 Task: Open Card Manufacturing Review in Board Team Collaboration to Workspace Business Analysis and add a team member Softage.4@softage.net, a label Red, a checklist Sports Medicine, an attachment from your computer, a color Red and finally, add a card description 'Develop and launch new customer acquisition strategy for new market segment' and a comment 'This task presents an opportunity to innovate and come up with new solutions to old problems.'. Add a start date 'Jan 08, 1900' with a due date 'Jan 15, 1900'
Action: Mouse moved to (88, 374)
Screenshot: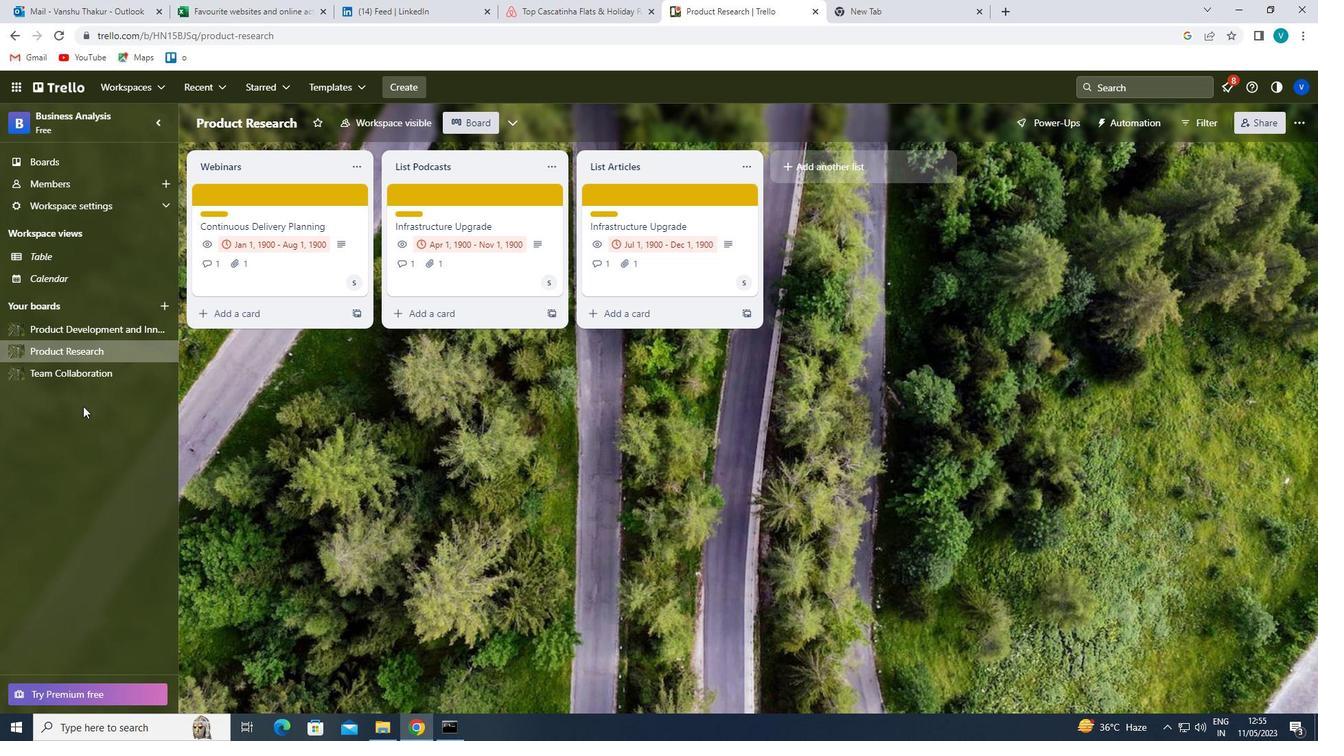 
Action: Mouse pressed left at (88, 374)
Screenshot: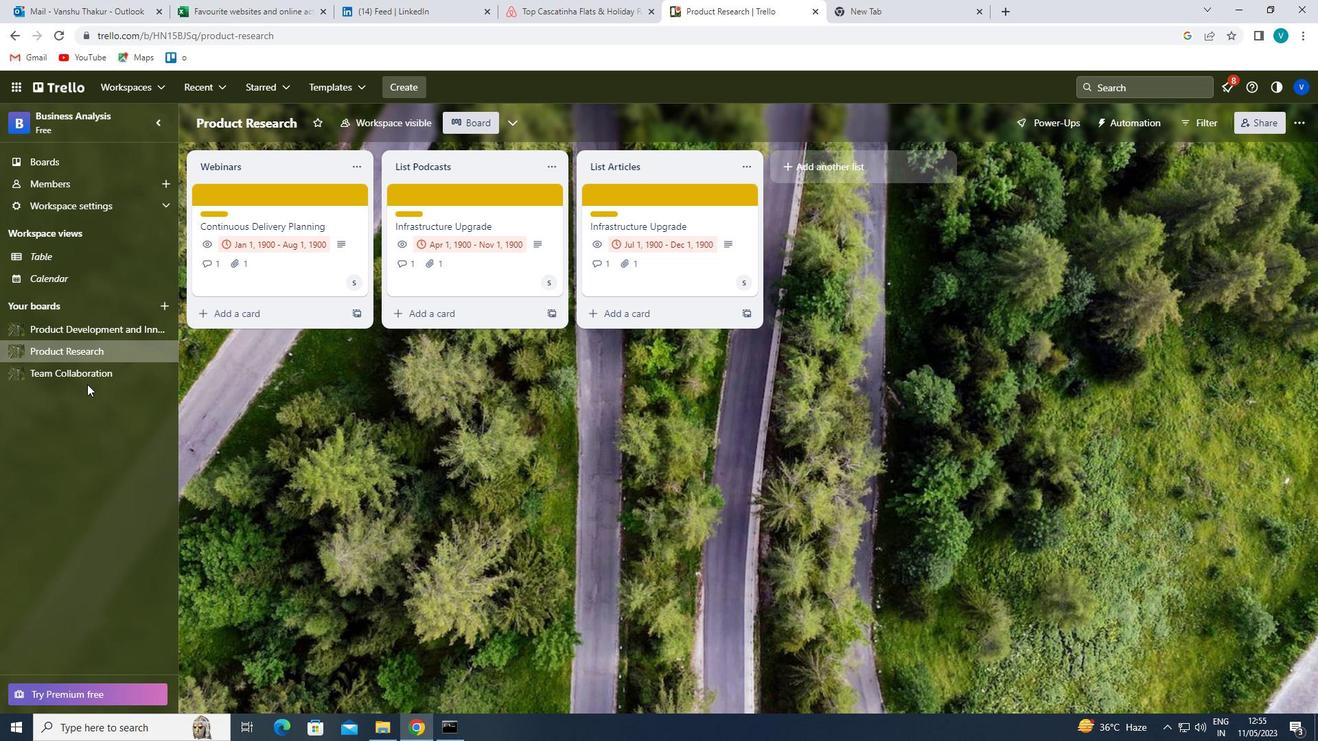 
Action: Mouse moved to (637, 198)
Screenshot: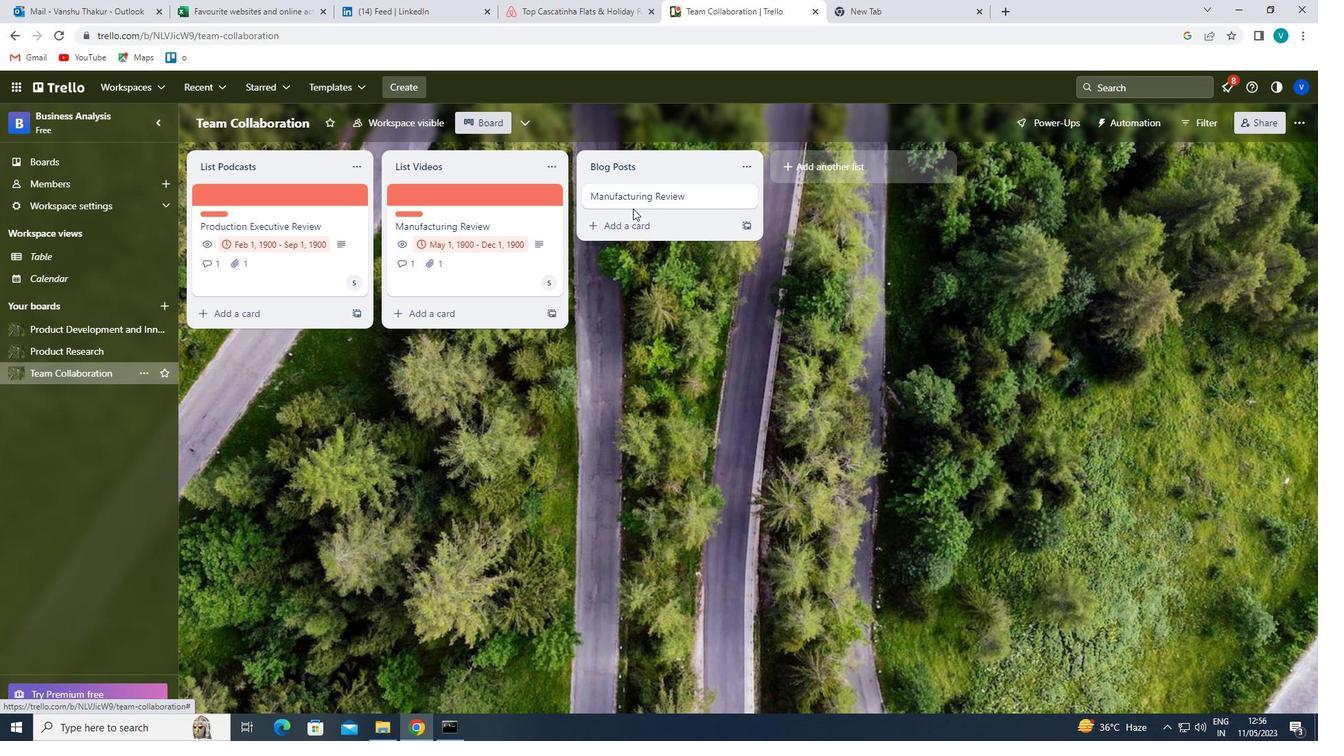 
Action: Mouse pressed left at (637, 198)
Screenshot: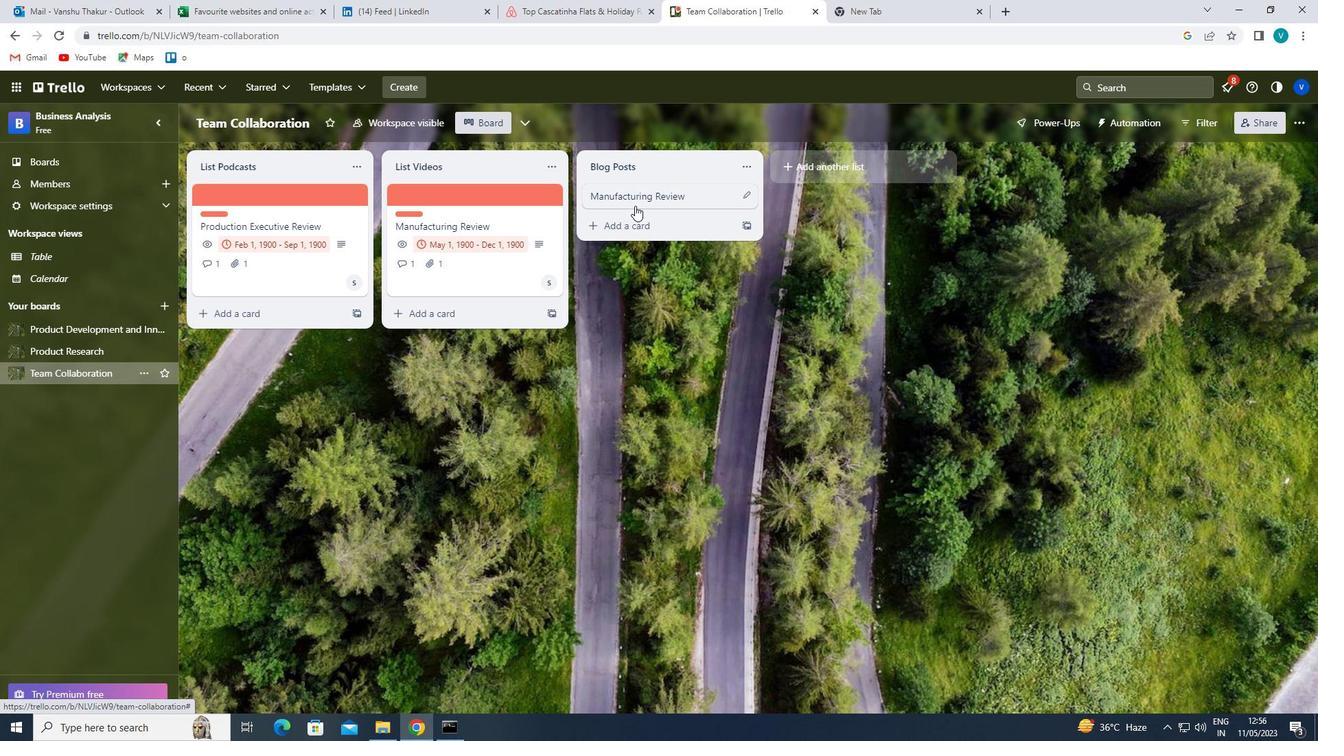 
Action: Mouse moved to (833, 244)
Screenshot: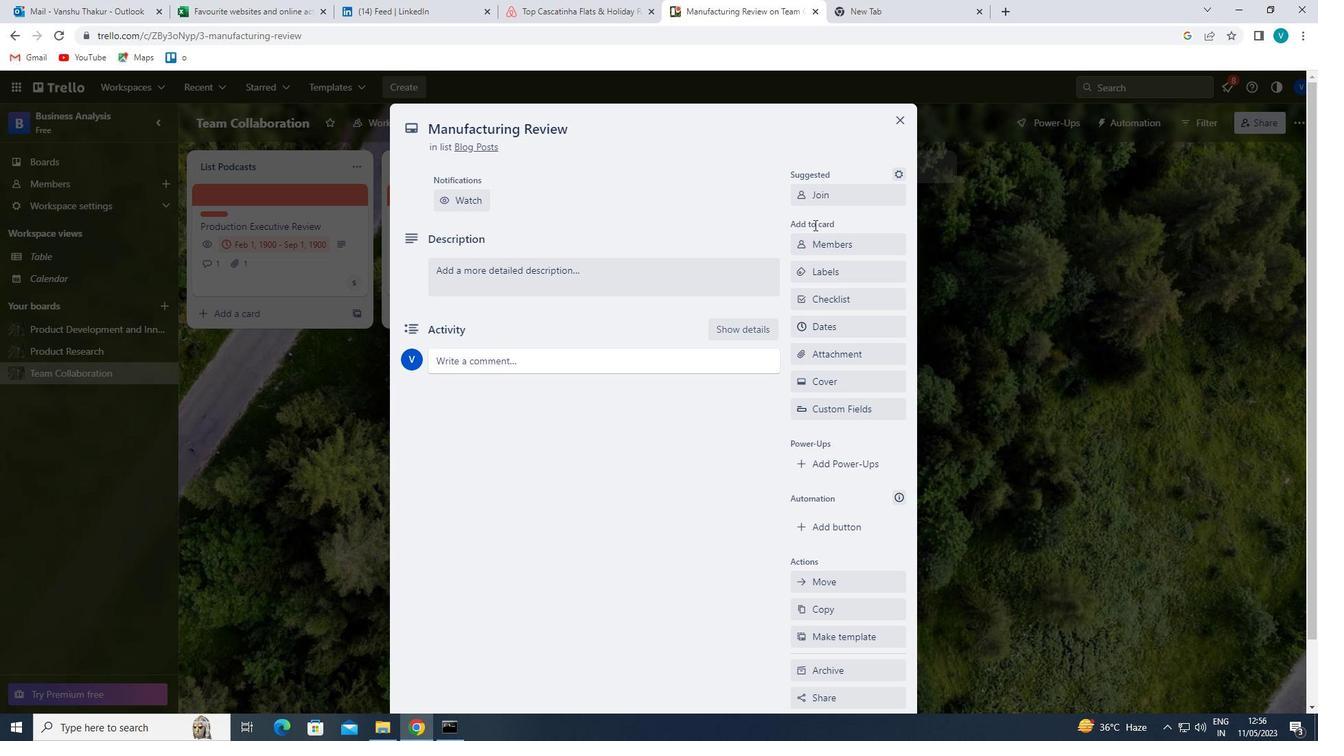 
Action: Mouse pressed left at (833, 244)
Screenshot: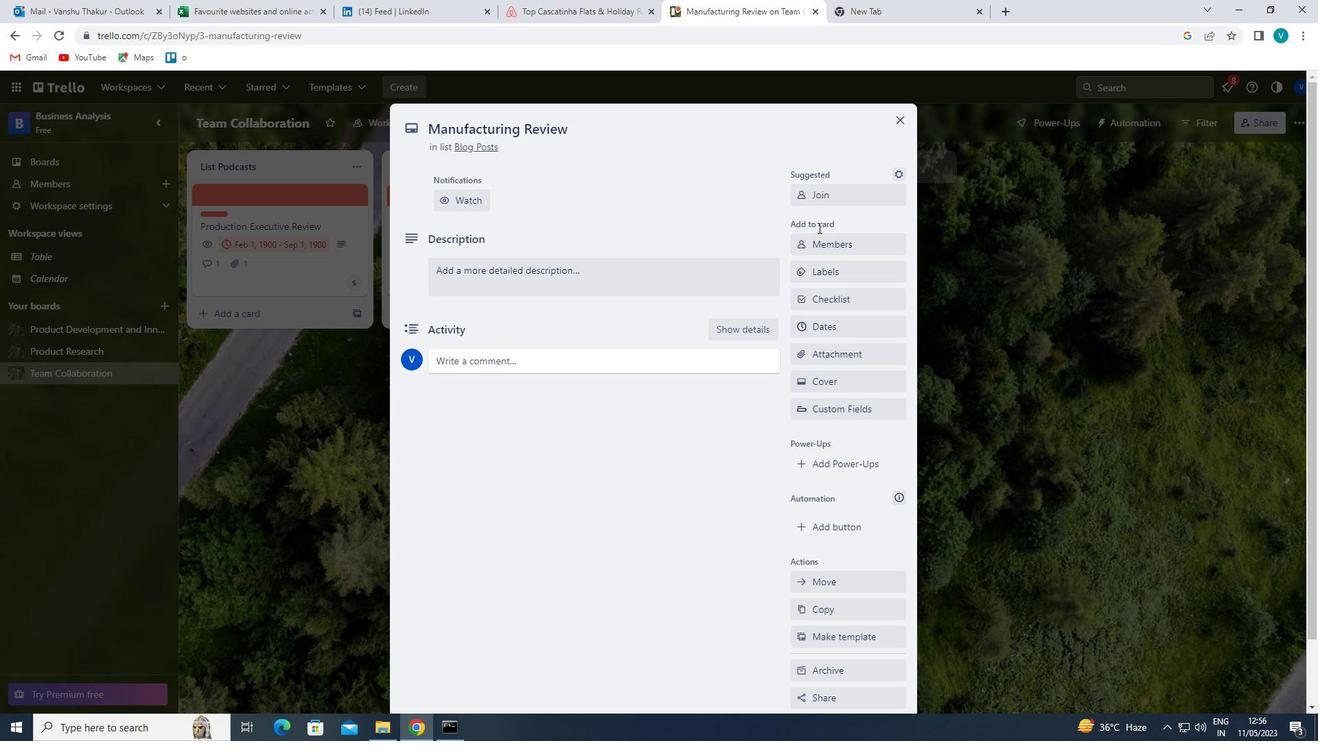 
Action: Mouse moved to (839, 305)
Screenshot: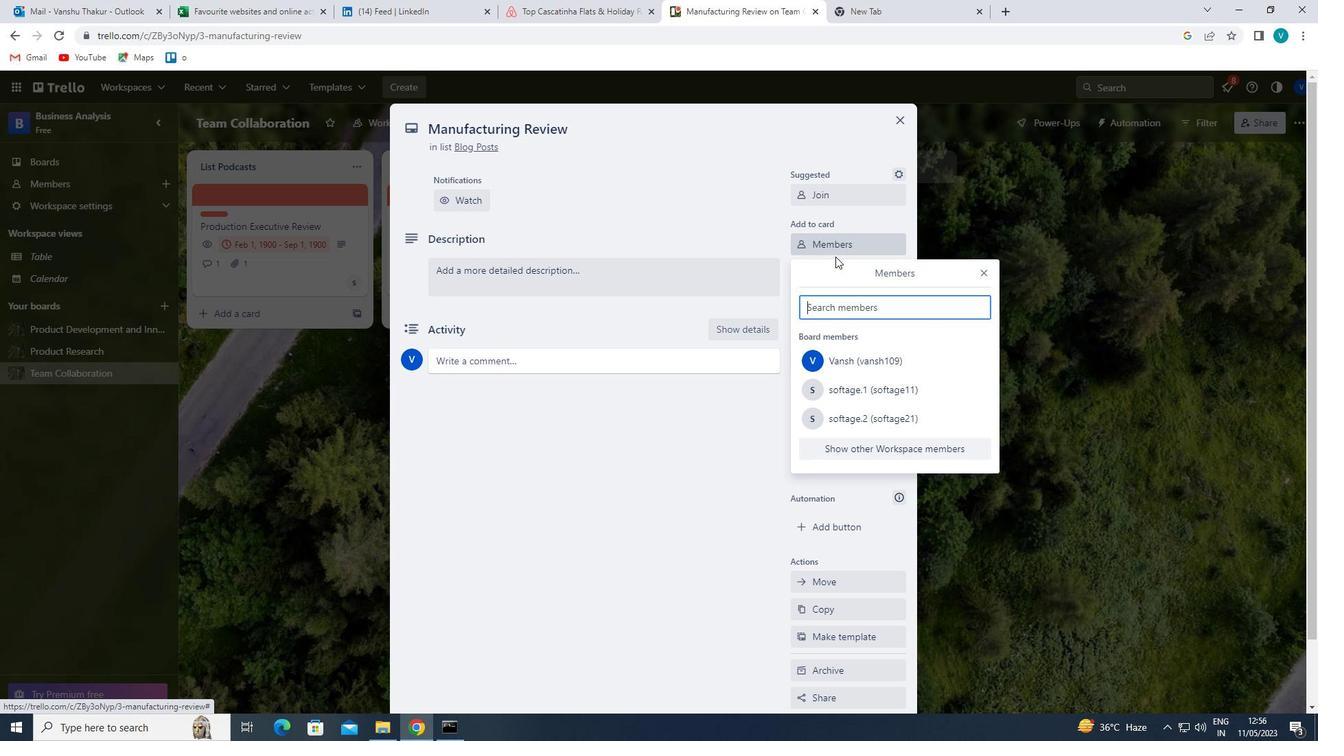 
Action: Mouse pressed left at (839, 305)
Screenshot: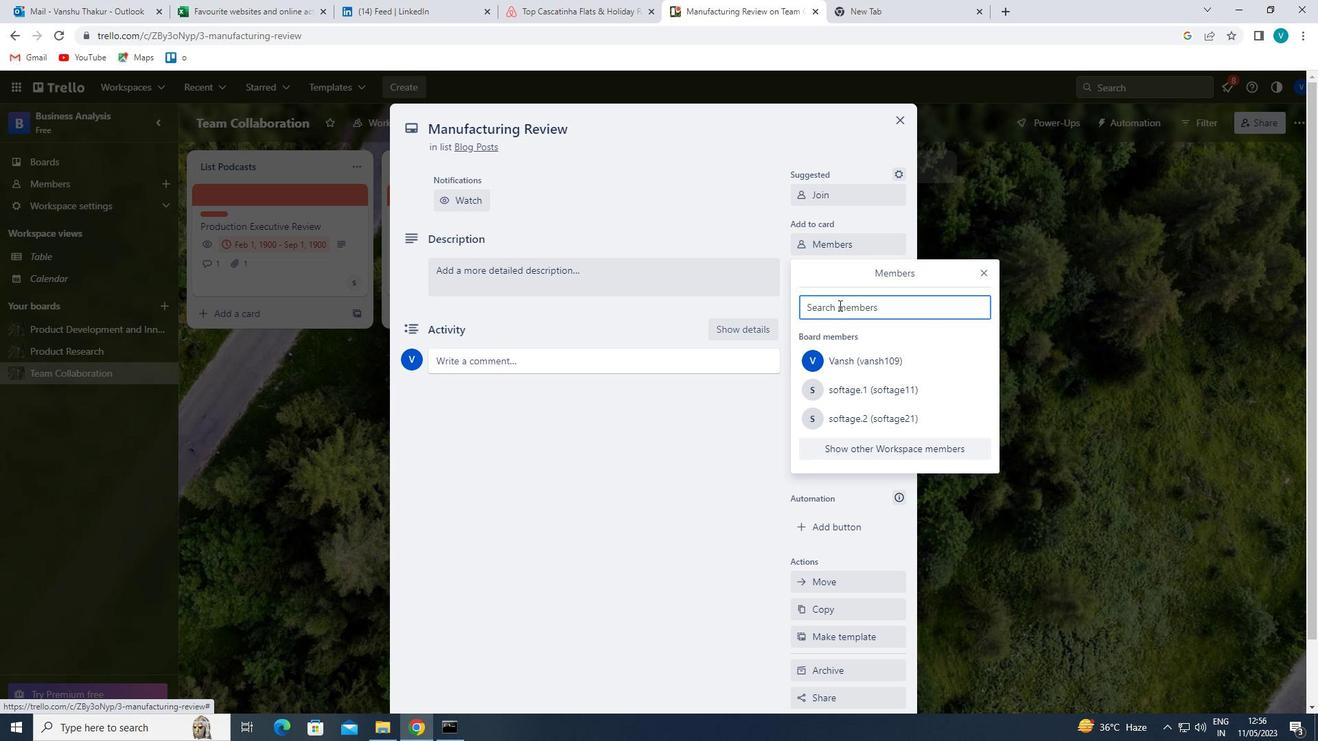
Action: Key pressed <Key.shift>SOGT<Key.backspace><Key.backspace>FT
Screenshot: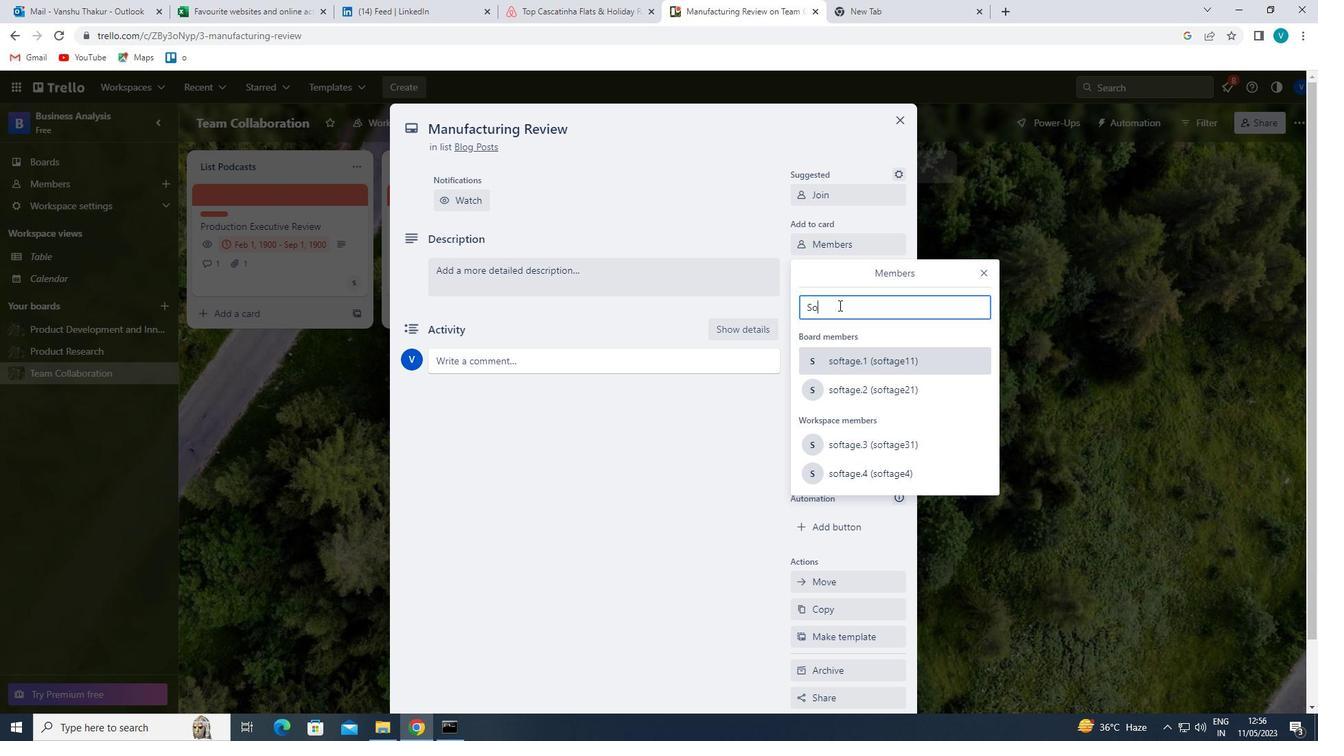 
Action: Mouse moved to (902, 477)
Screenshot: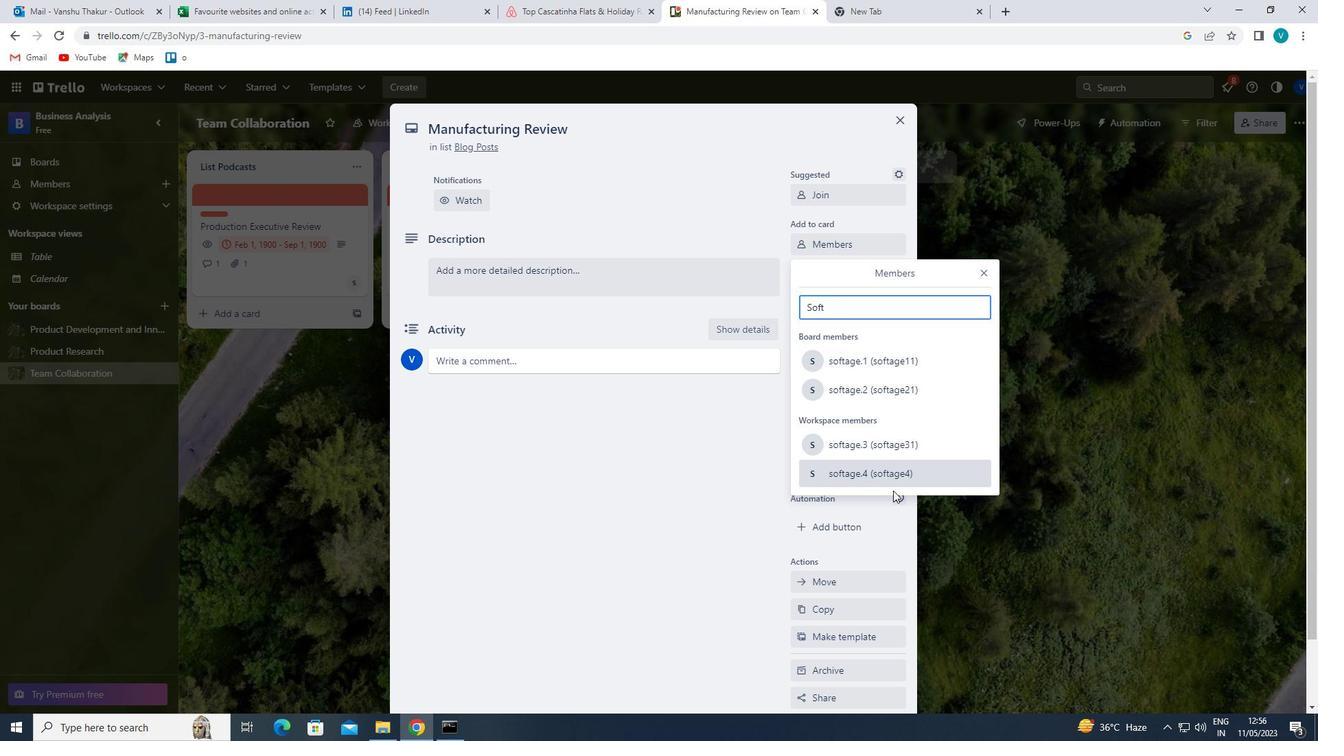 
Action: Mouse pressed left at (902, 477)
Screenshot: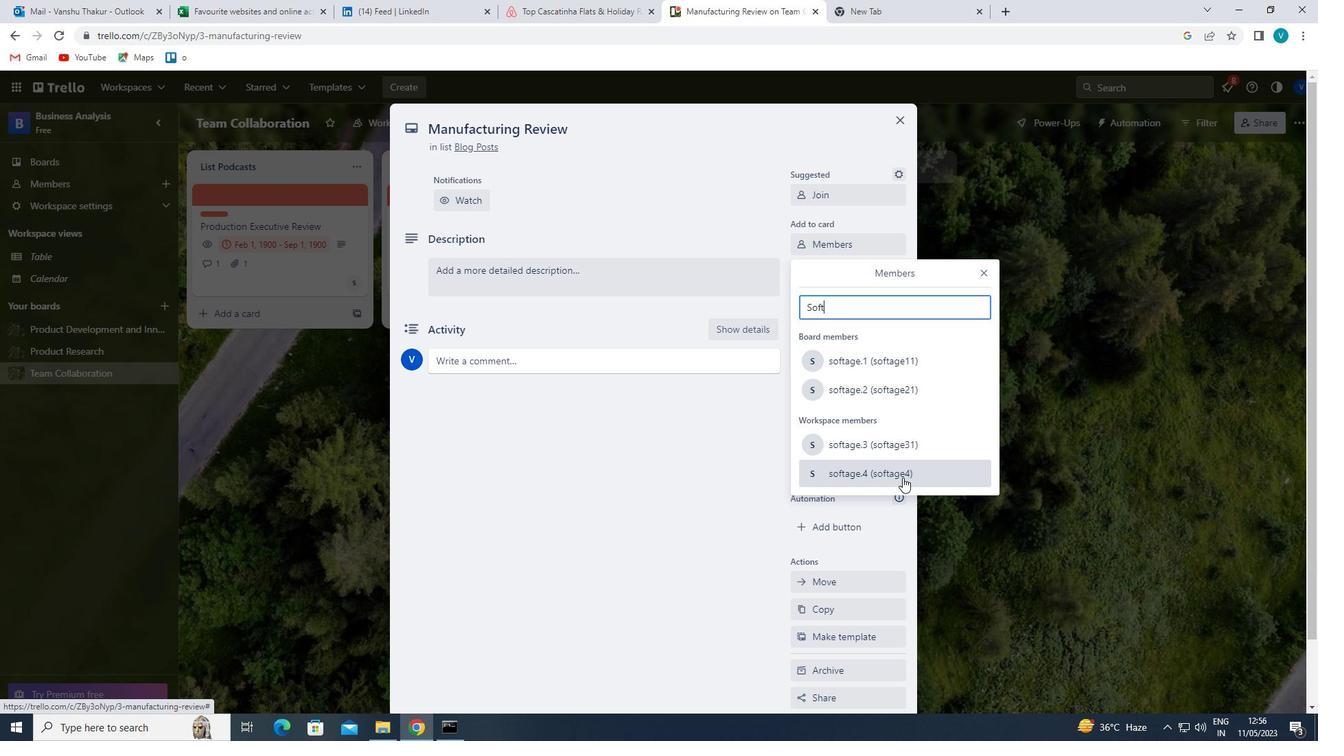 
Action: Mouse moved to (985, 265)
Screenshot: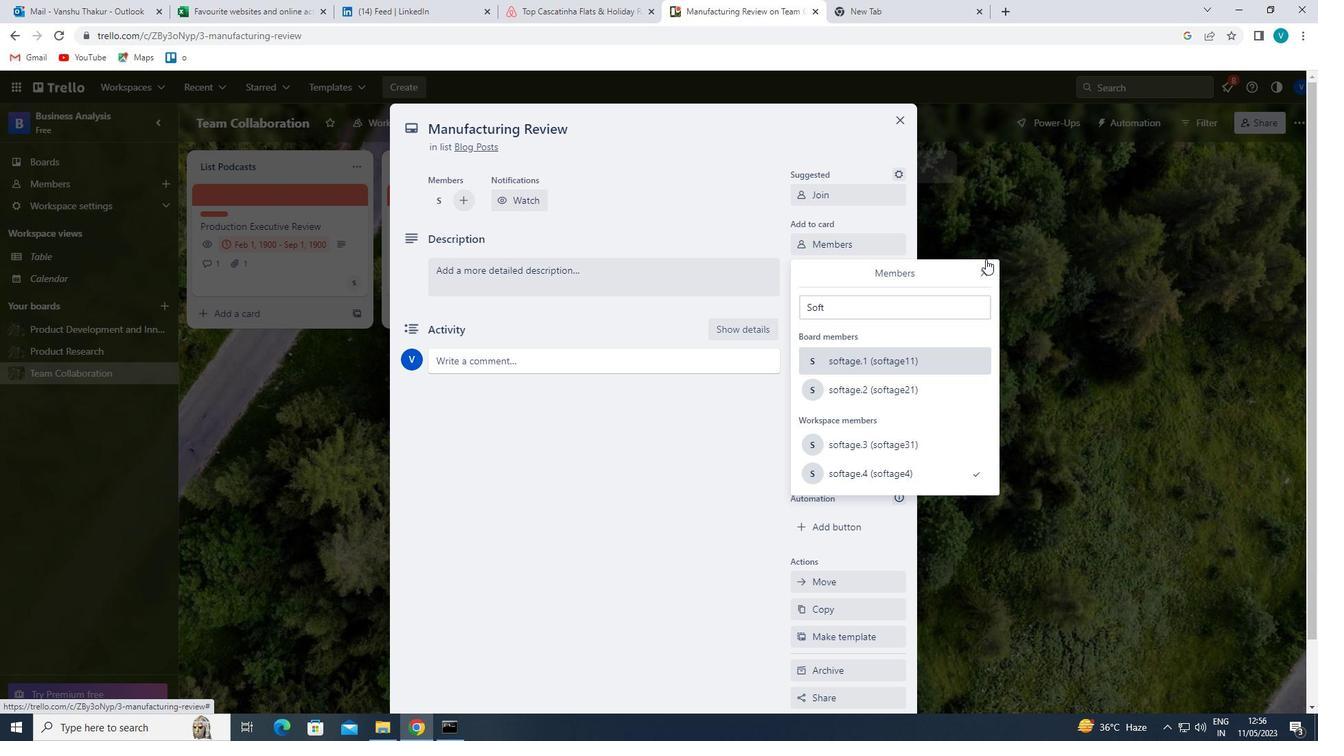 
Action: Mouse pressed left at (985, 265)
Screenshot: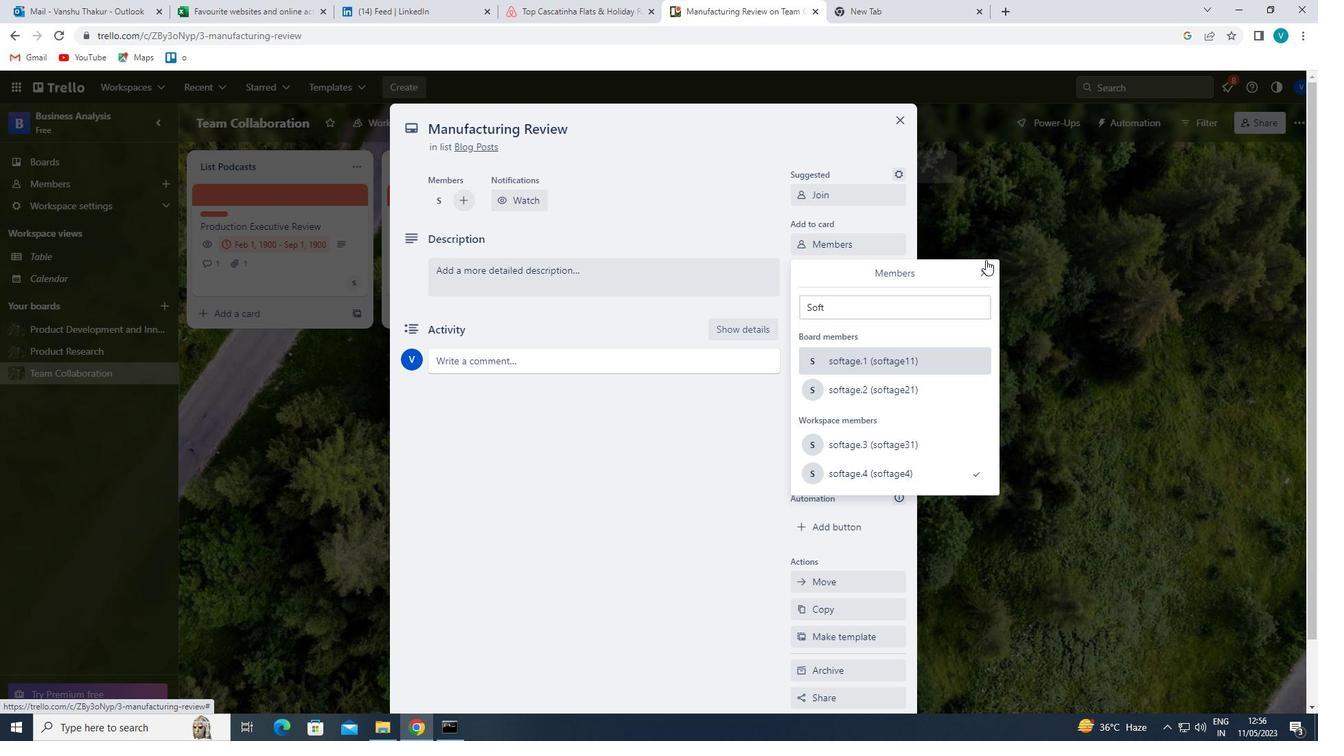 
Action: Mouse moved to (839, 274)
Screenshot: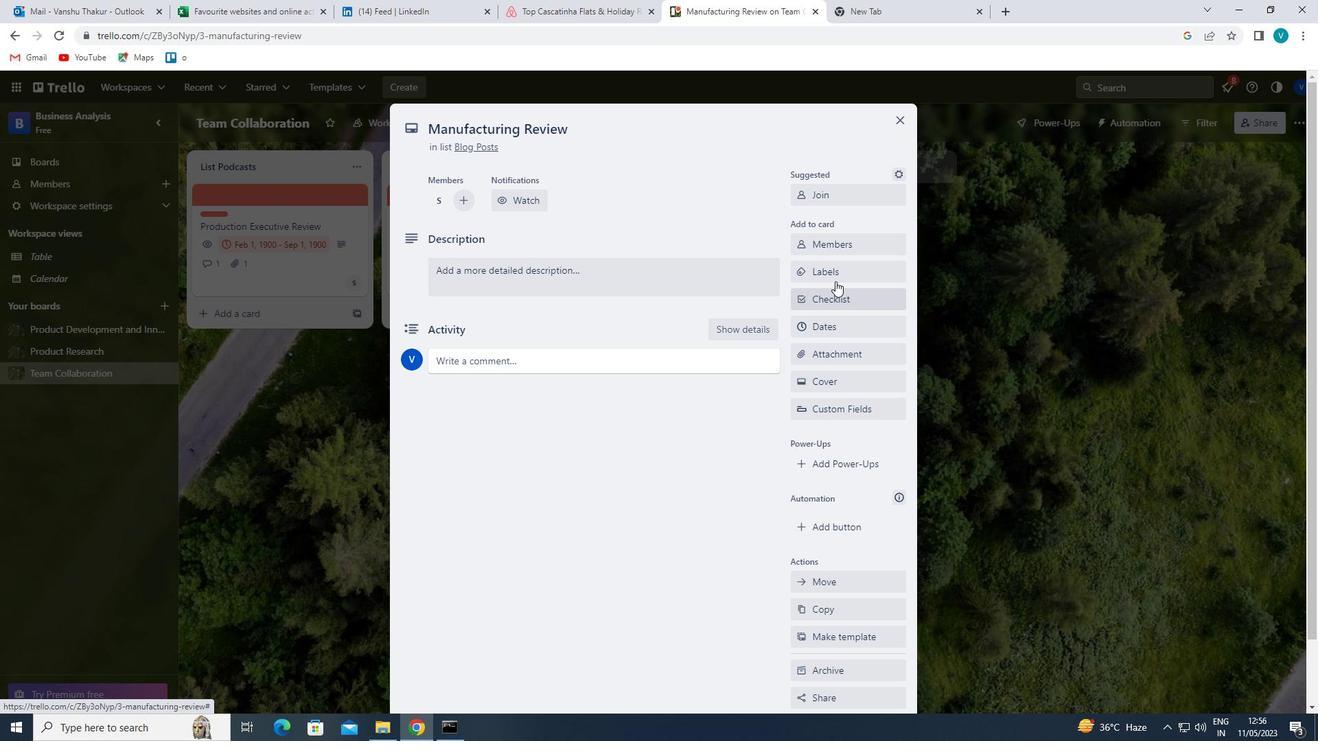 
Action: Mouse pressed left at (839, 274)
Screenshot: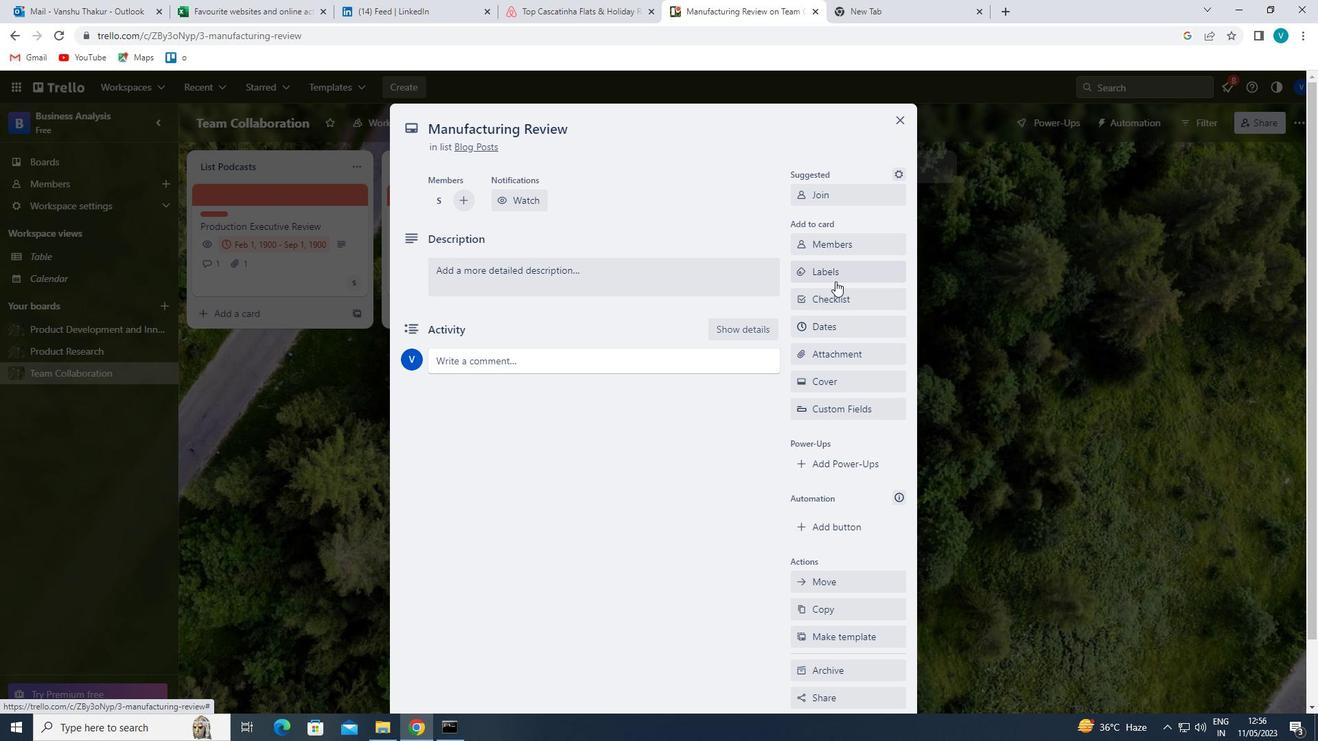 
Action: Mouse moved to (850, 455)
Screenshot: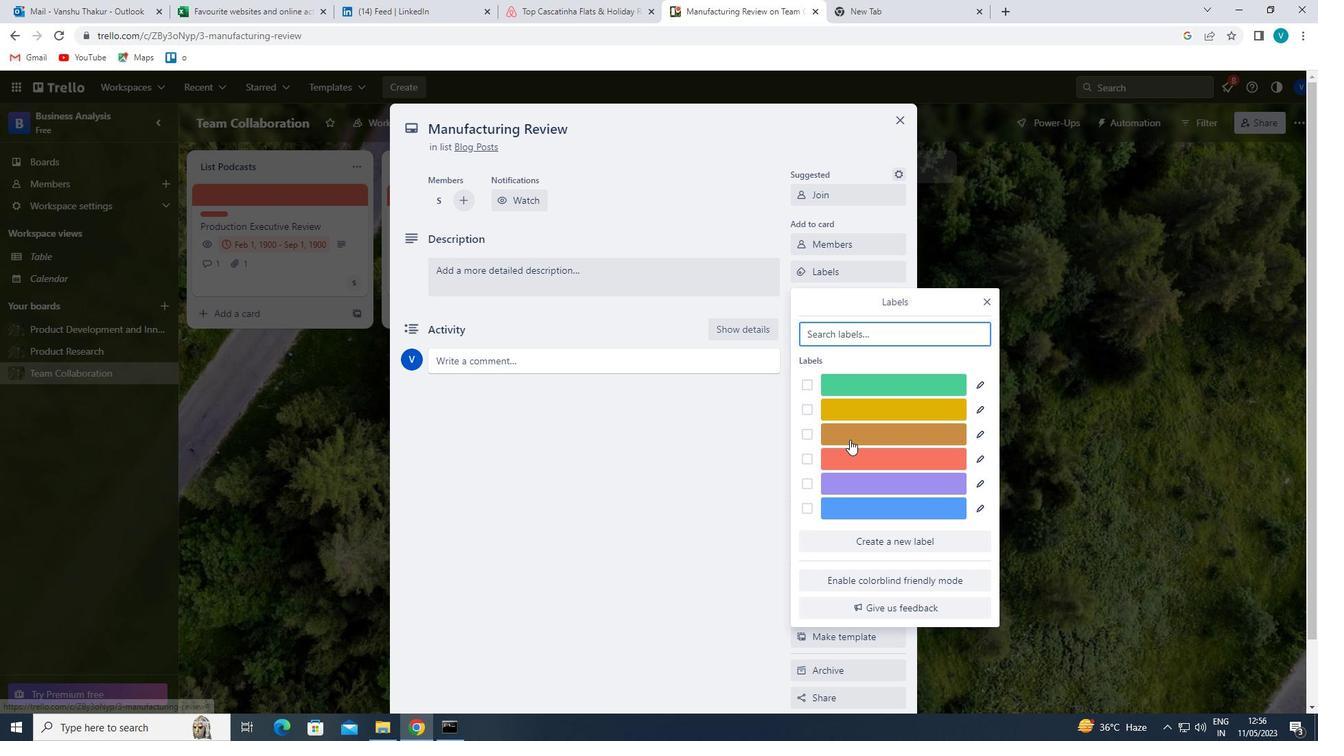 
Action: Mouse pressed left at (850, 455)
Screenshot: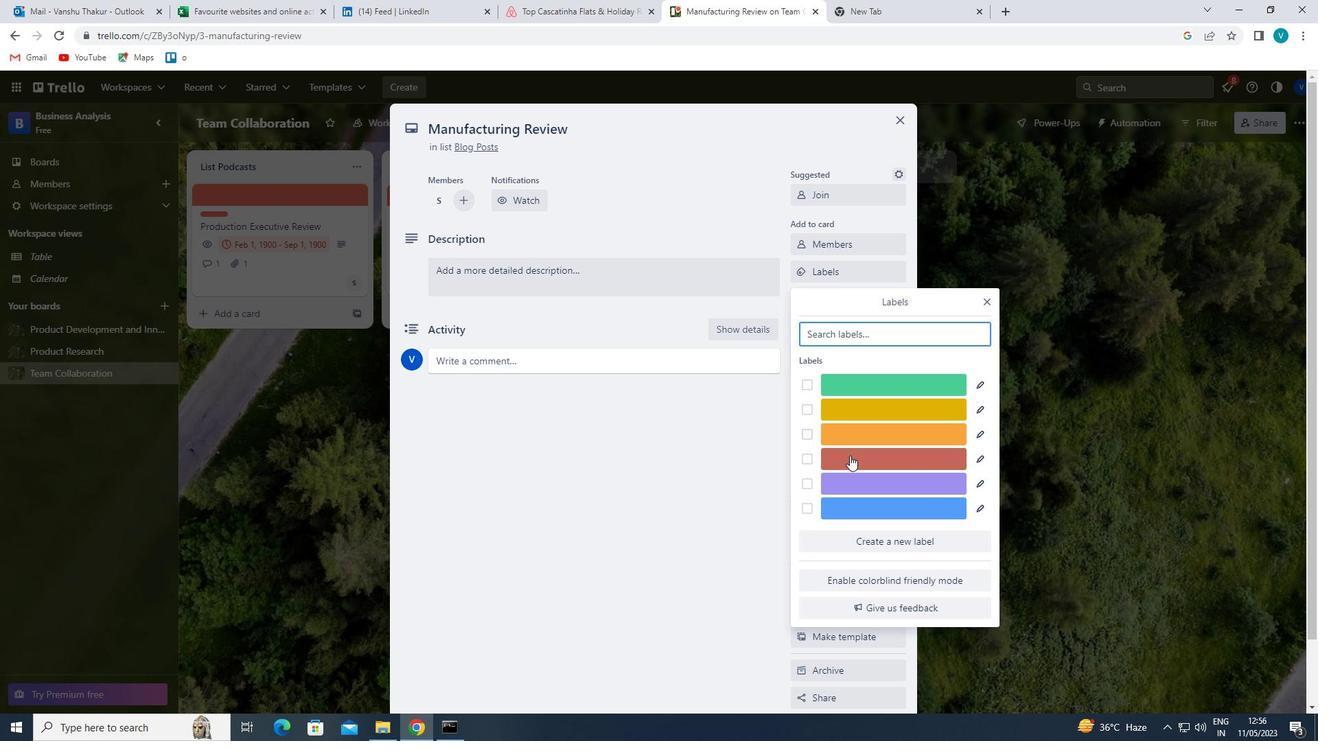 
Action: Mouse moved to (986, 300)
Screenshot: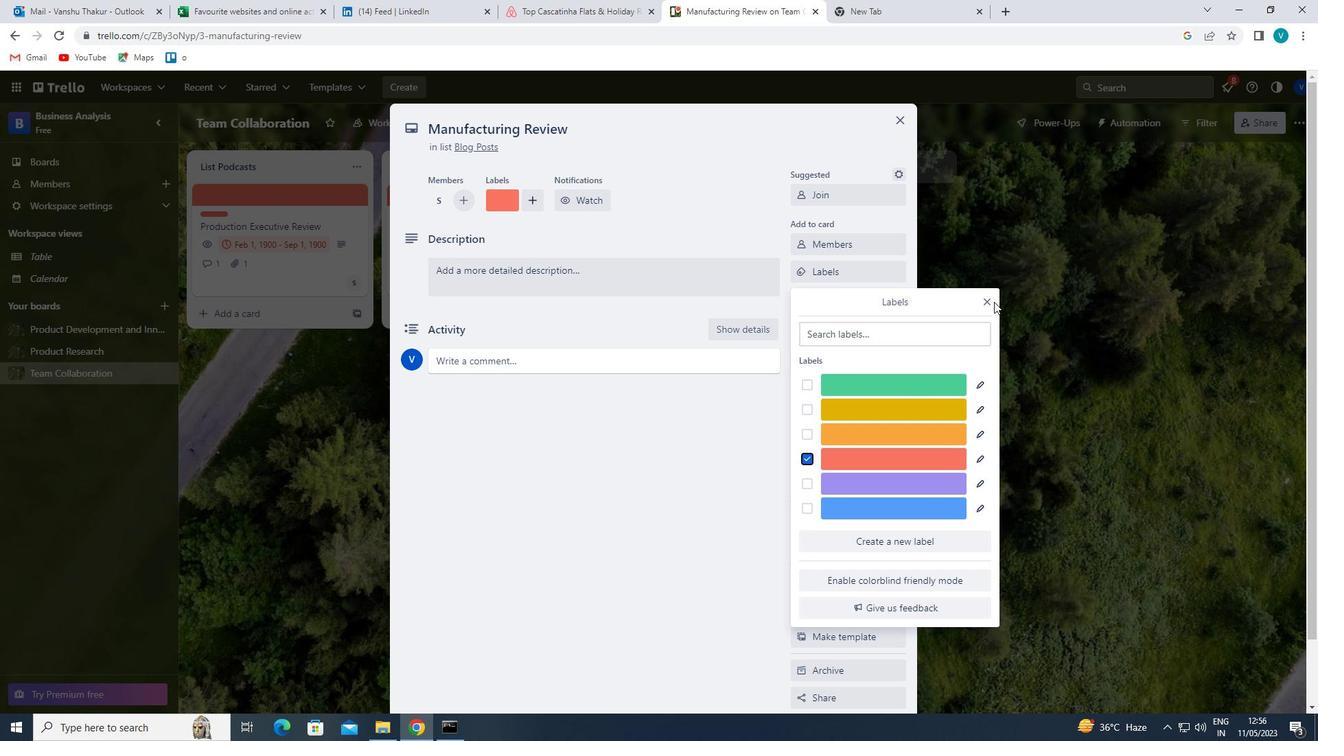 
Action: Mouse pressed left at (986, 300)
Screenshot: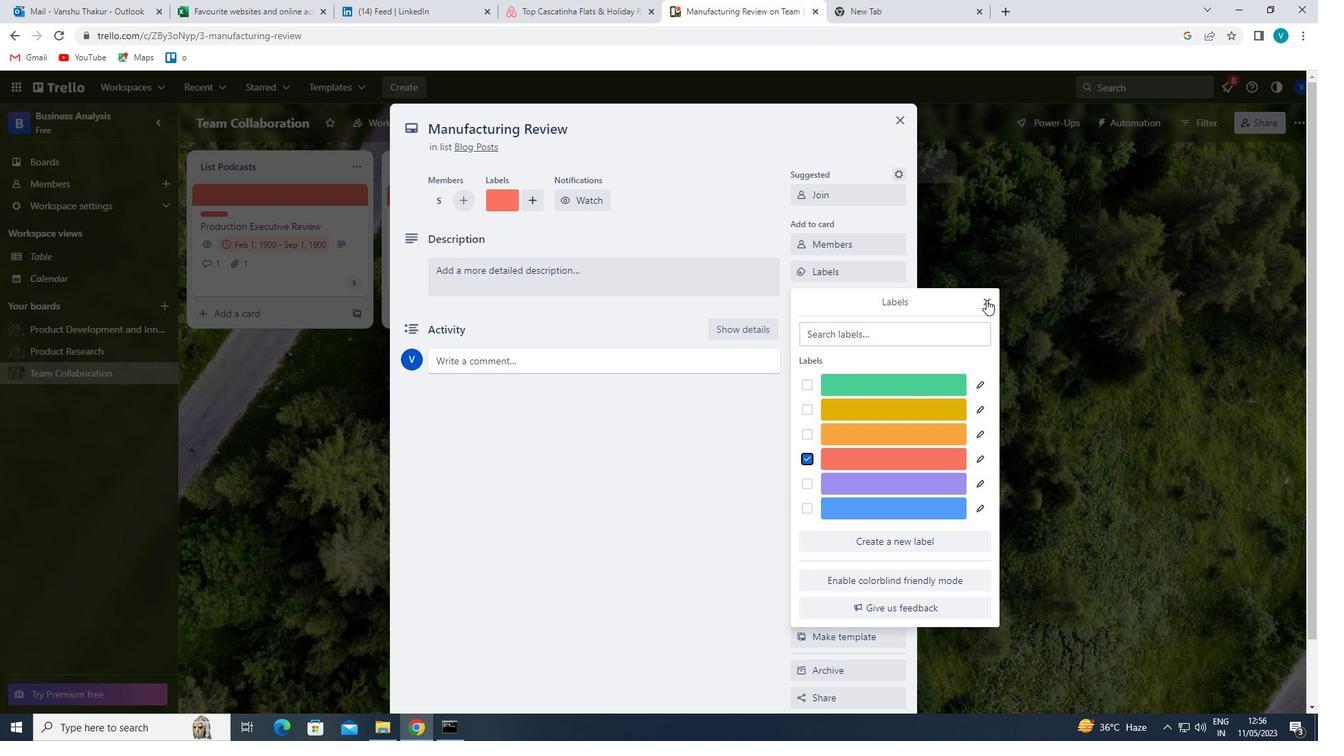 
Action: Mouse moved to (858, 291)
Screenshot: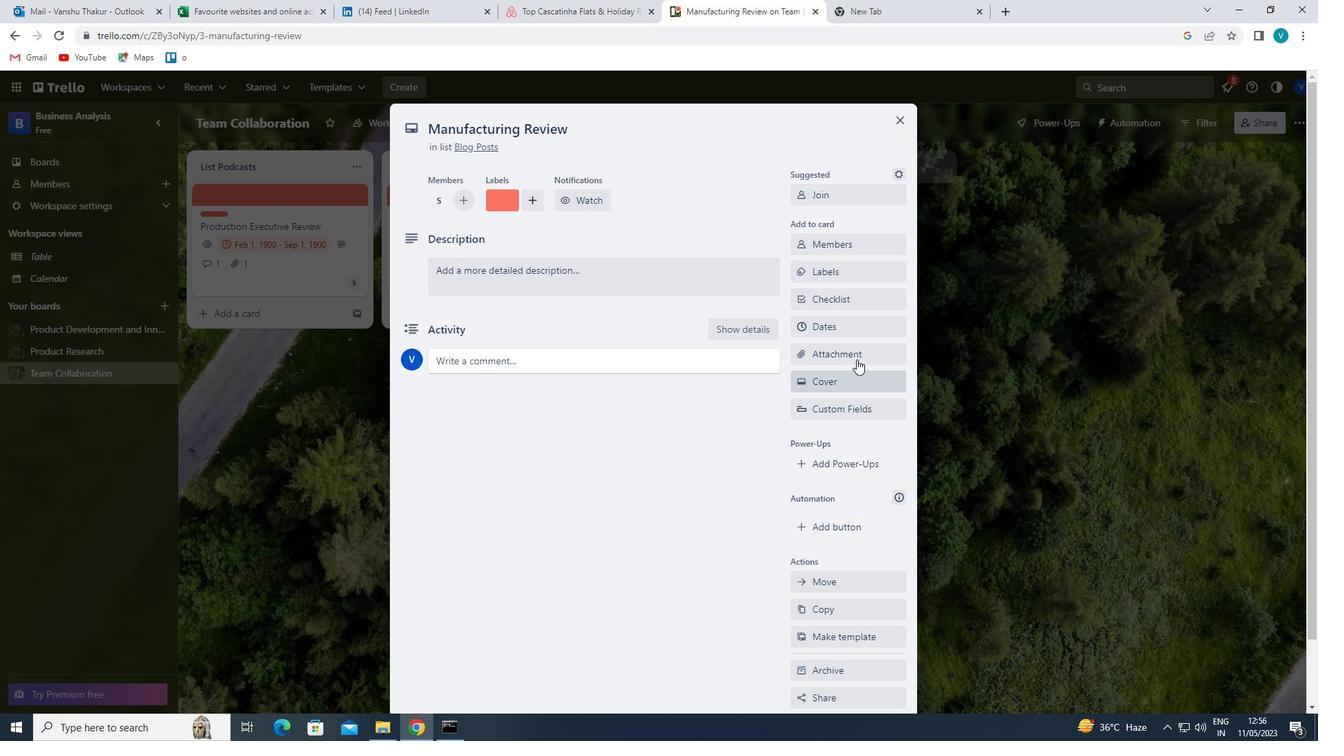 
Action: Mouse pressed left at (858, 291)
Screenshot: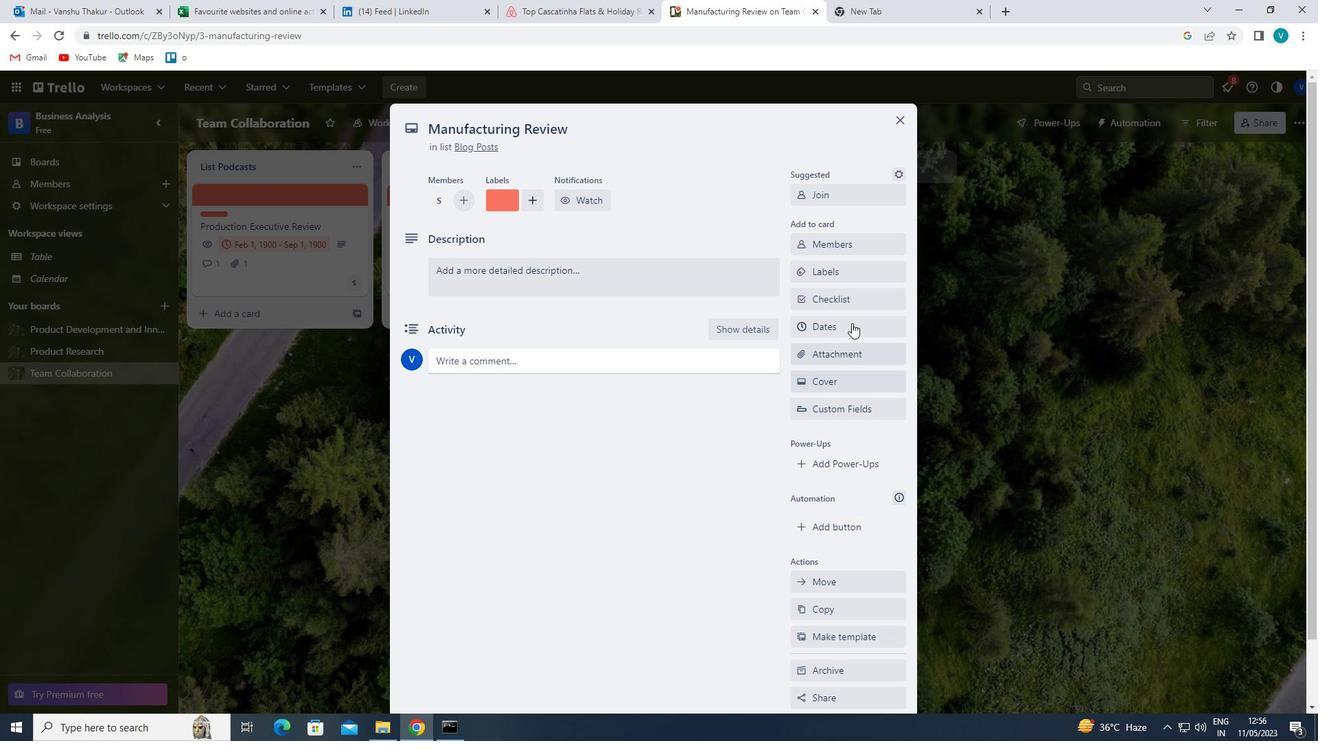 
Action: Key pressed <Key.shift>SPORTS<Key.space><Key.shift>MEDICINE
Screenshot: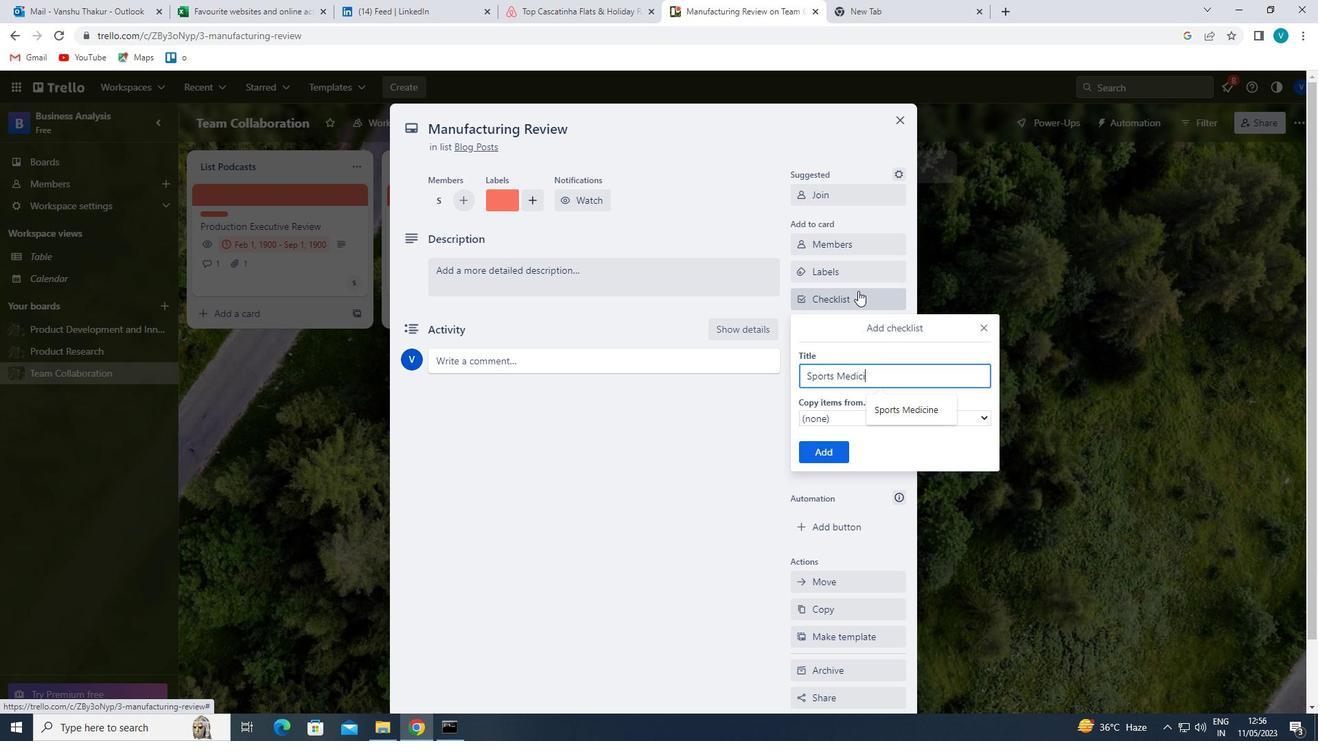 
Action: Mouse moved to (833, 443)
Screenshot: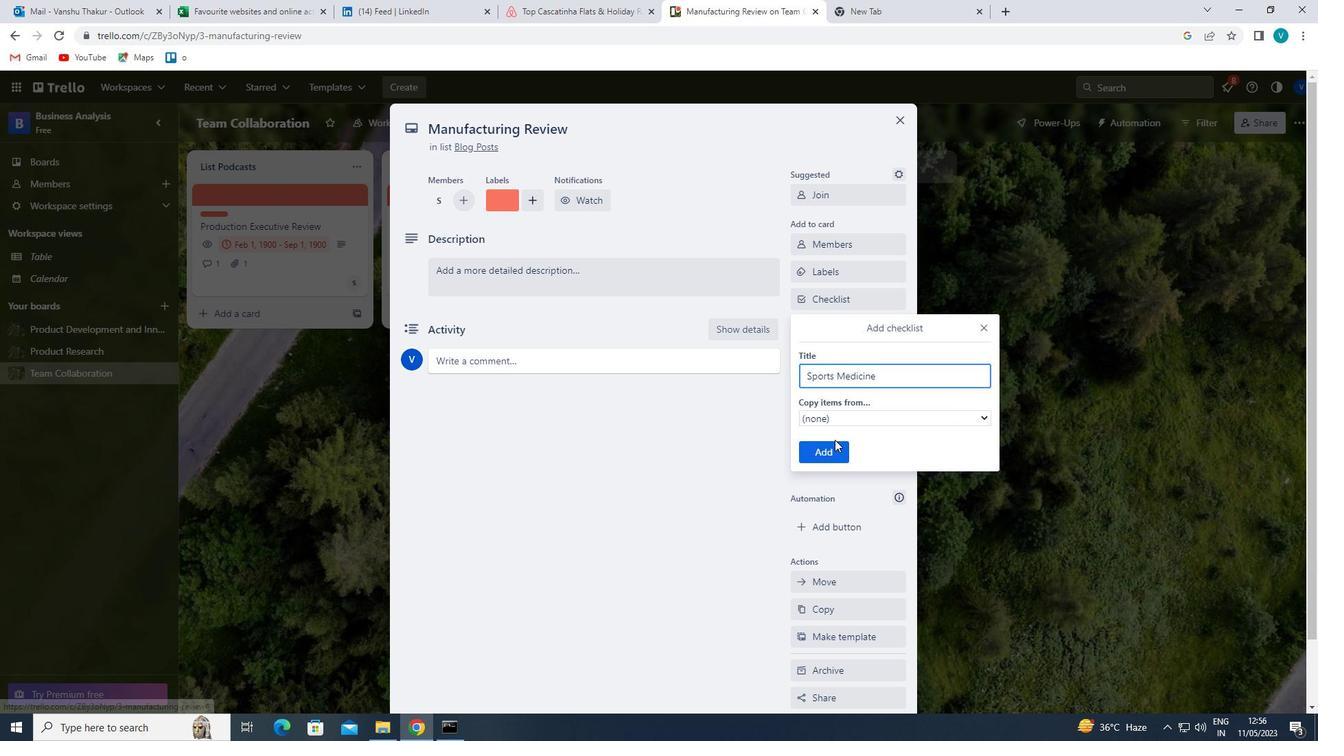
Action: Mouse pressed left at (833, 443)
Screenshot: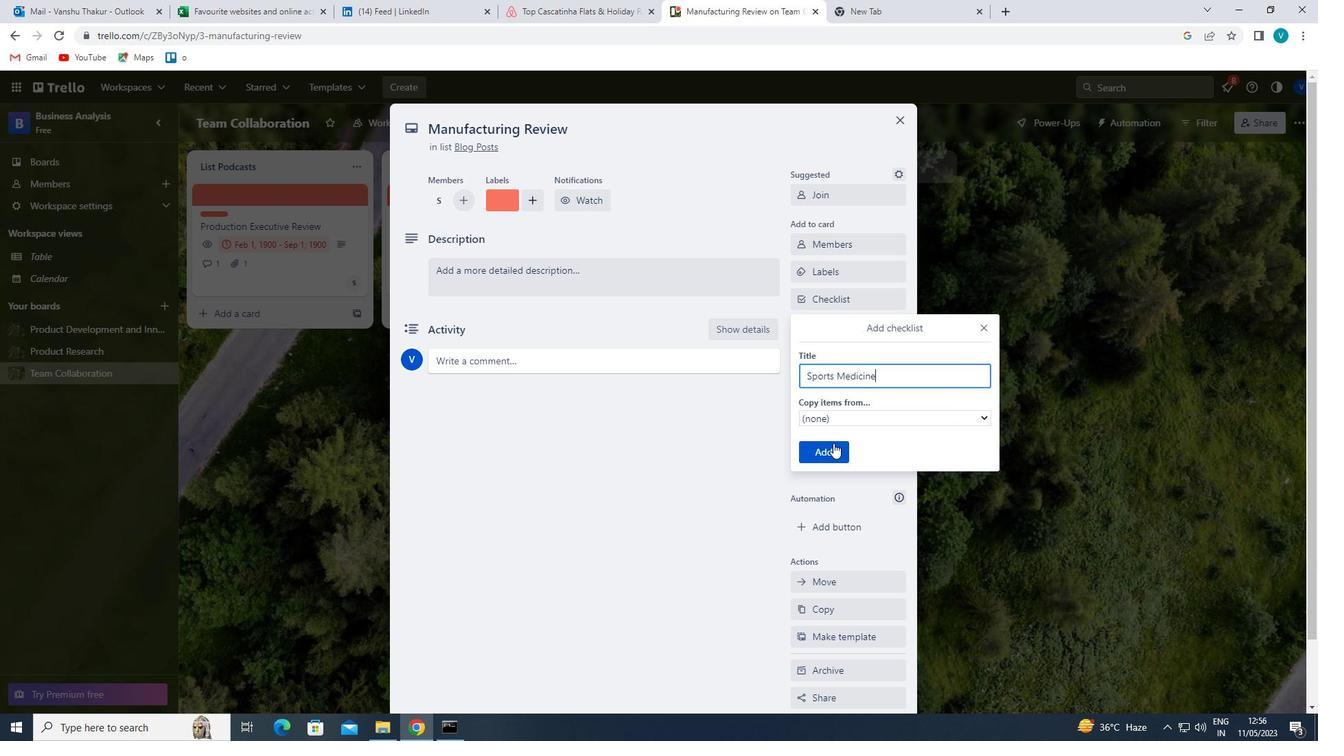 
Action: Mouse moved to (849, 352)
Screenshot: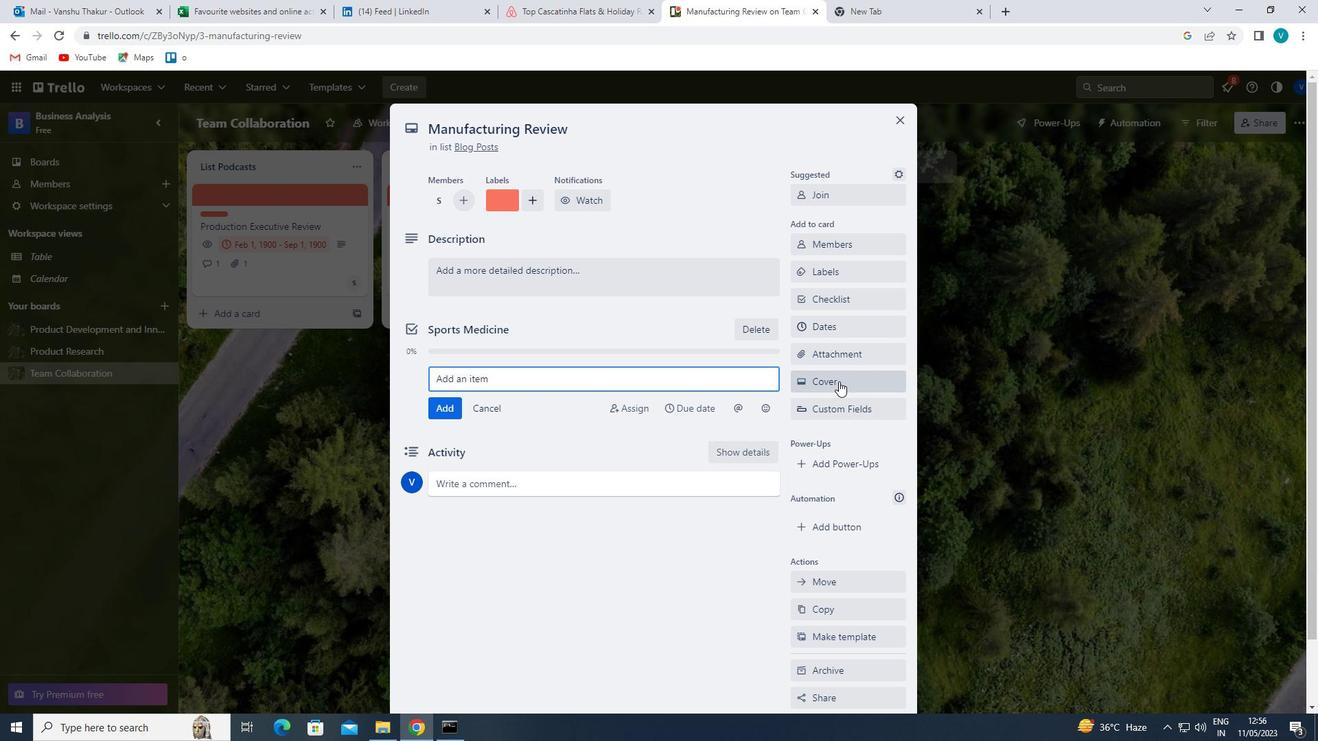 
Action: Mouse pressed left at (849, 352)
Screenshot: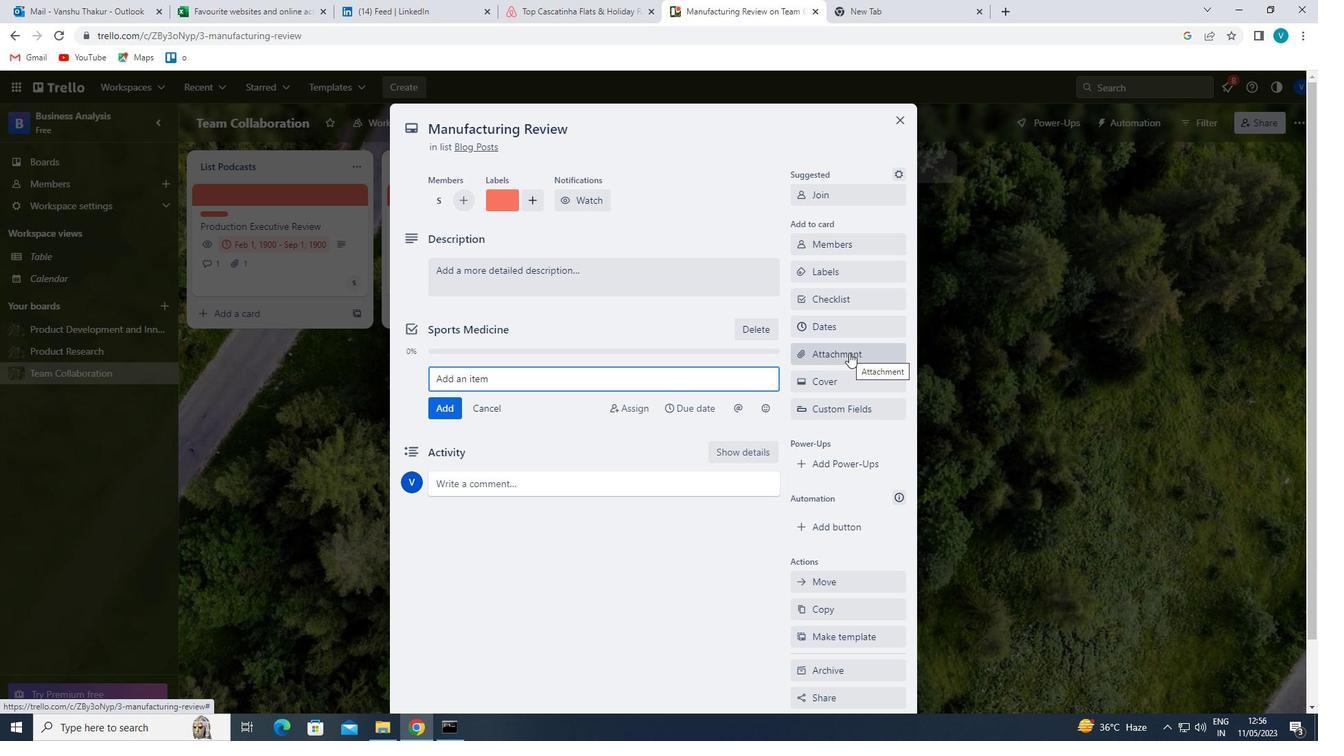 
Action: Mouse moved to (846, 407)
Screenshot: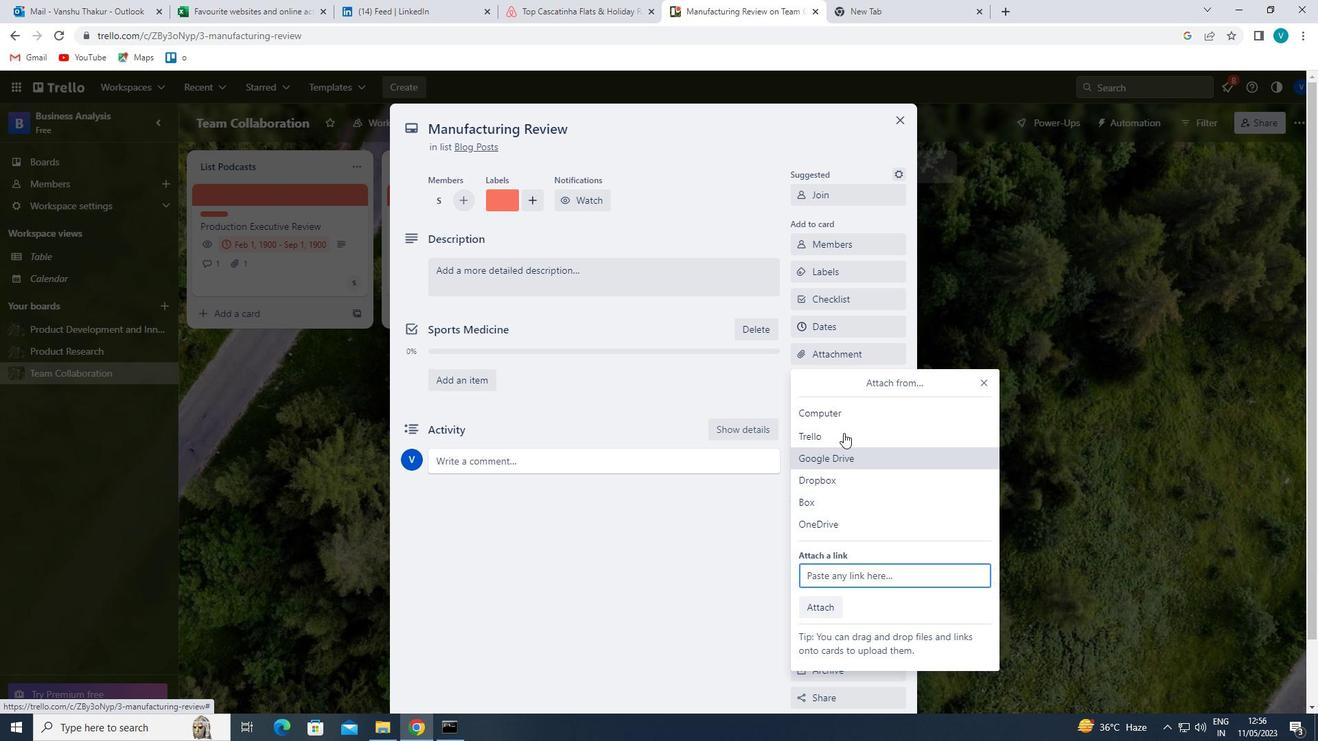 
Action: Mouse pressed left at (846, 407)
Screenshot: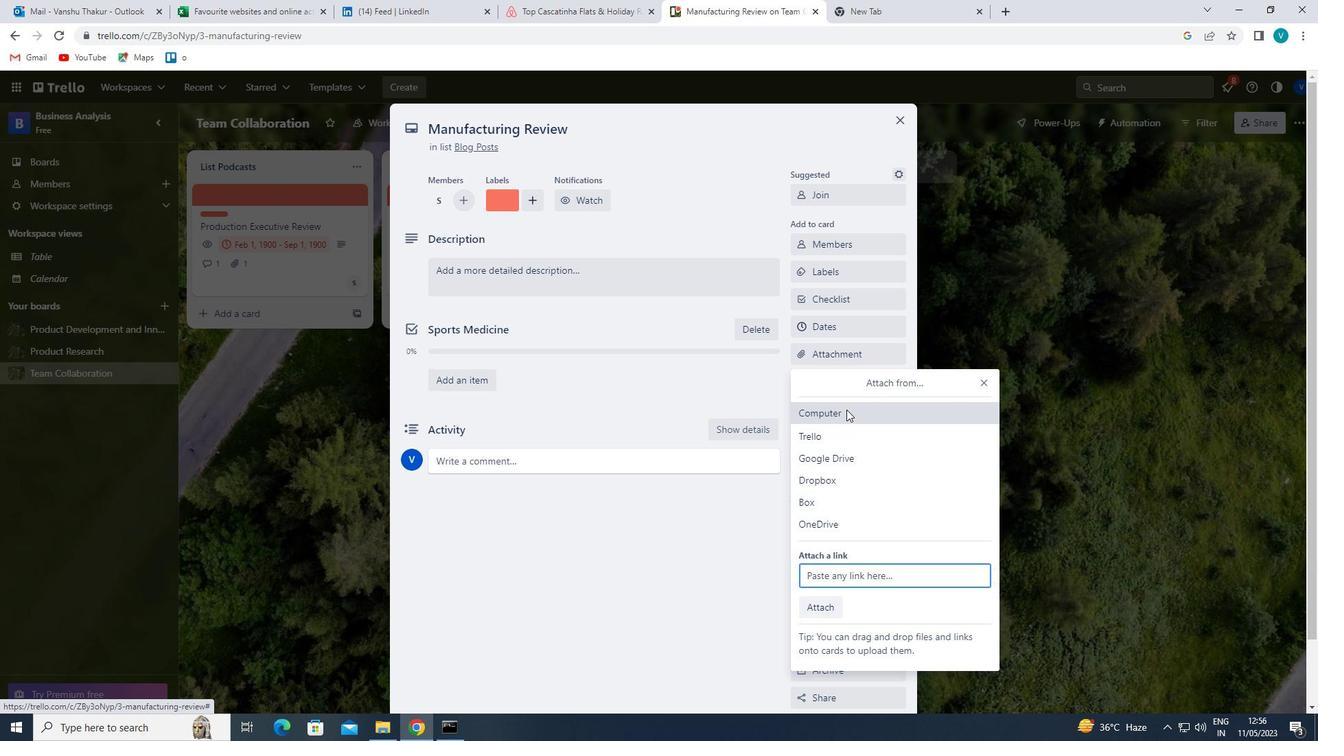 
Action: Mouse moved to (186, 219)
Screenshot: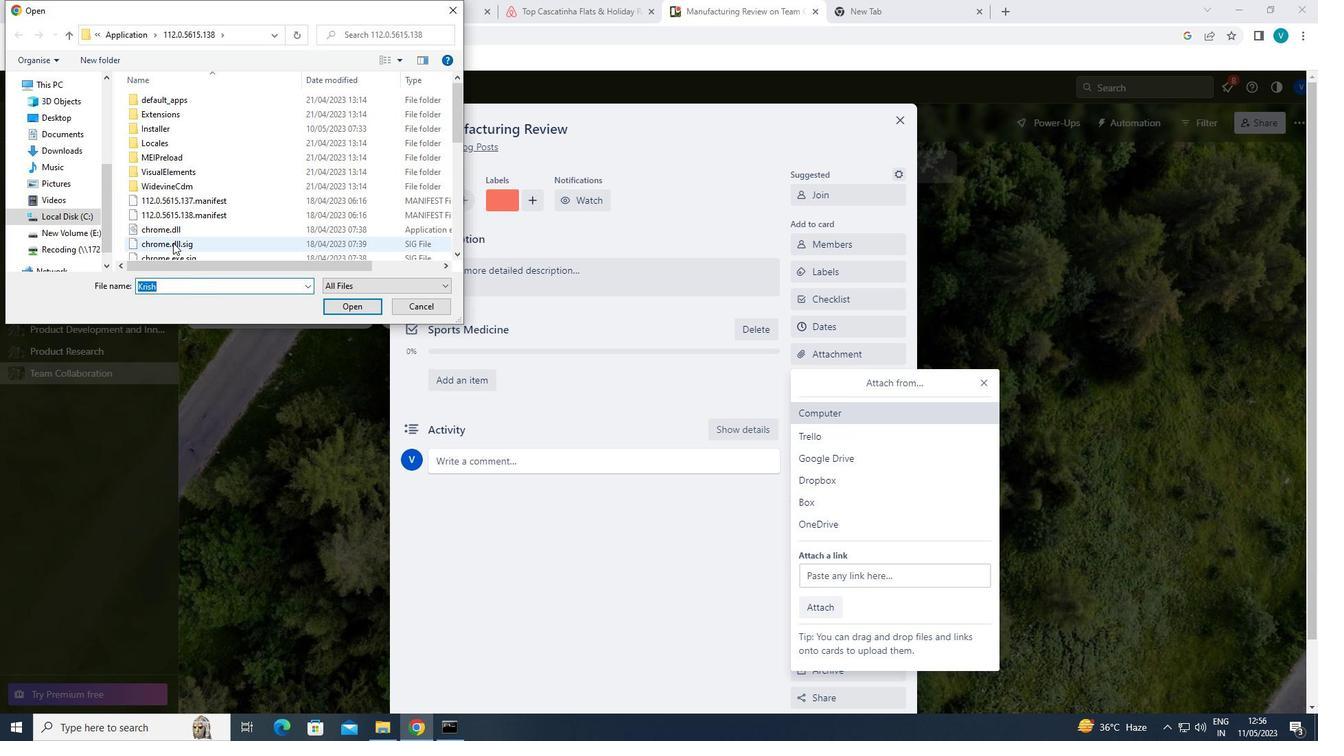 
Action: Mouse scrolled (186, 218) with delta (0, 0)
Screenshot: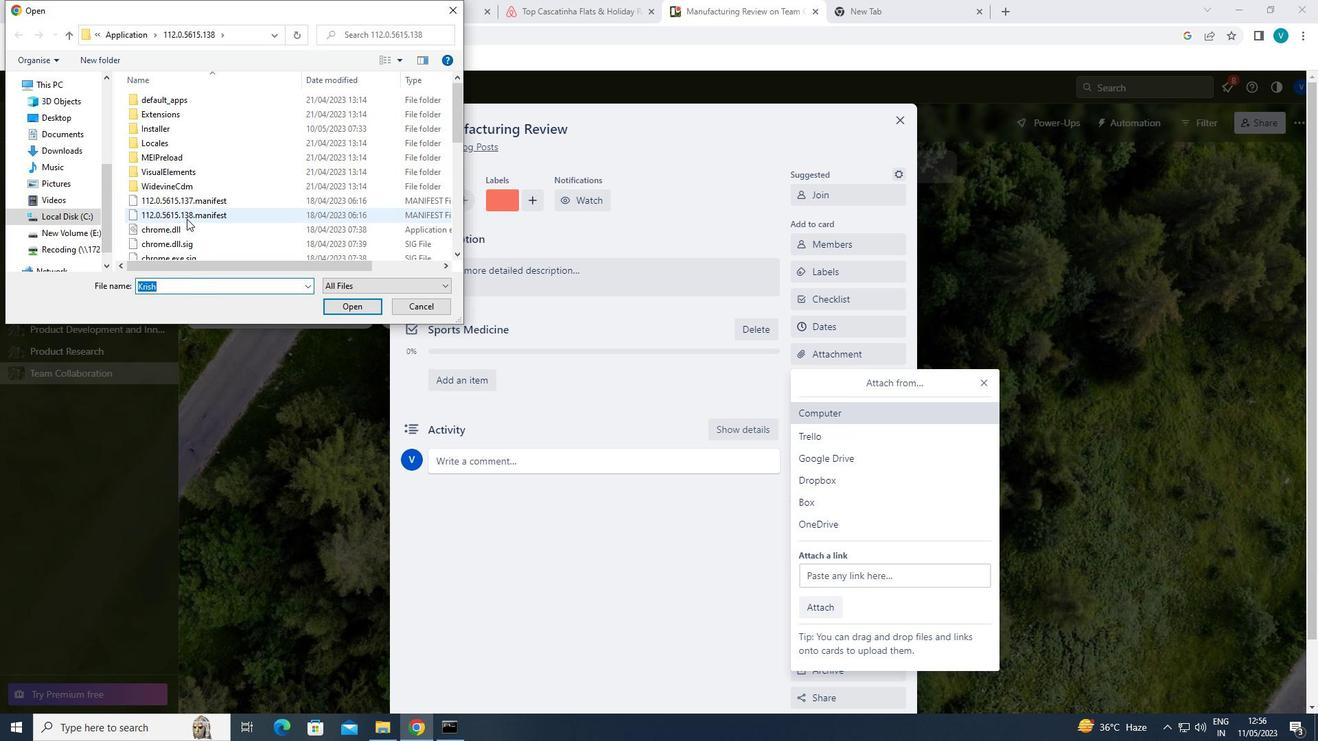 
Action: Mouse scrolled (186, 218) with delta (0, 0)
Screenshot: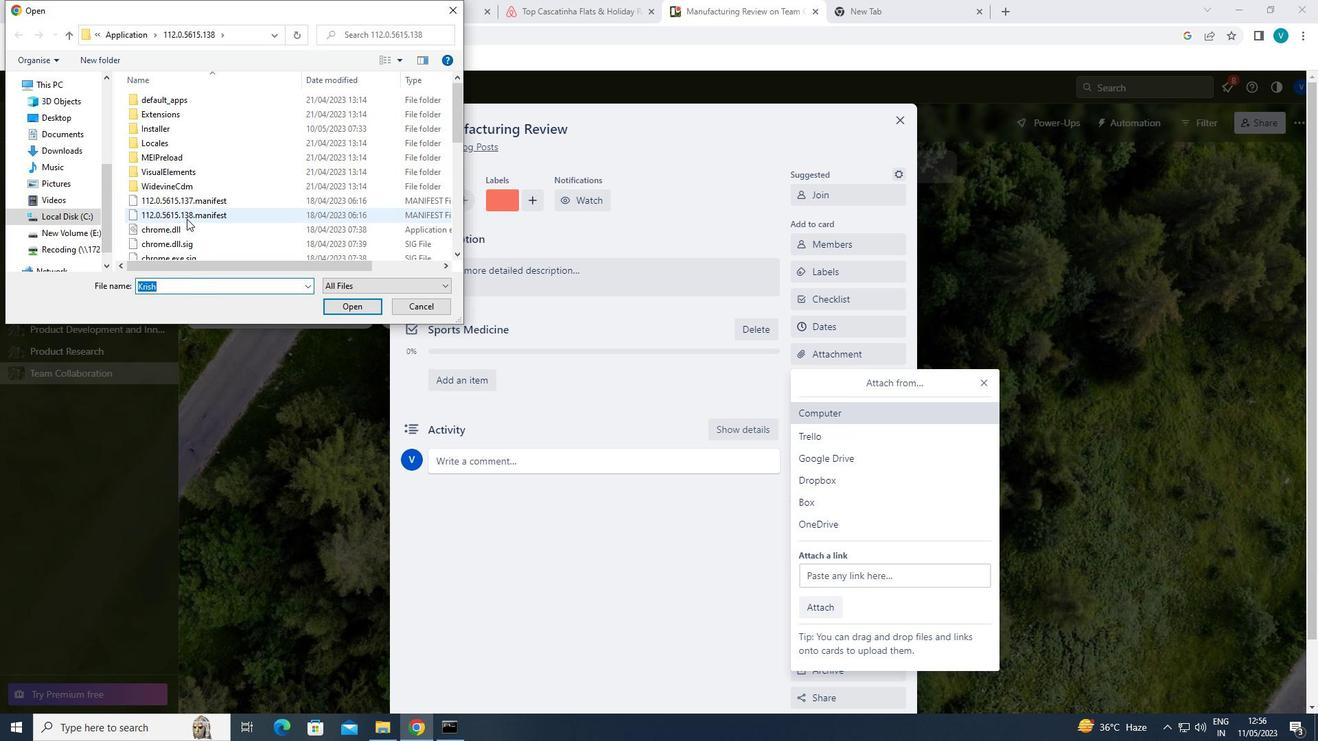 
Action: Mouse scrolled (186, 218) with delta (0, 0)
Screenshot: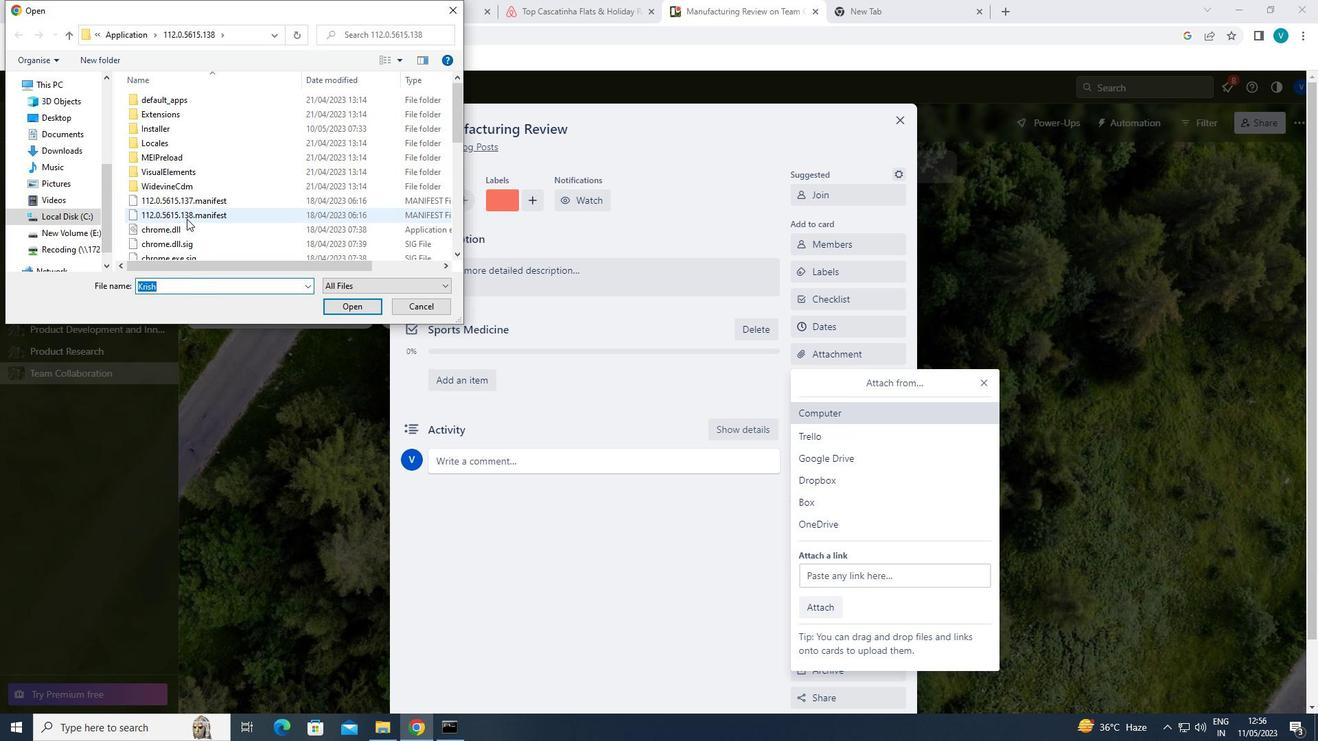 
Action: Mouse scrolled (186, 218) with delta (0, 0)
Screenshot: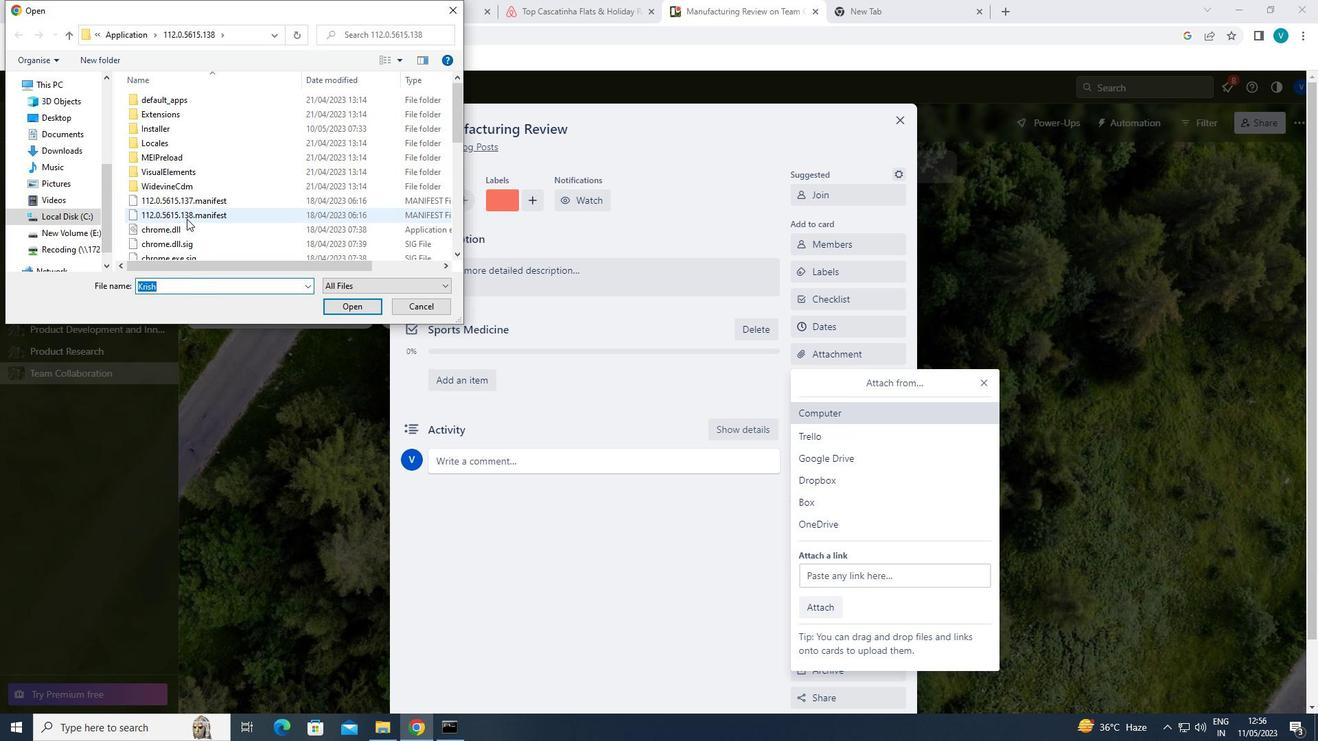 
Action: Mouse scrolled (186, 218) with delta (0, 0)
Screenshot: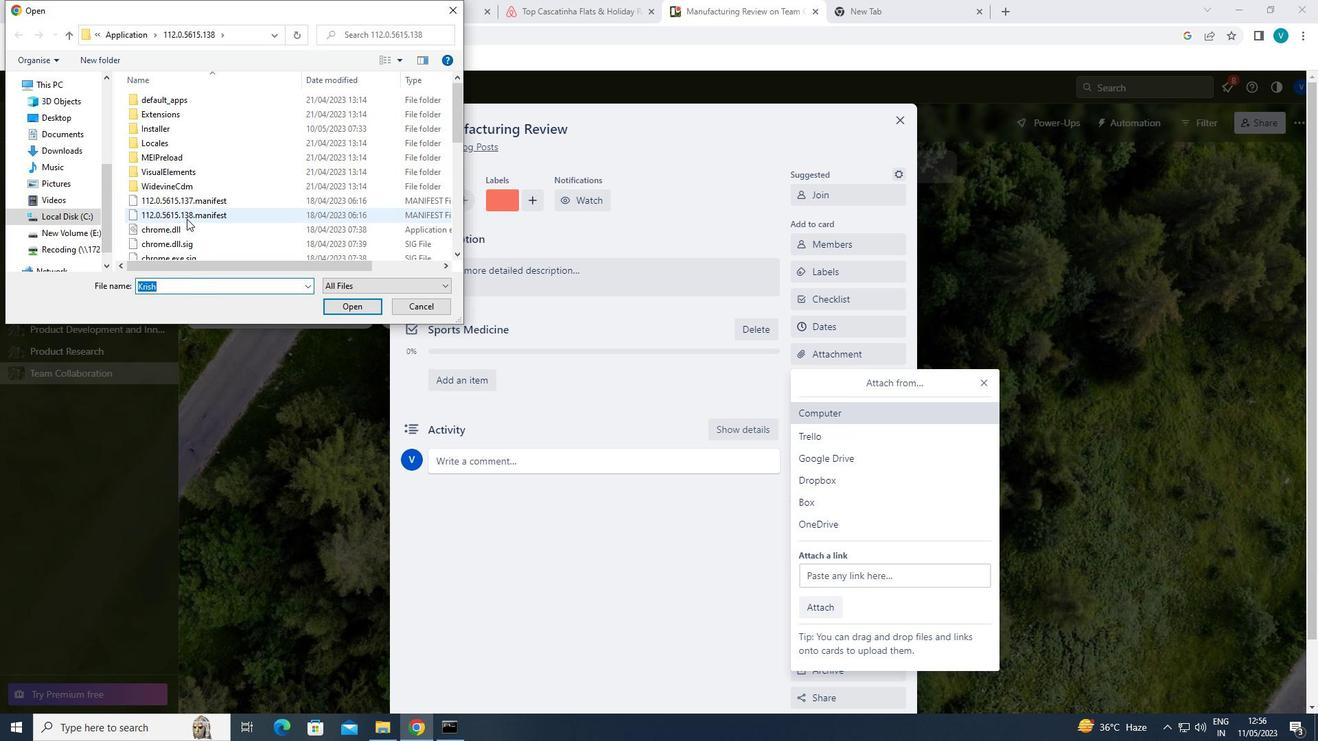
Action: Mouse moved to (187, 218)
Screenshot: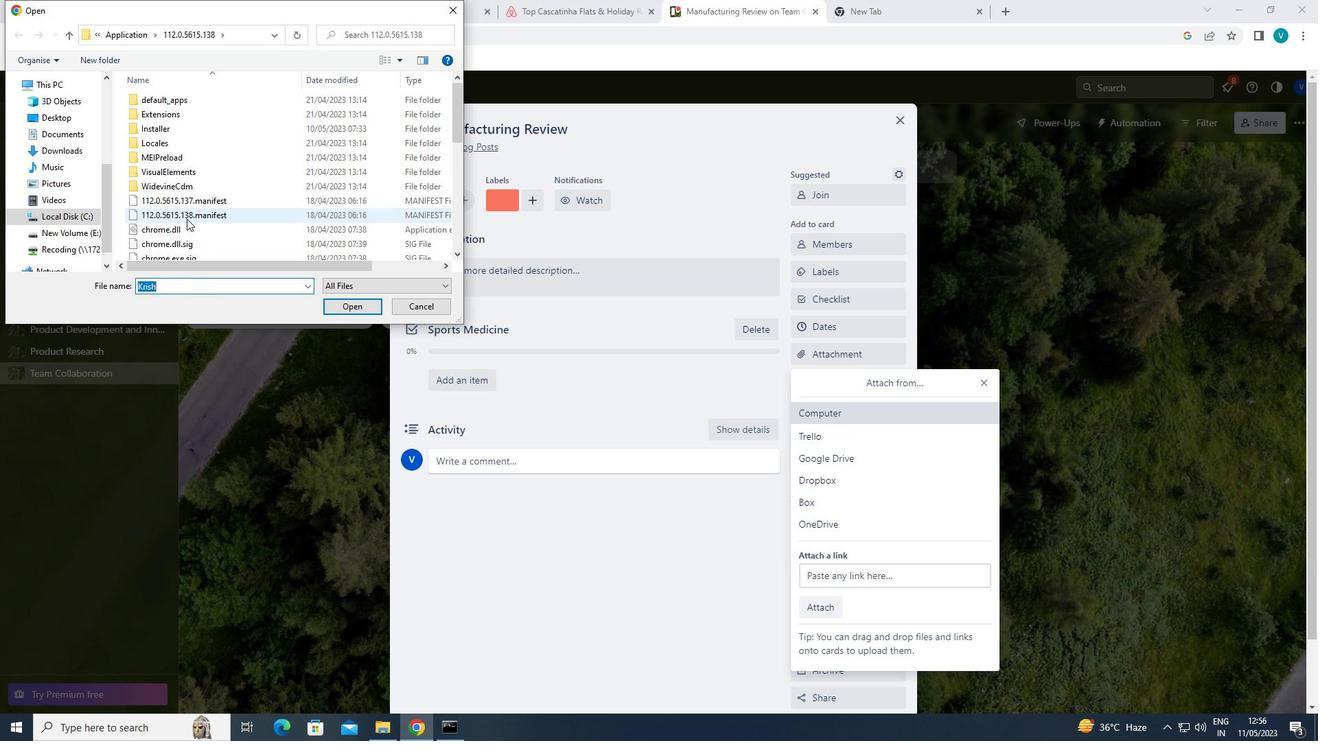 
Action: Mouse scrolled (187, 217) with delta (0, 0)
Screenshot: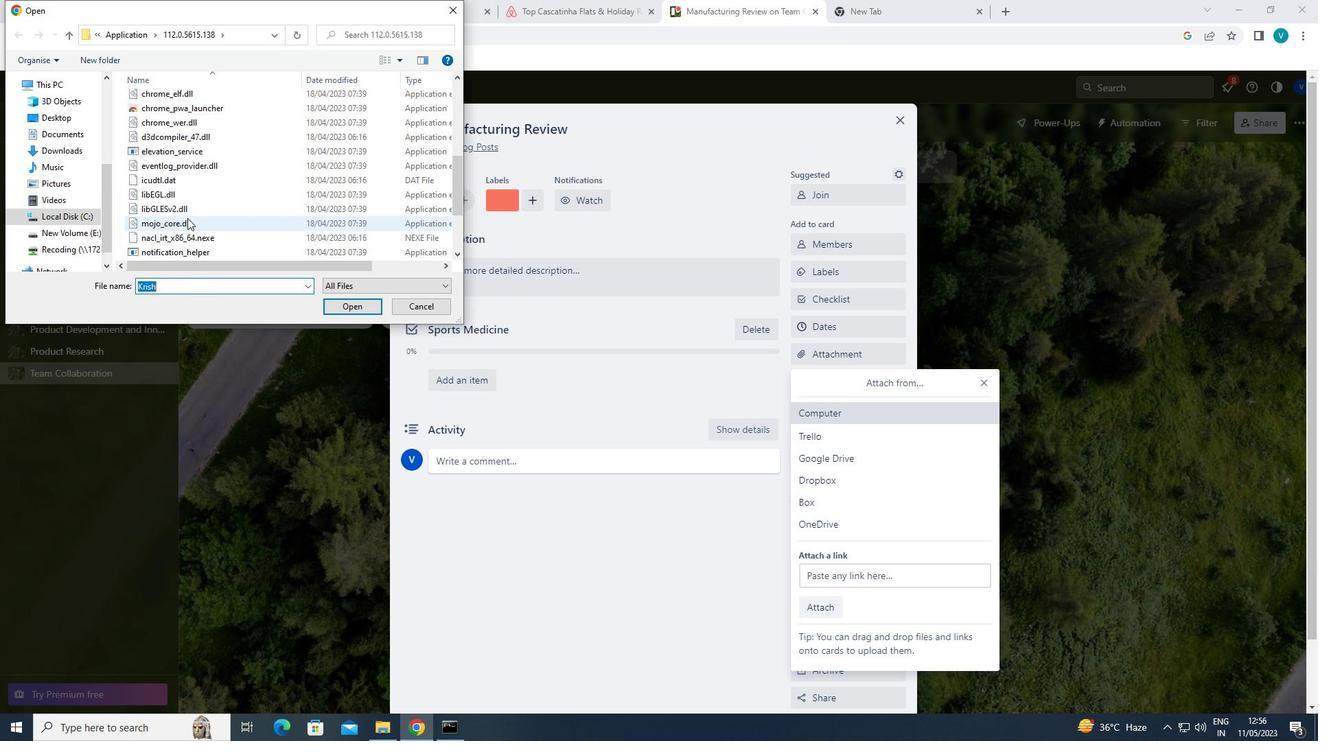 
Action: Mouse scrolled (187, 217) with delta (0, 0)
Screenshot: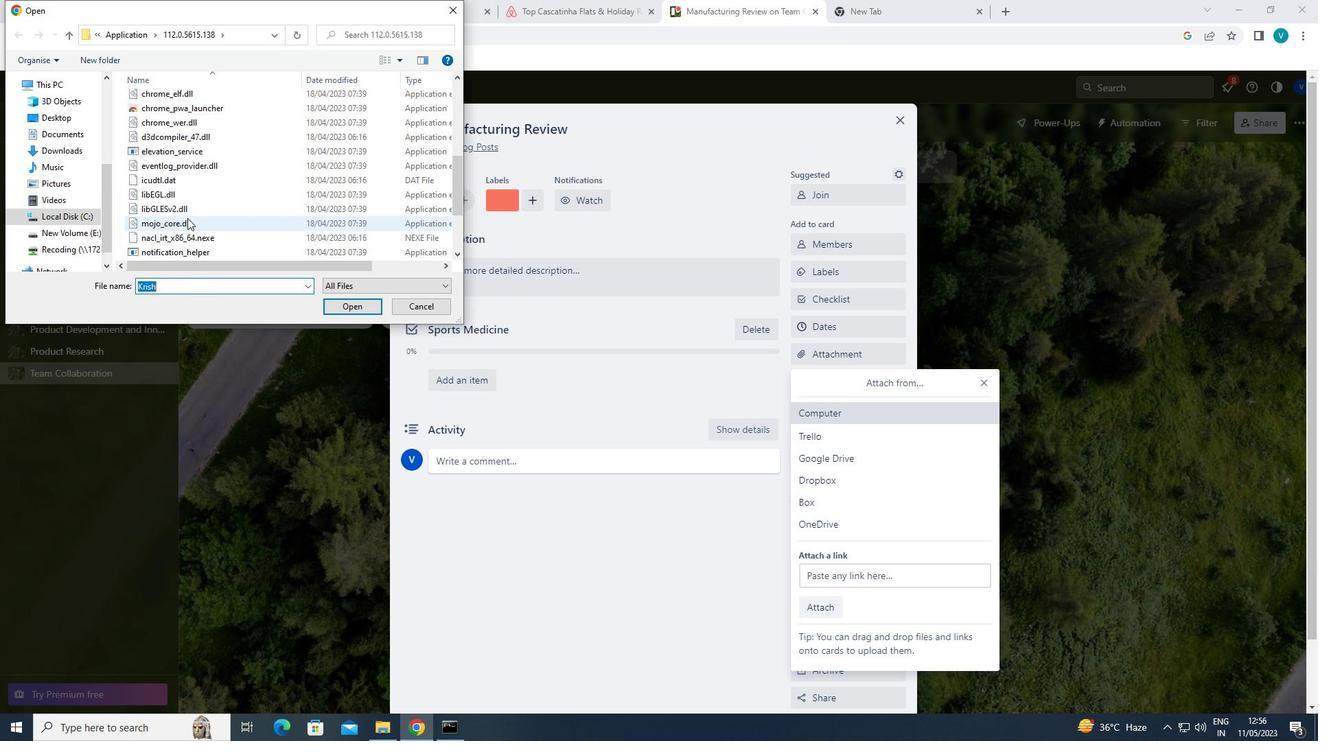 
Action: Mouse scrolled (187, 217) with delta (0, 0)
Screenshot: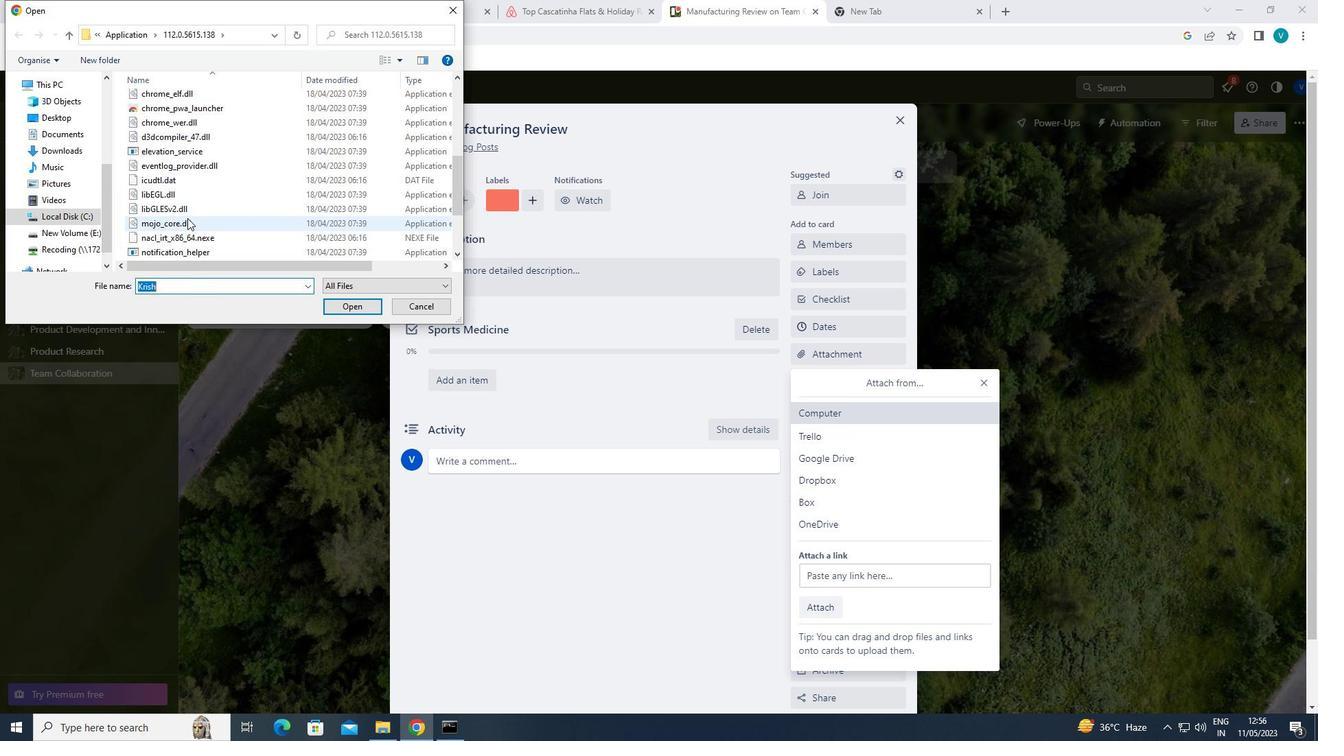 
Action: Mouse scrolled (187, 217) with delta (0, 0)
Screenshot: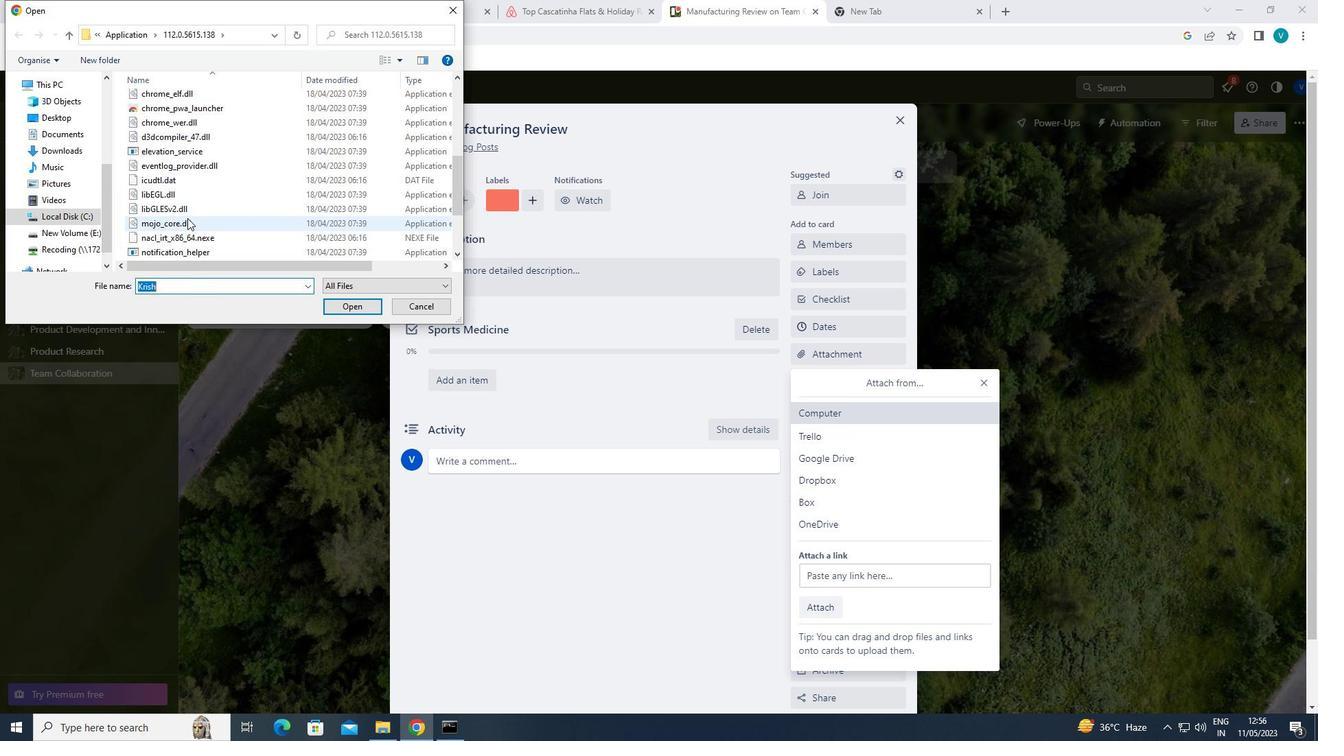
Action: Mouse scrolled (187, 217) with delta (0, 0)
Screenshot: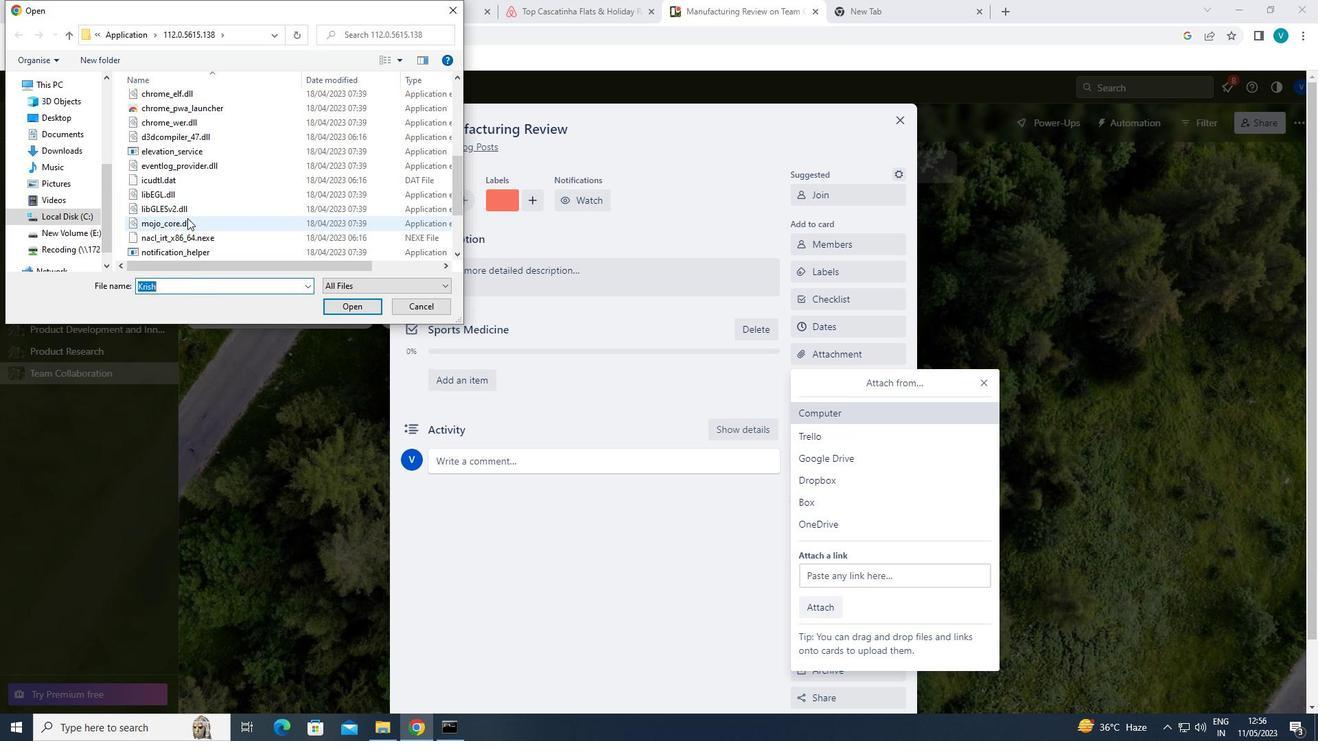 
Action: Mouse scrolled (187, 217) with delta (0, 0)
Screenshot: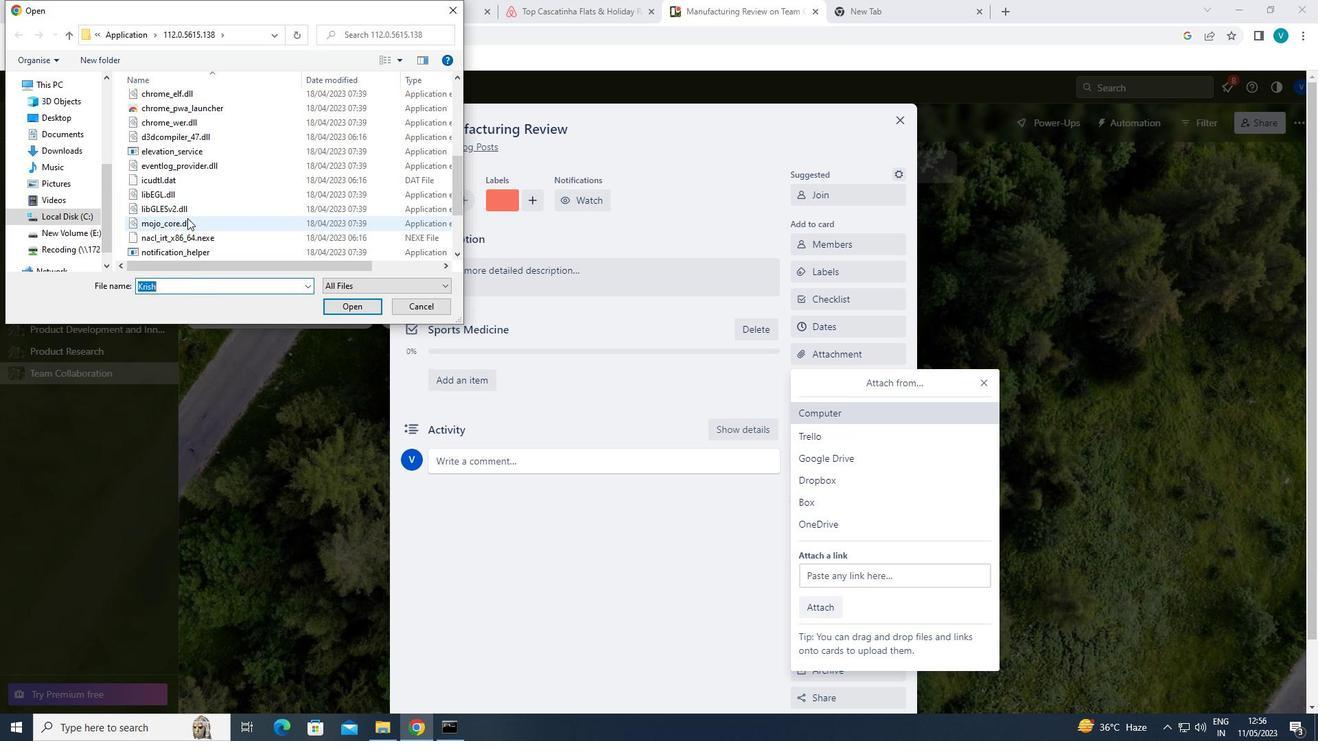 
Action: Mouse scrolled (187, 217) with delta (0, 0)
Screenshot: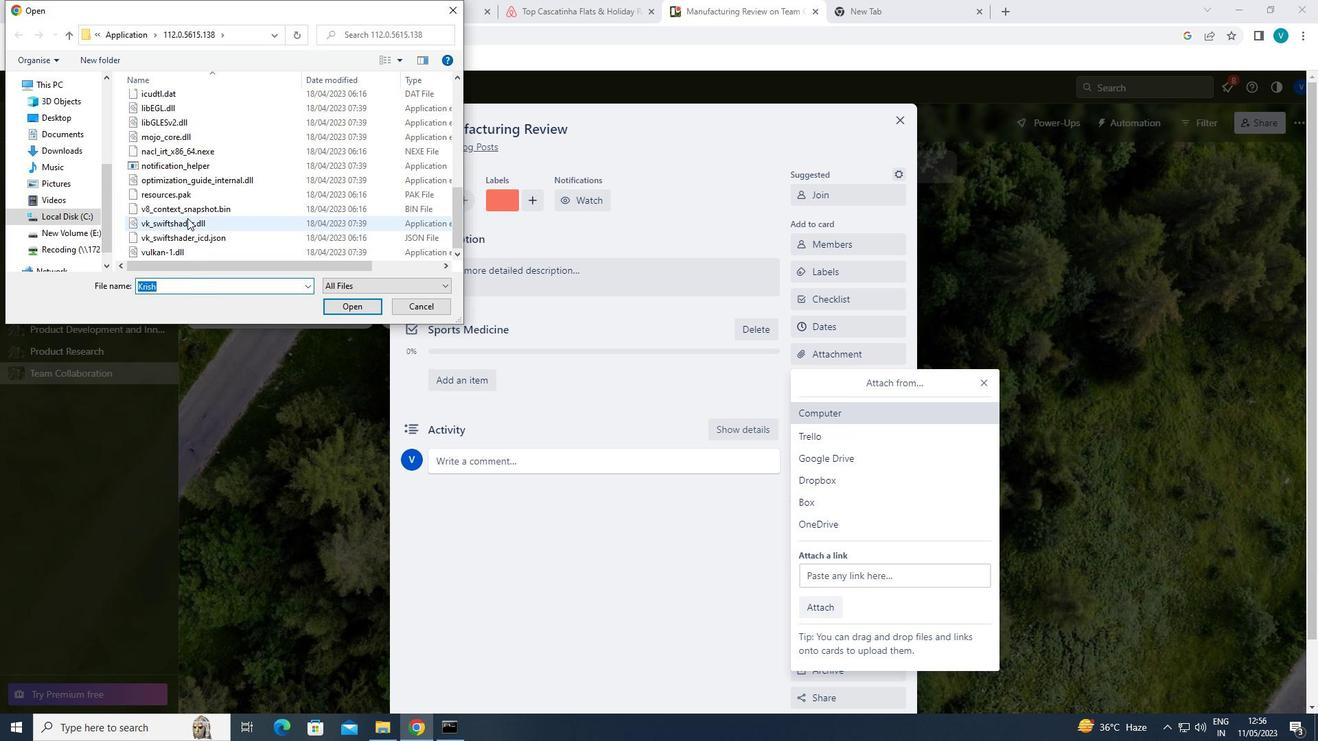 
Action: Mouse scrolled (187, 217) with delta (0, 0)
Screenshot: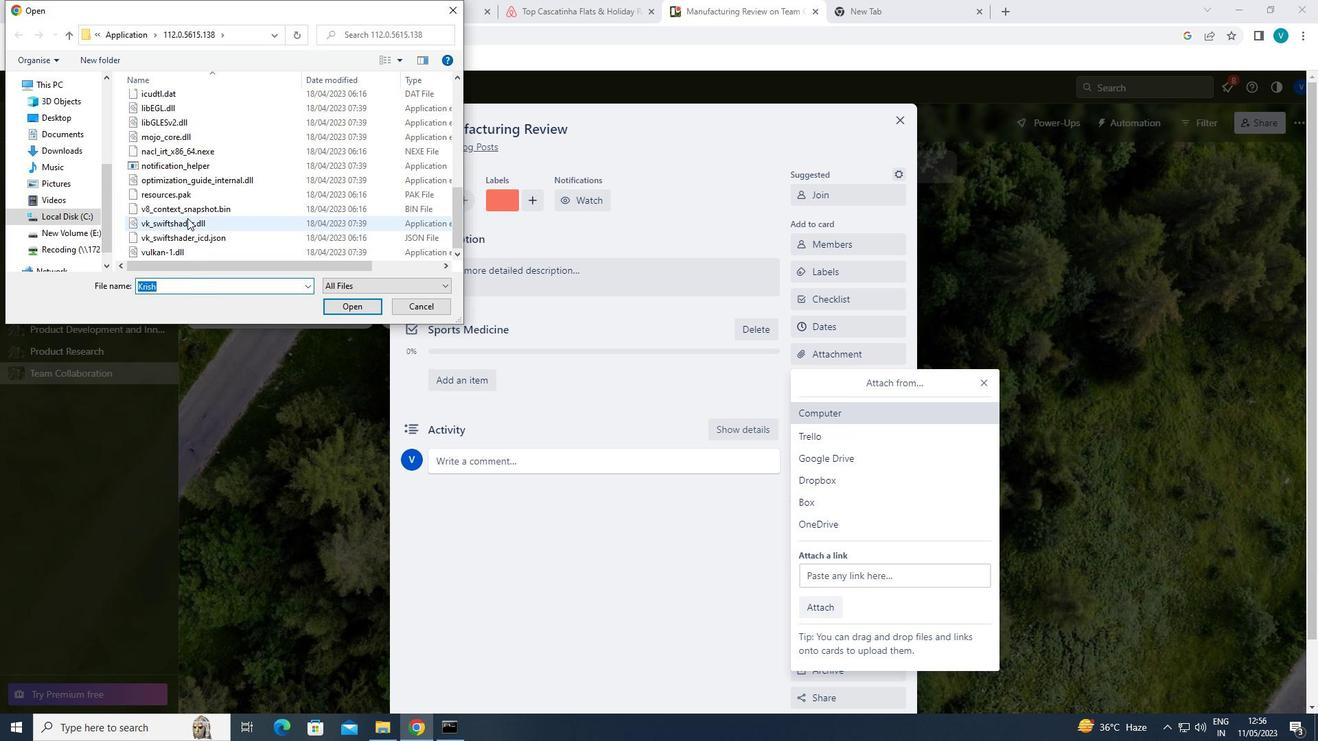 
Action: Mouse scrolled (187, 217) with delta (0, 0)
Screenshot: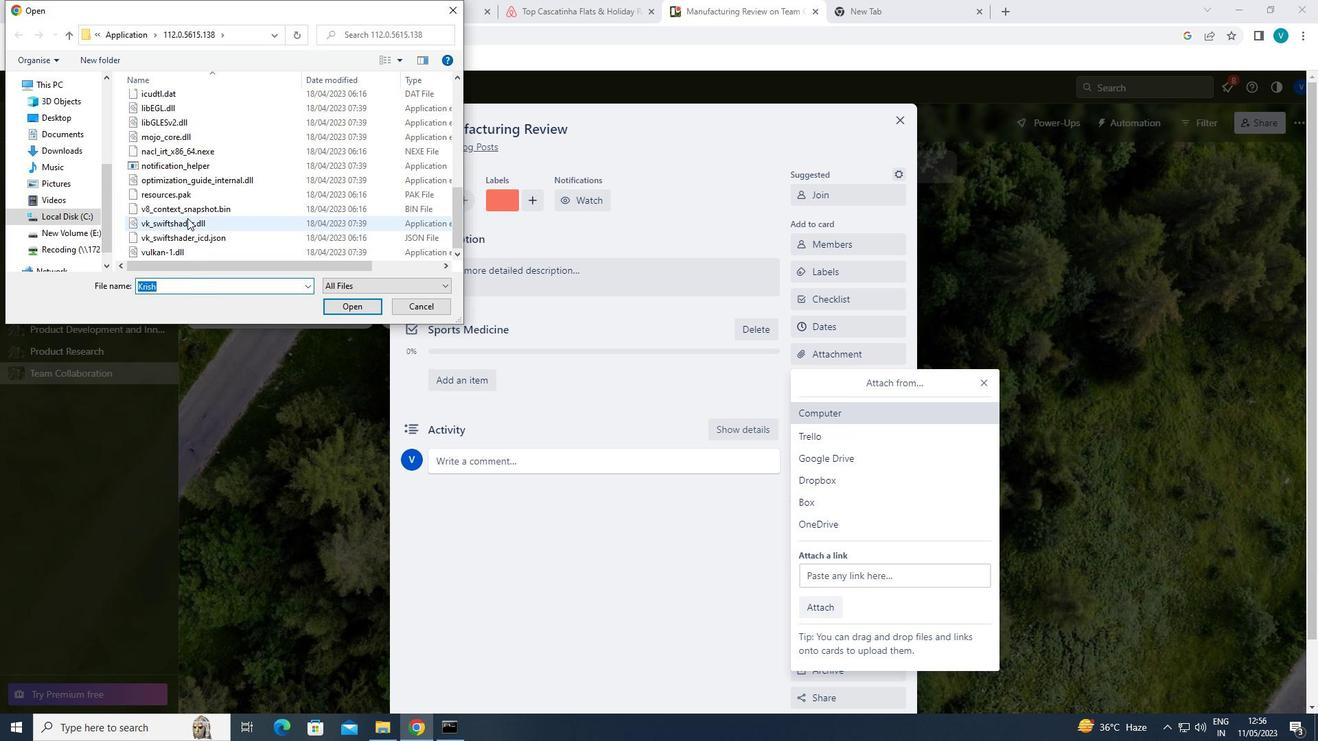 
Action: Mouse scrolled (187, 217) with delta (0, 0)
Screenshot: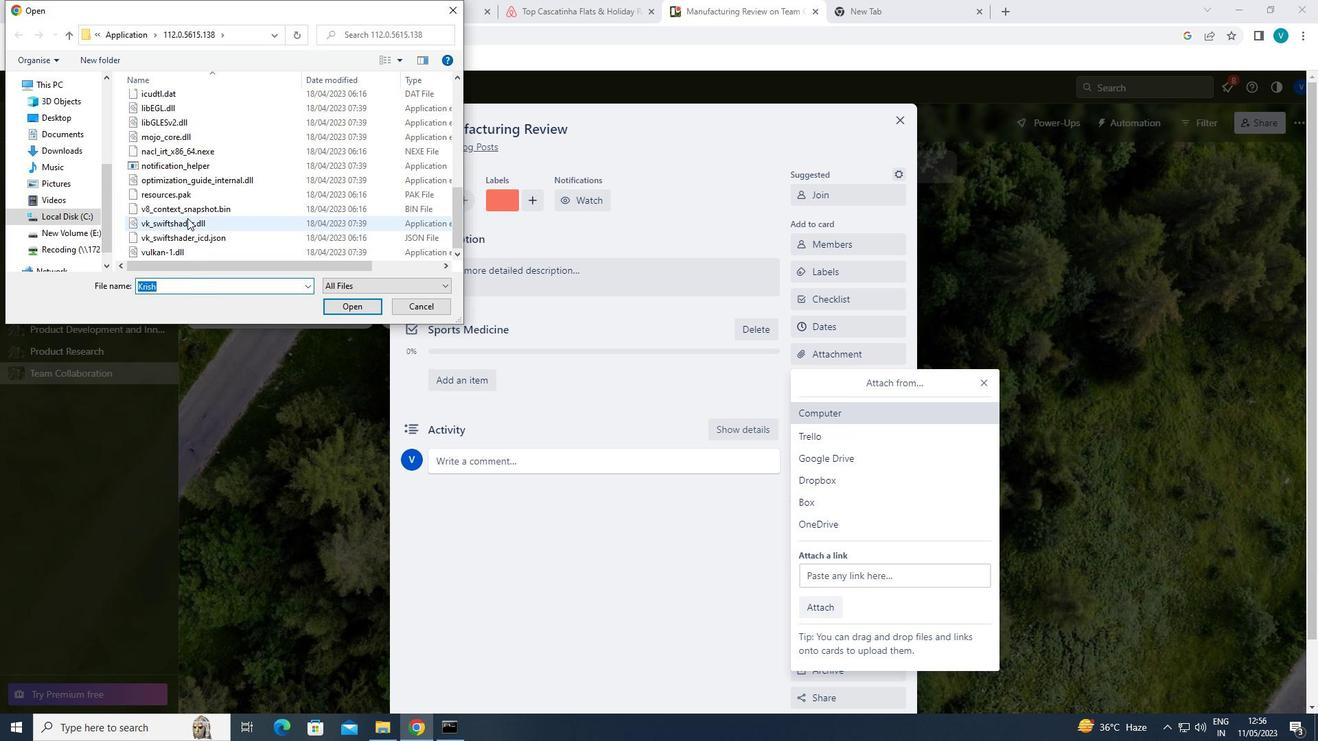 
Action: Mouse scrolled (187, 217) with delta (0, 0)
Screenshot: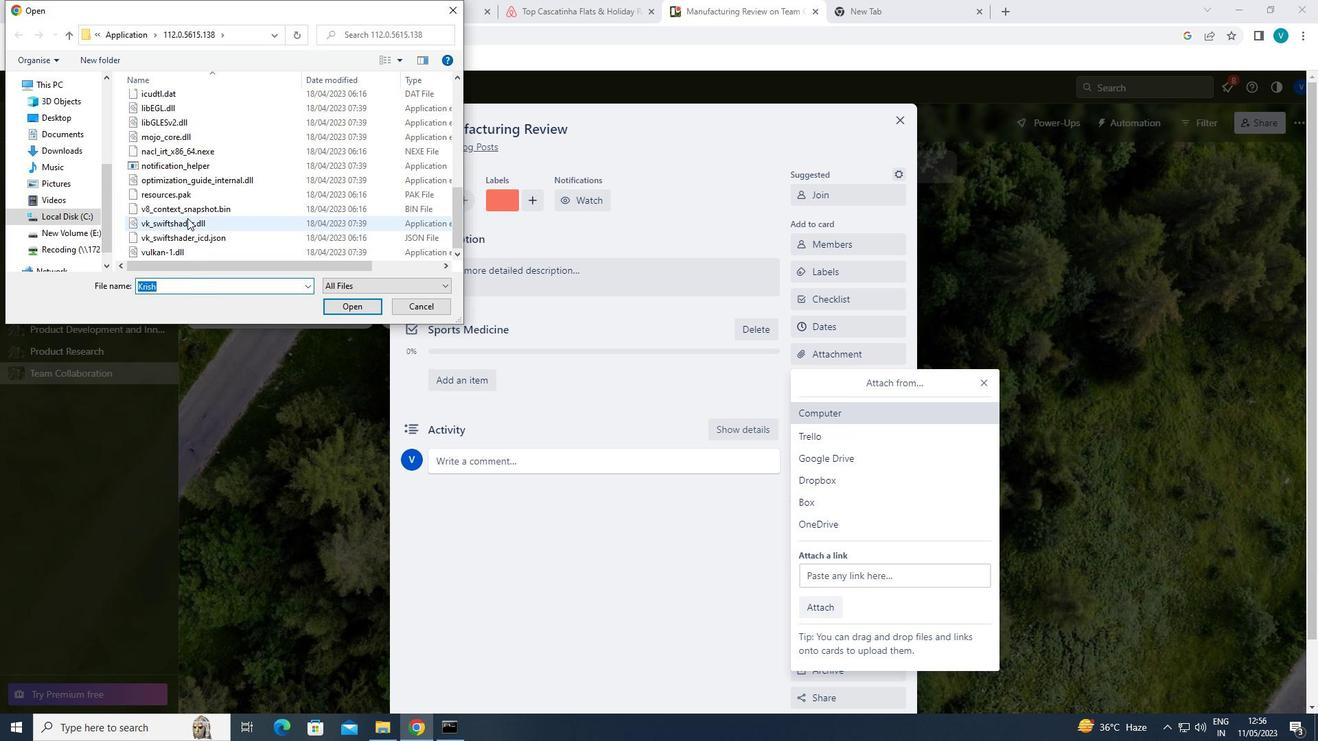 
Action: Mouse scrolled (187, 217) with delta (0, 0)
Screenshot: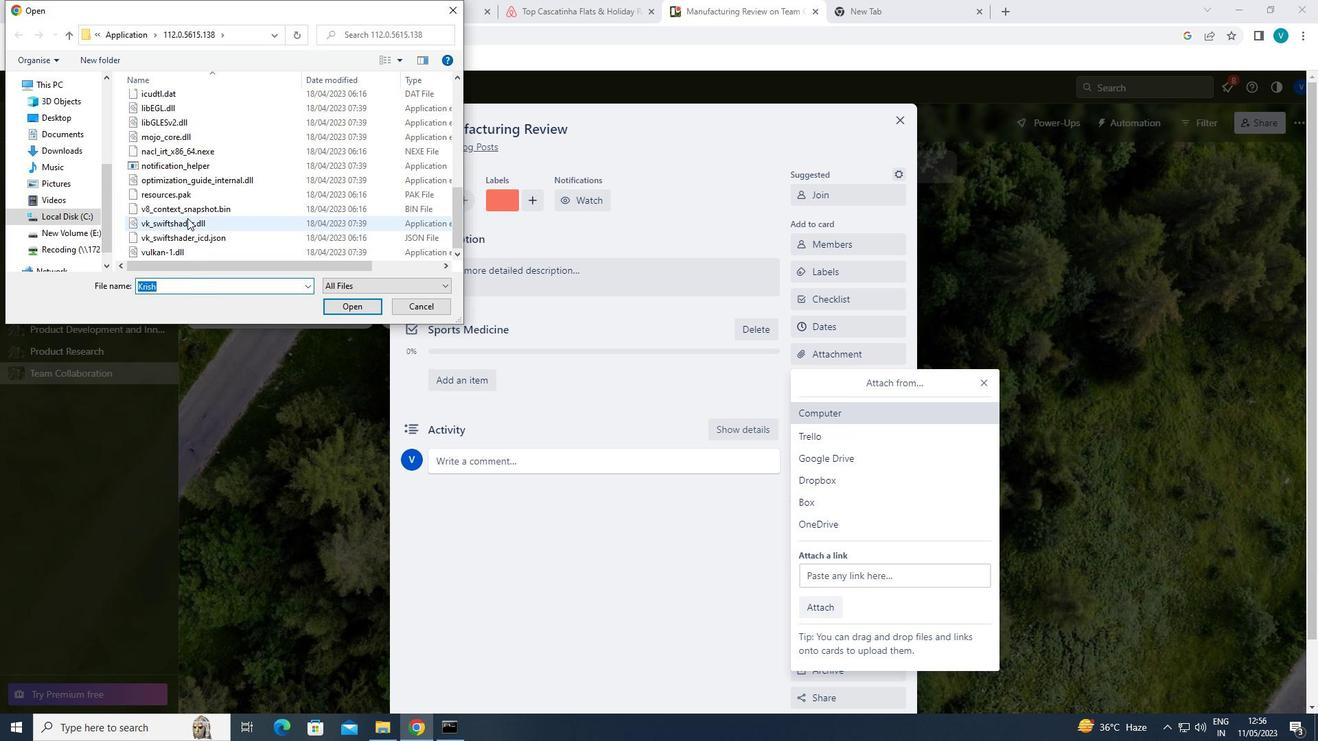 
Action: Mouse scrolled (187, 217) with delta (0, 0)
Screenshot: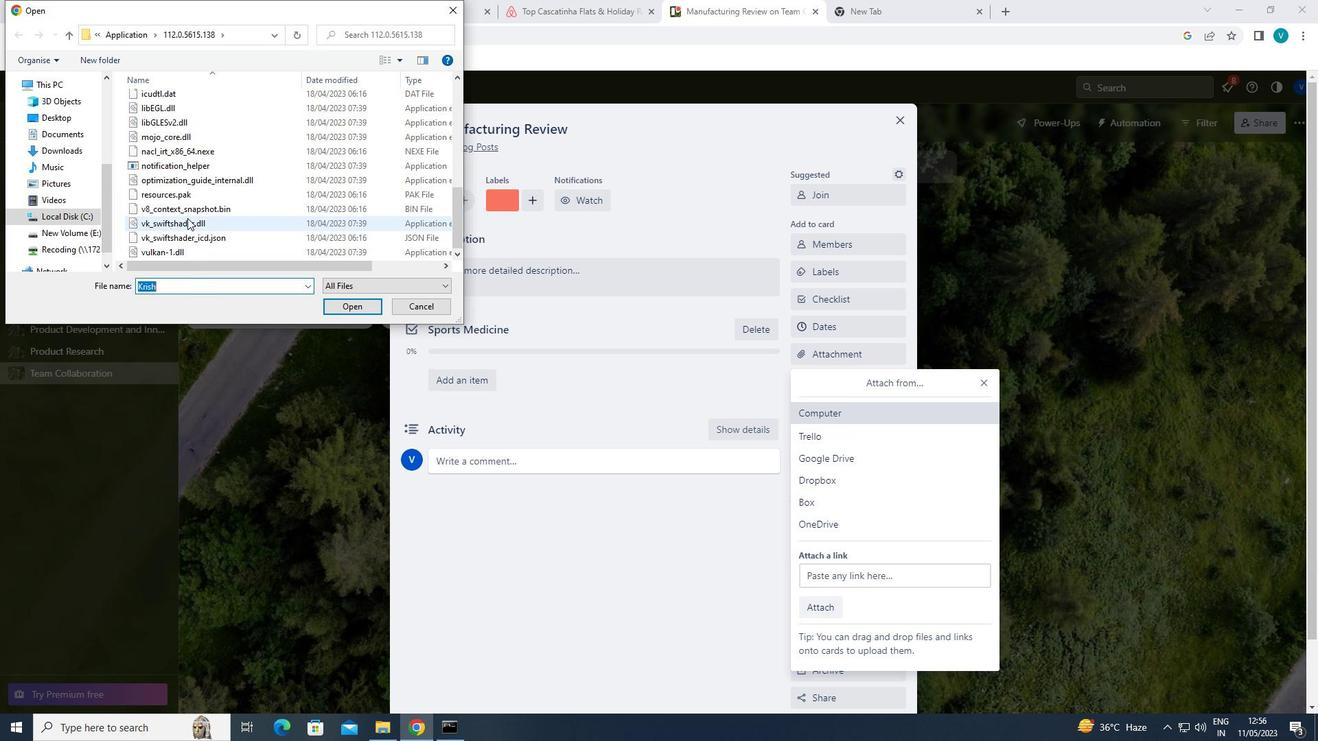 
Action: Mouse scrolled (187, 217) with delta (0, 0)
Screenshot: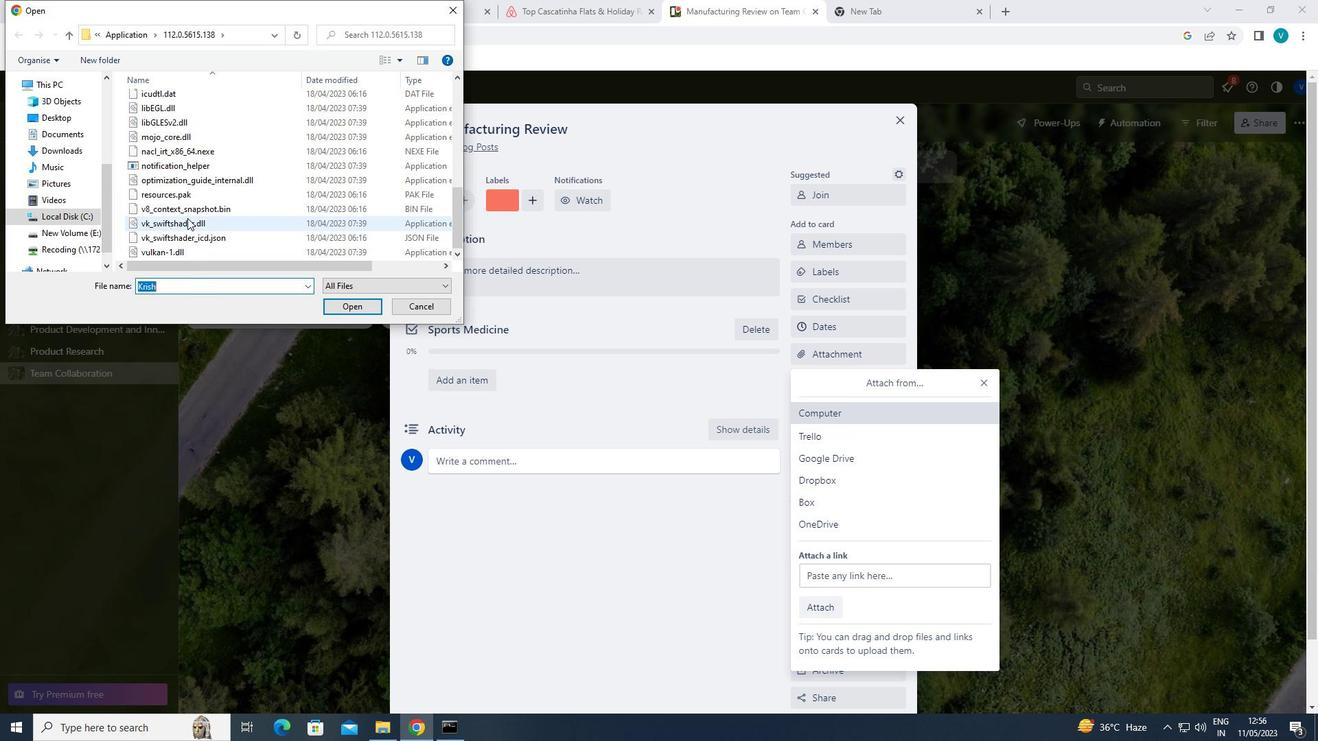 
Action: Mouse scrolled (187, 217) with delta (0, 0)
Screenshot: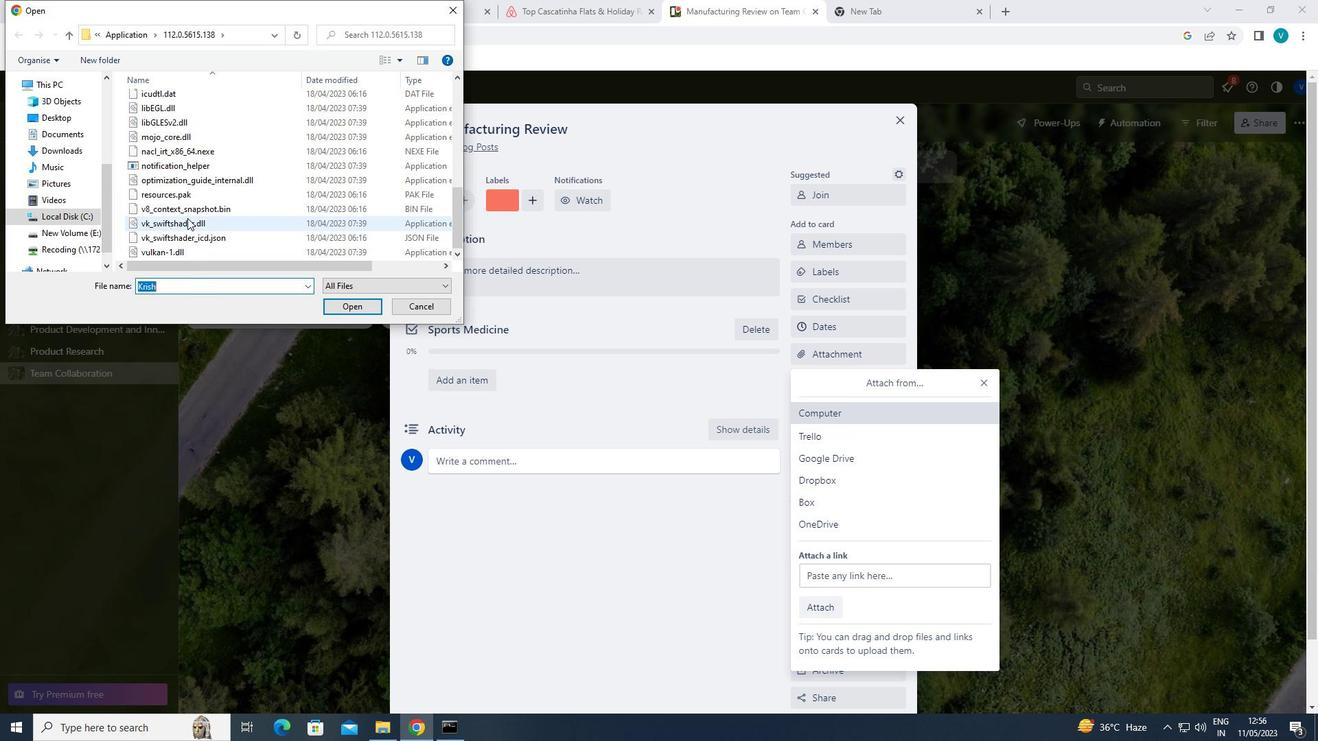 
Action: Mouse scrolled (187, 219) with delta (0, 0)
Screenshot: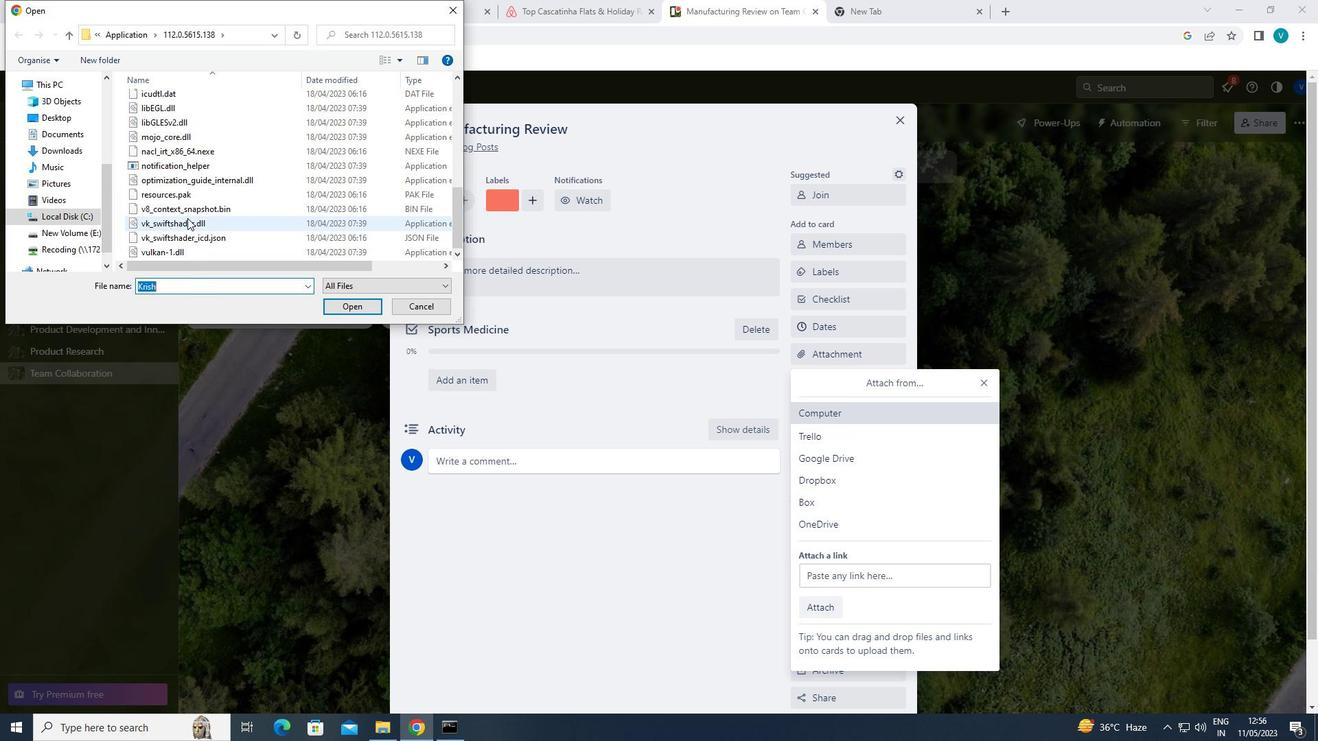 
Action: Mouse scrolled (187, 219) with delta (0, 0)
Screenshot: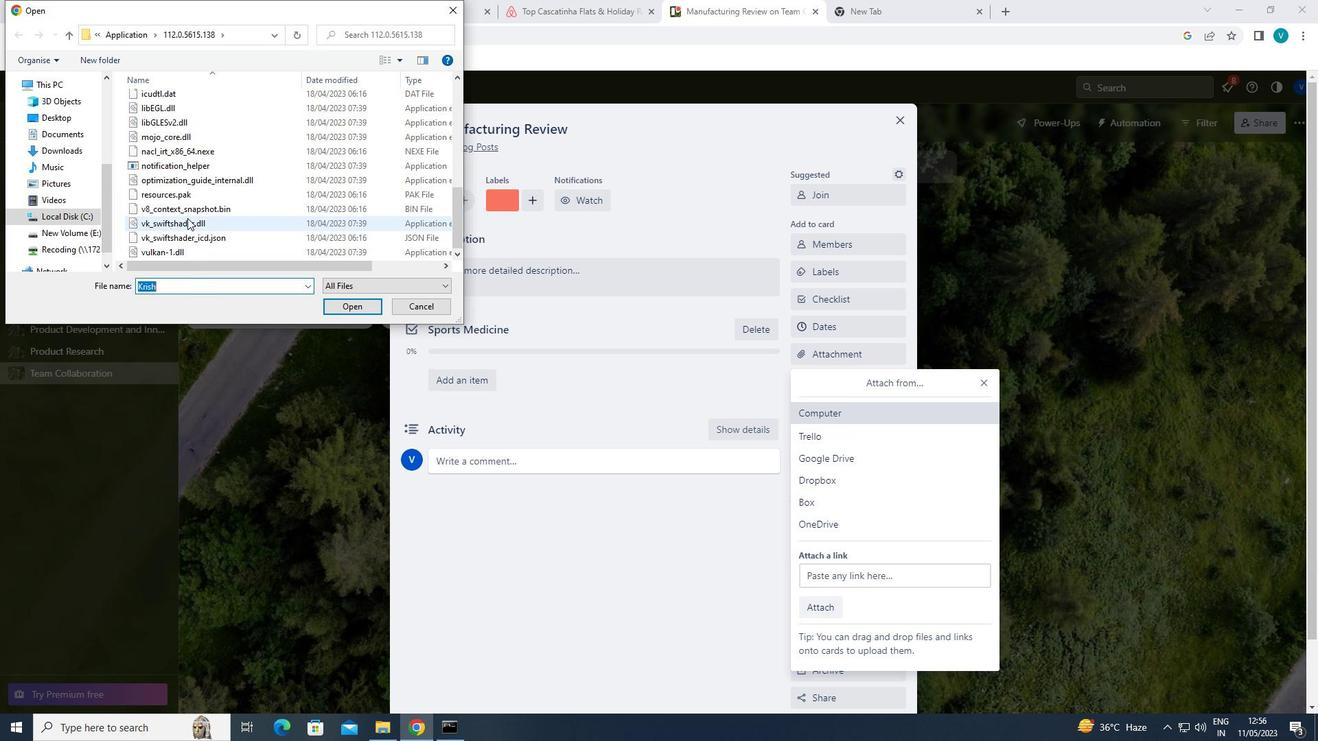 
Action: Mouse scrolled (187, 219) with delta (0, 0)
Screenshot: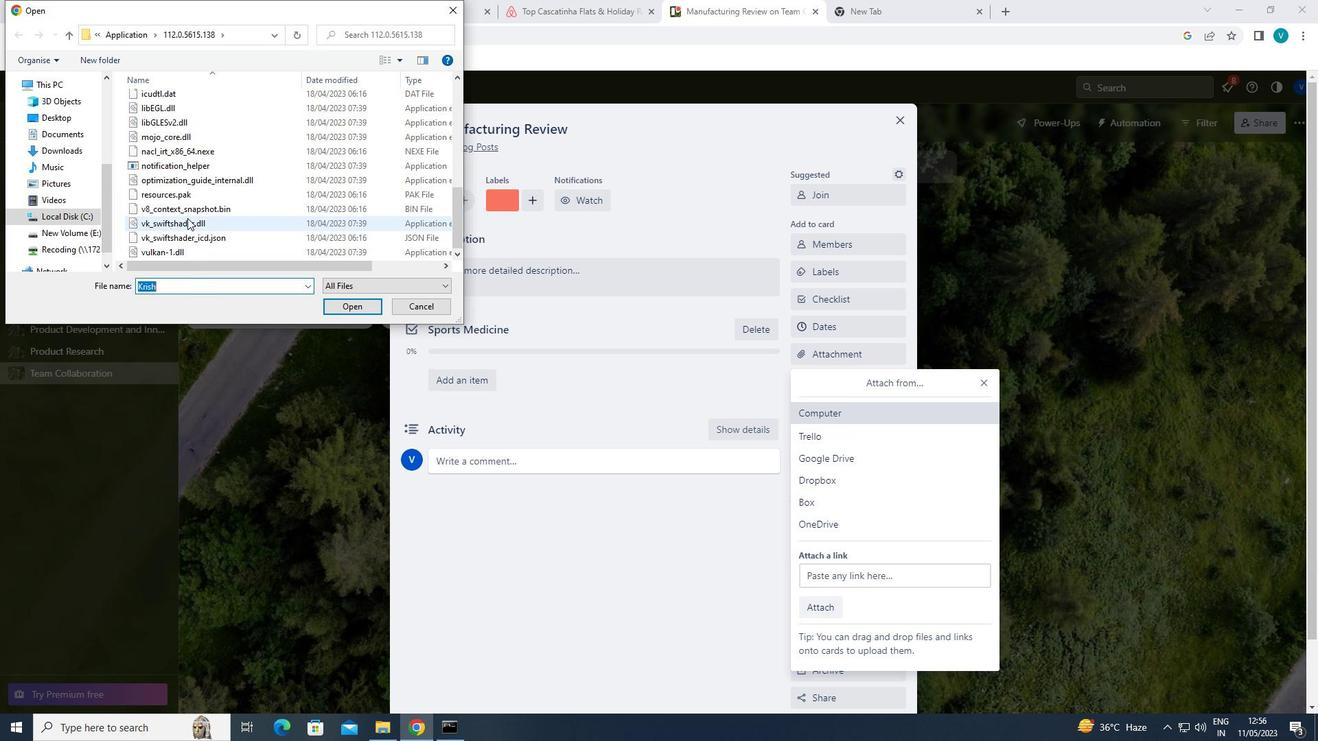 
Action: Mouse scrolled (187, 219) with delta (0, 0)
Screenshot: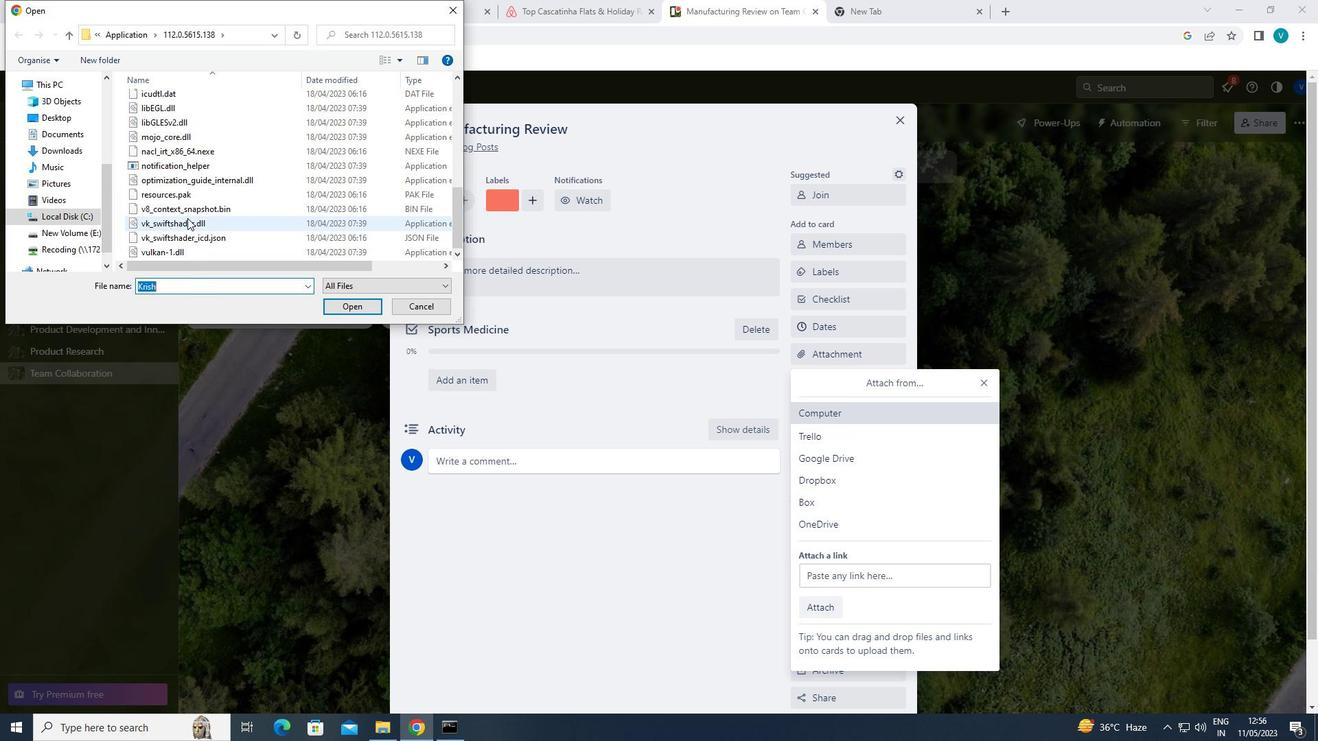 
Action: Mouse scrolled (187, 219) with delta (0, 0)
Screenshot: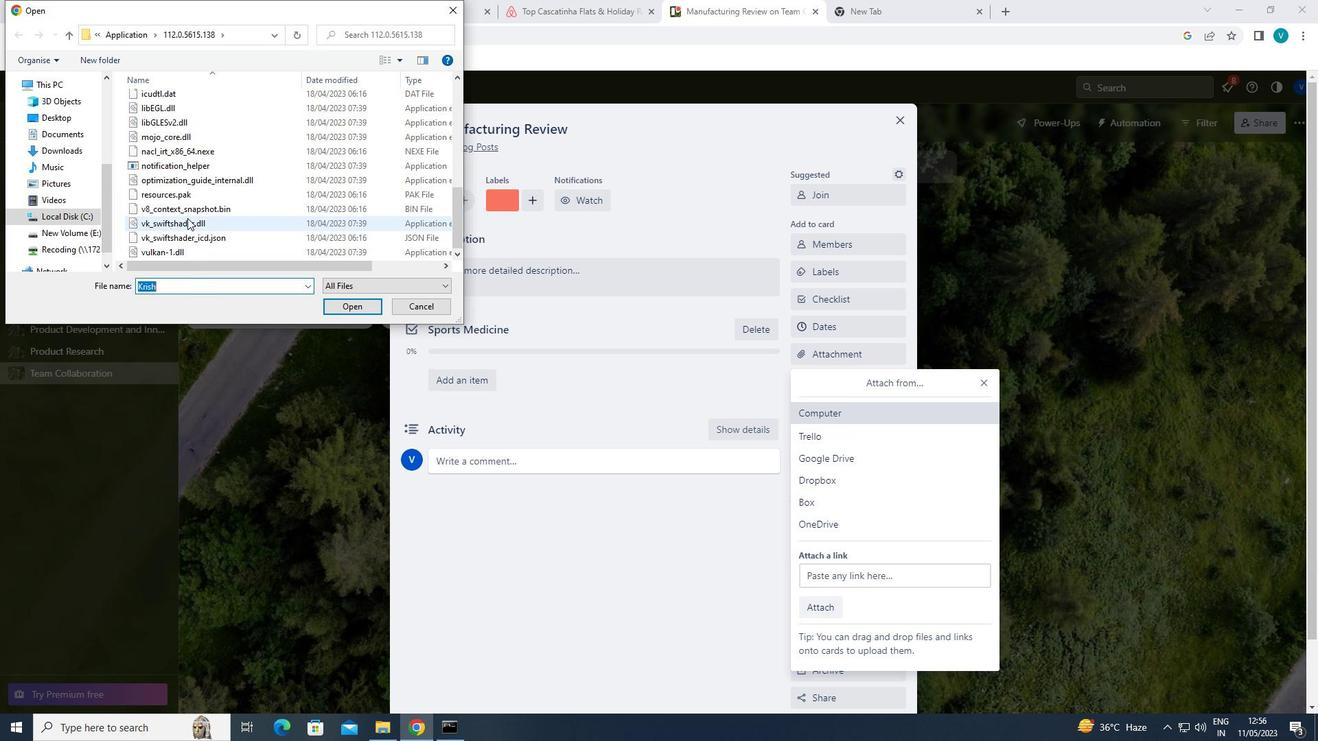 
Action: Mouse scrolled (187, 219) with delta (0, 0)
Screenshot: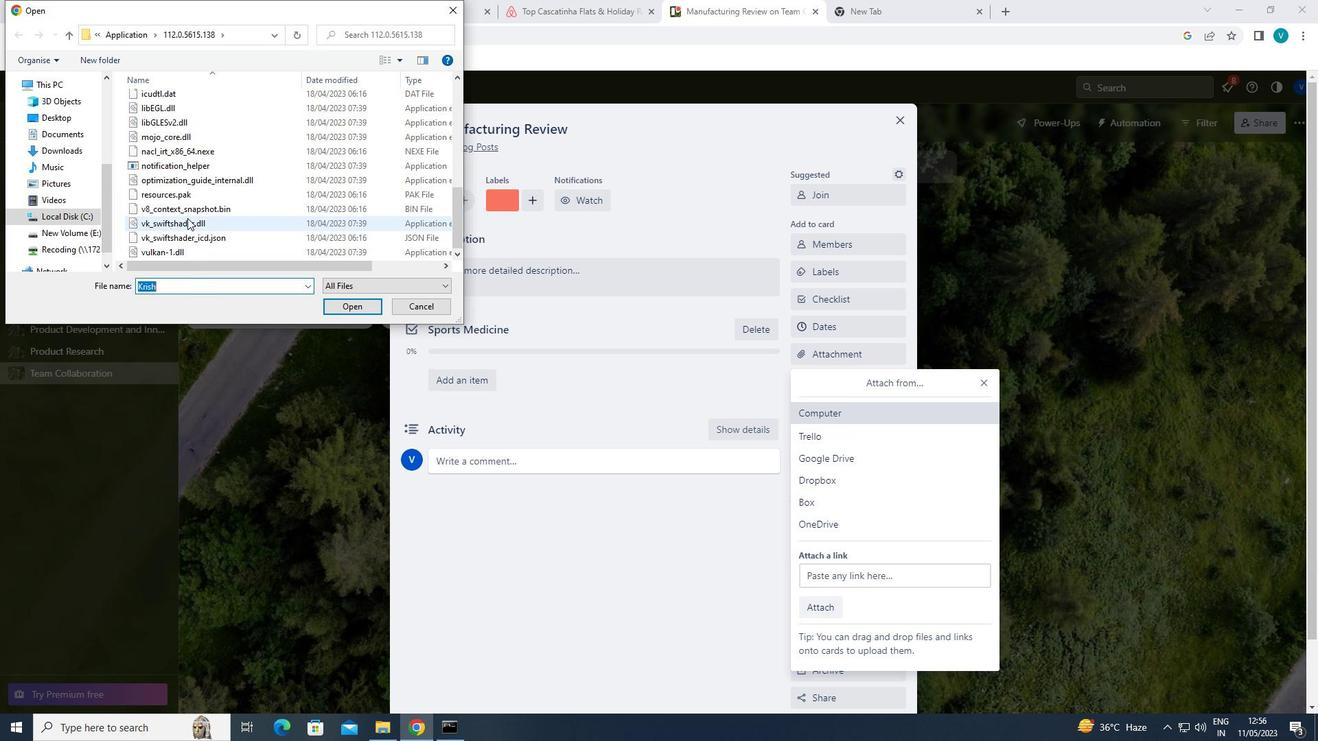 
Action: Mouse scrolled (187, 219) with delta (0, 0)
Screenshot: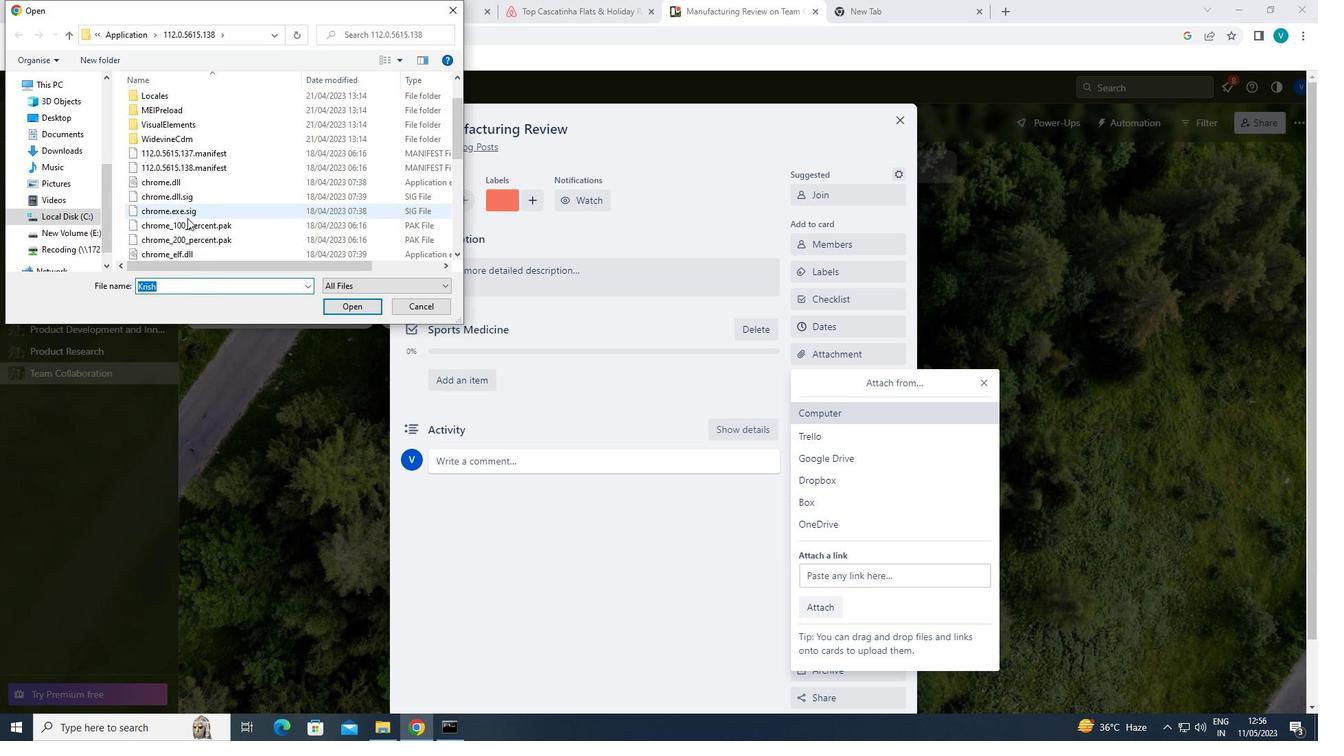 
Action: Mouse scrolled (187, 219) with delta (0, 0)
Screenshot: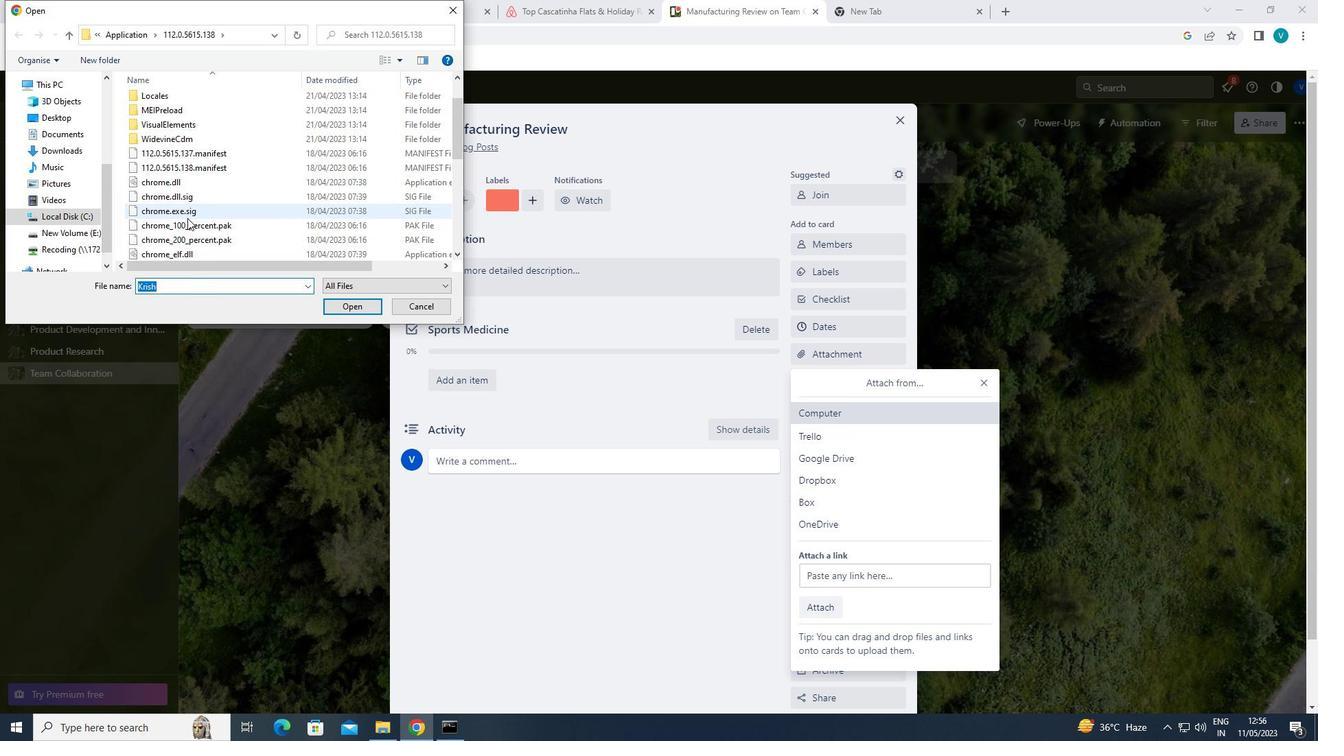 
Action: Mouse scrolled (187, 219) with delta (0, 0)
Screenshot: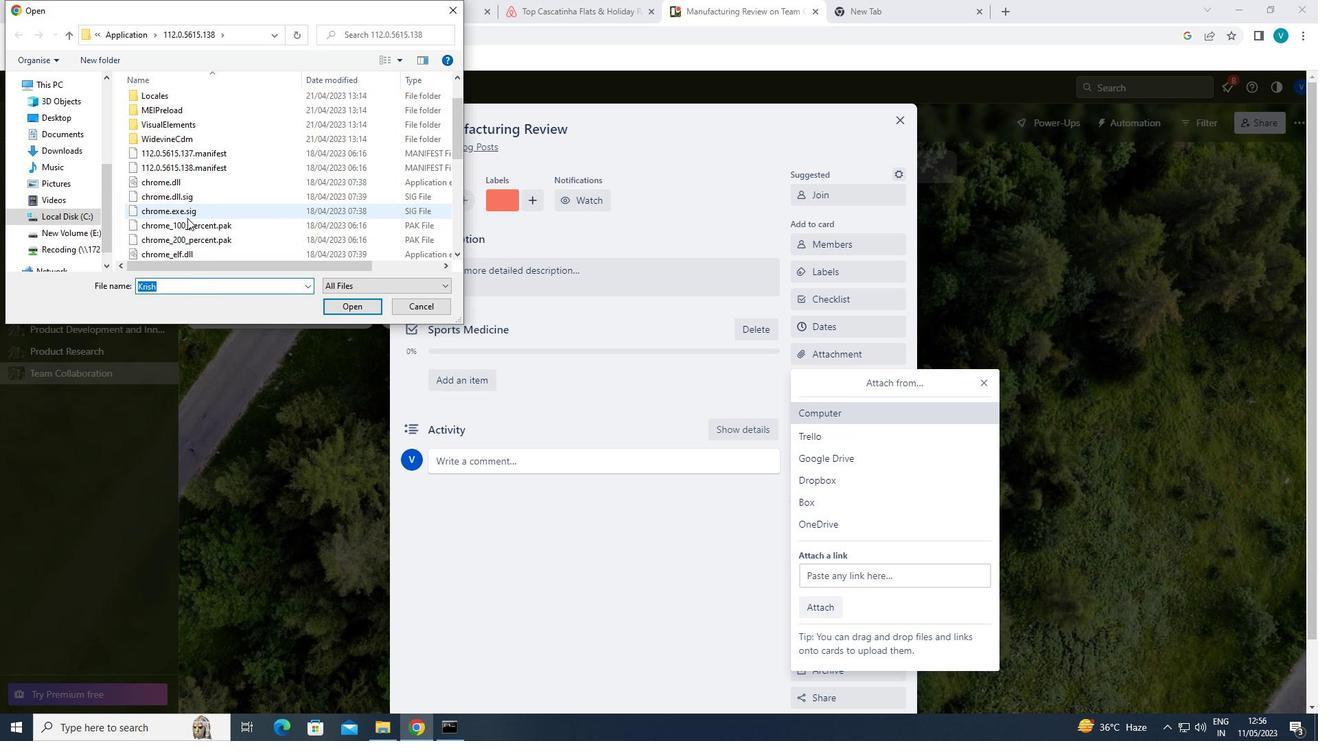 
Action: Mouse scrolled (187, 219) with delta (0, 0)
Screenshot: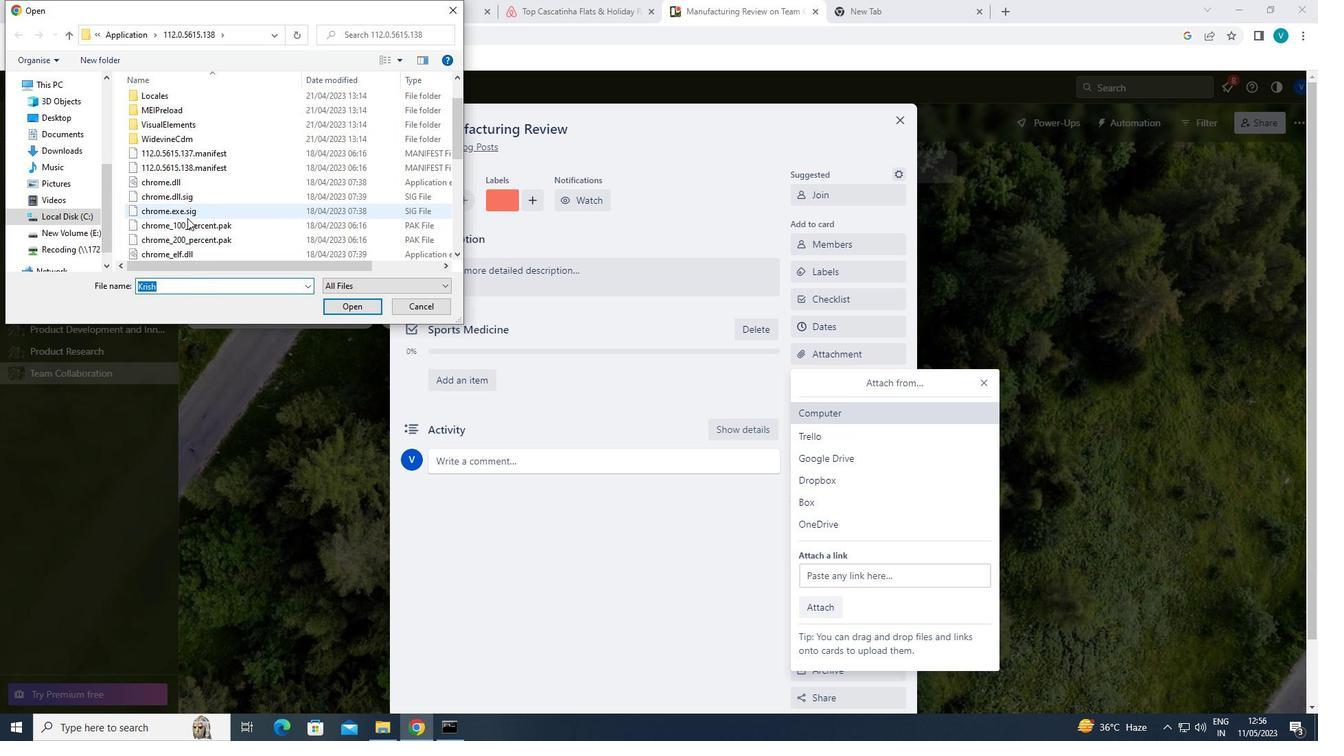
Action: Mouse scrolled (187, 219) with delta (0, 0)
Screenshot: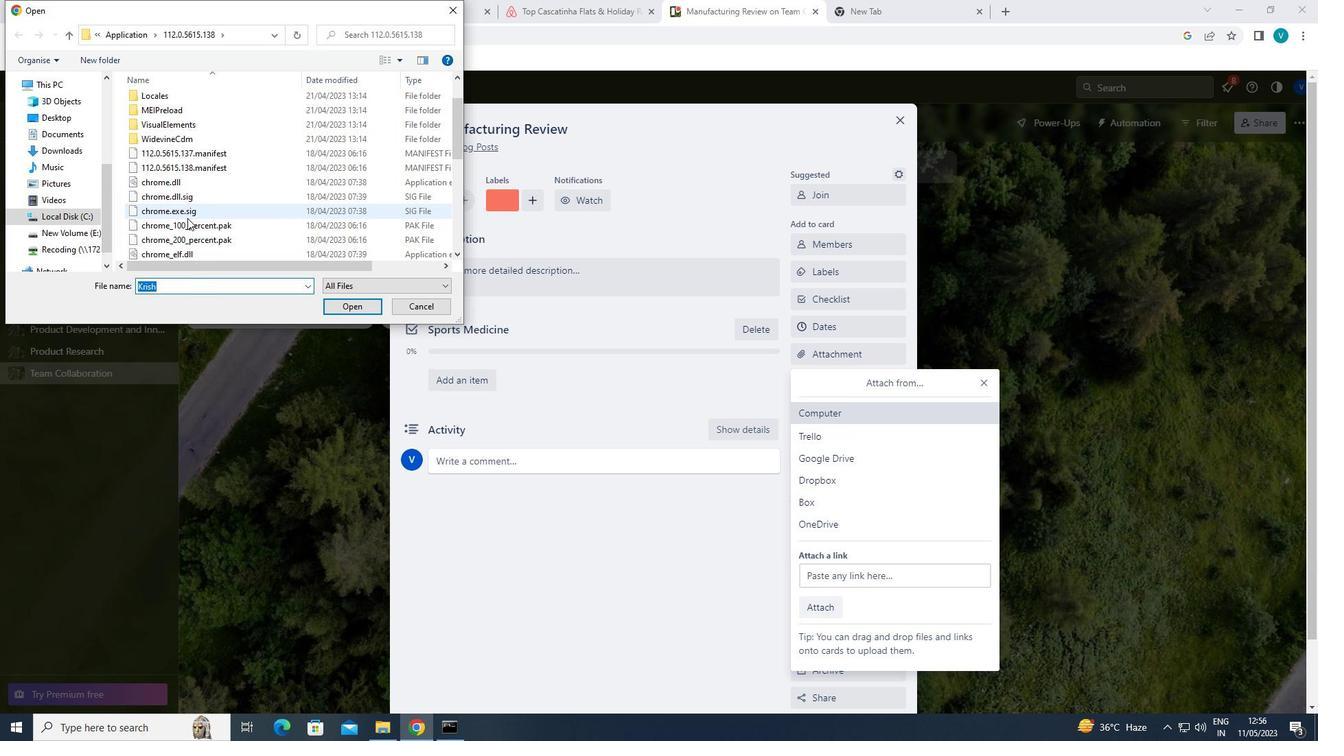 
Action: Mouse scrolled (187, 217) with delta (0, 0)
Screenshot: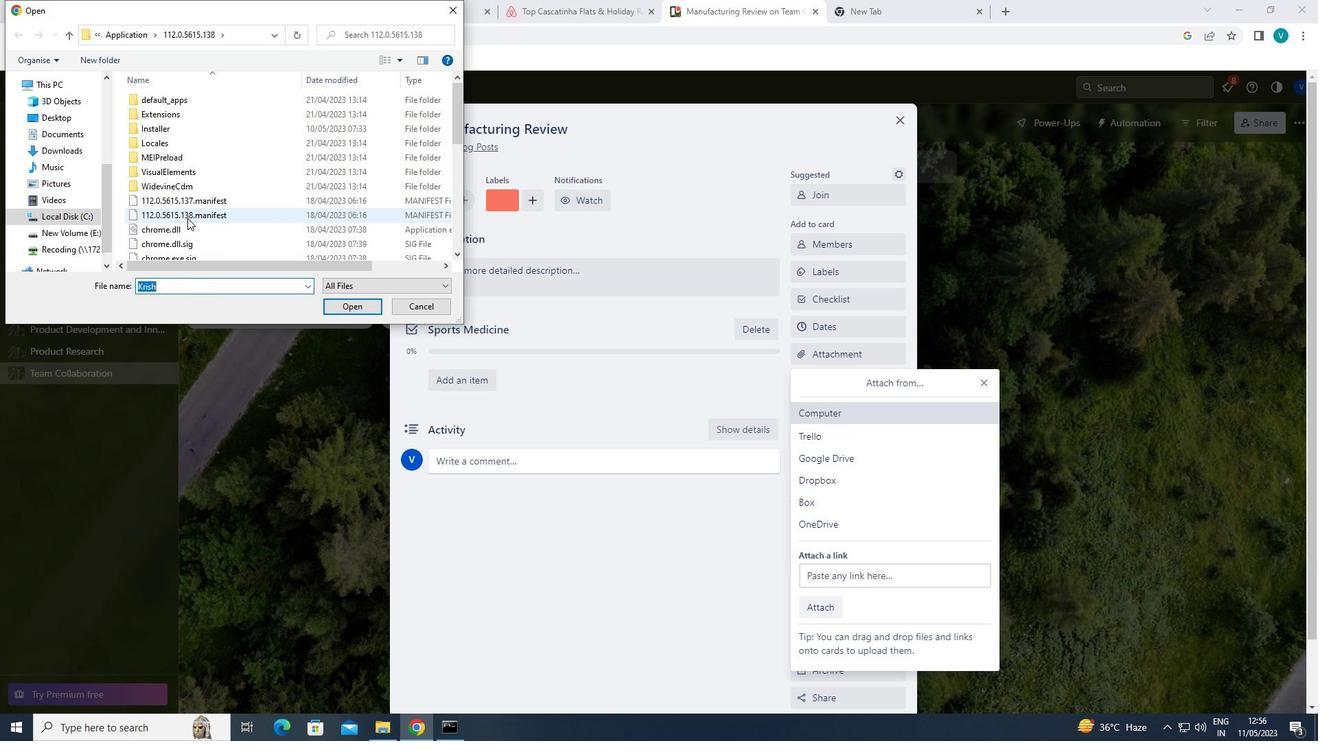 
Action: Mouse scrolled (187, 217) with delta (0, 0)
Screenshot: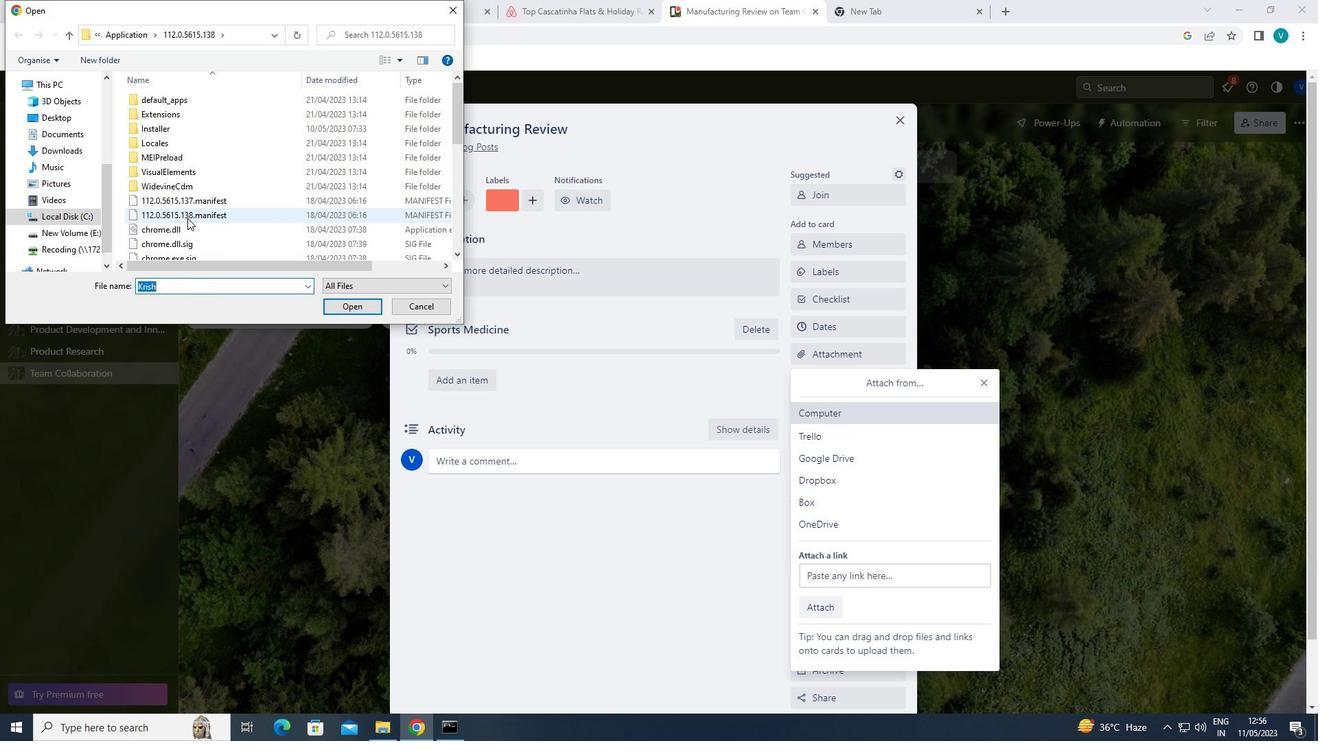 
Action: Mouse scrolled (187, 217) with delta (0, 0)
Screenshot: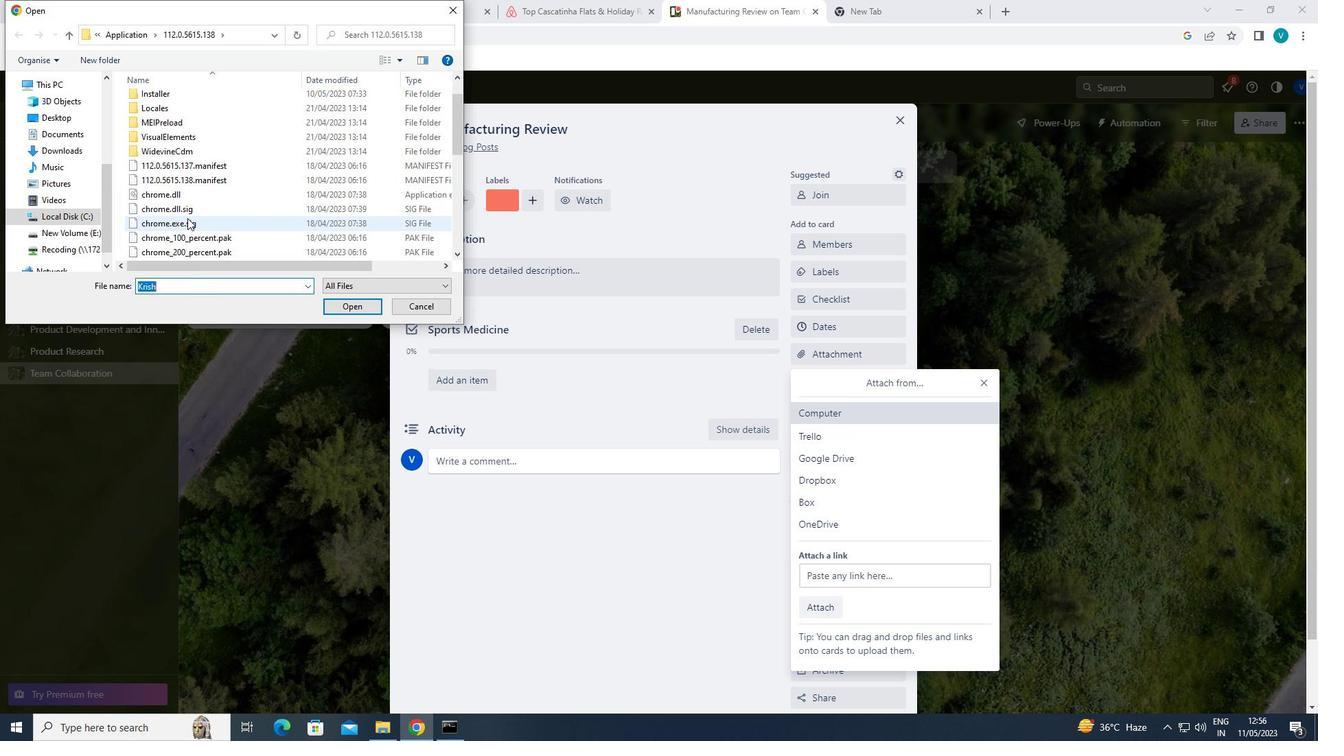 
Action: Mouse moved to (191, 216)
Screenshot: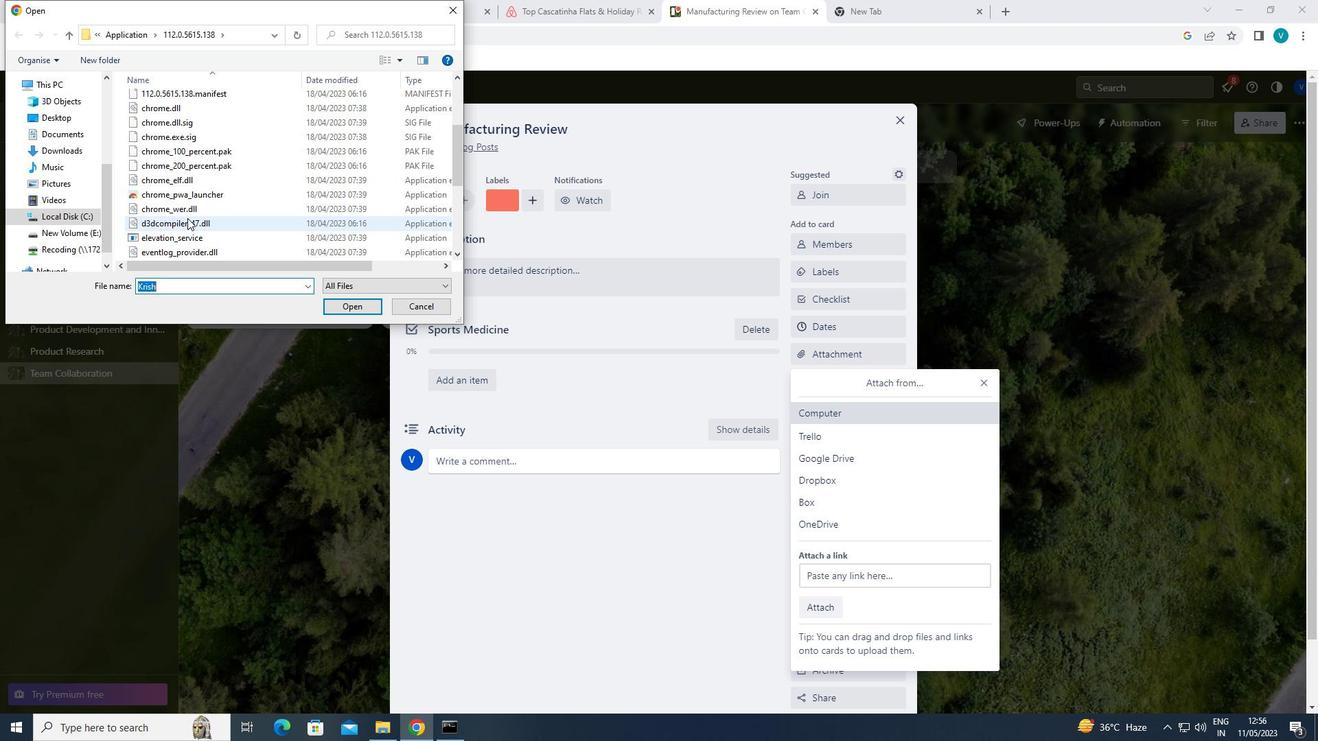 
Action: Mouse scrolled (191, 216) with delta (0, 0)
Screenshot: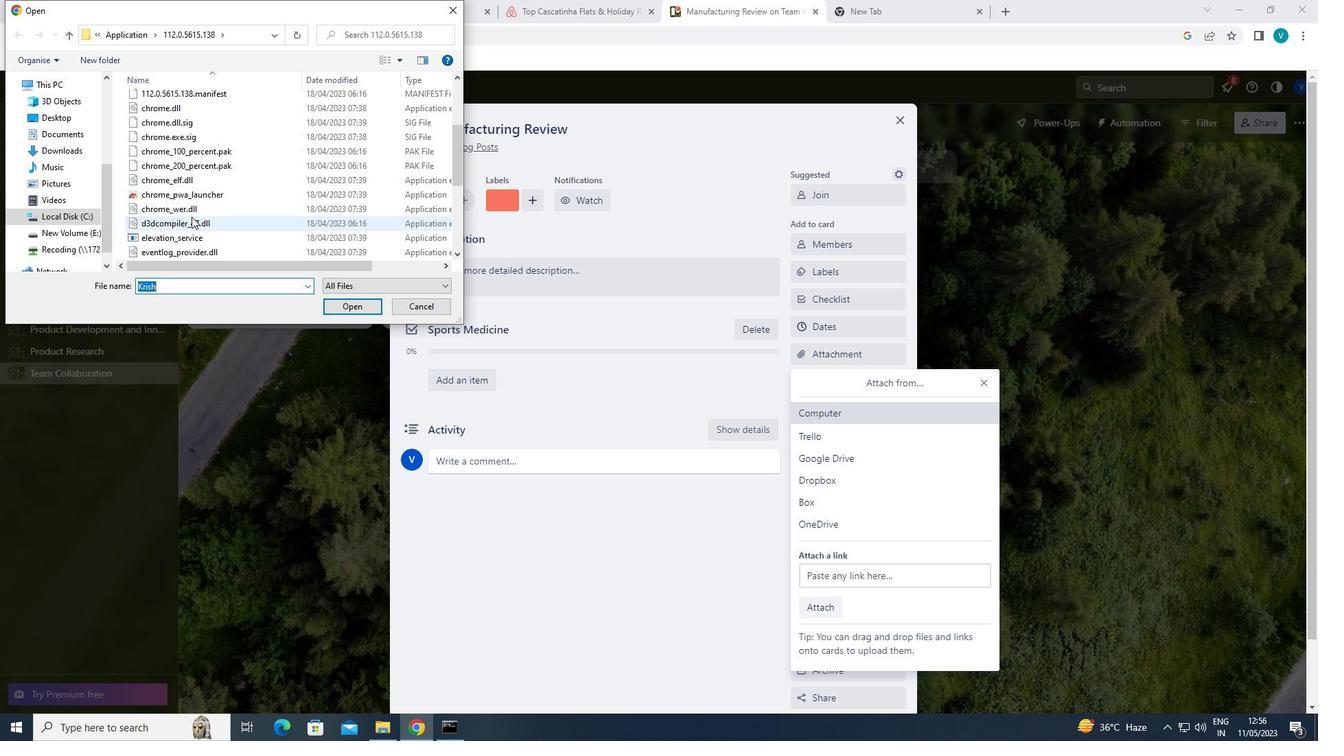 
Action: Mouse scrolled (191, 216) with delta (0, 0)
Screenshot: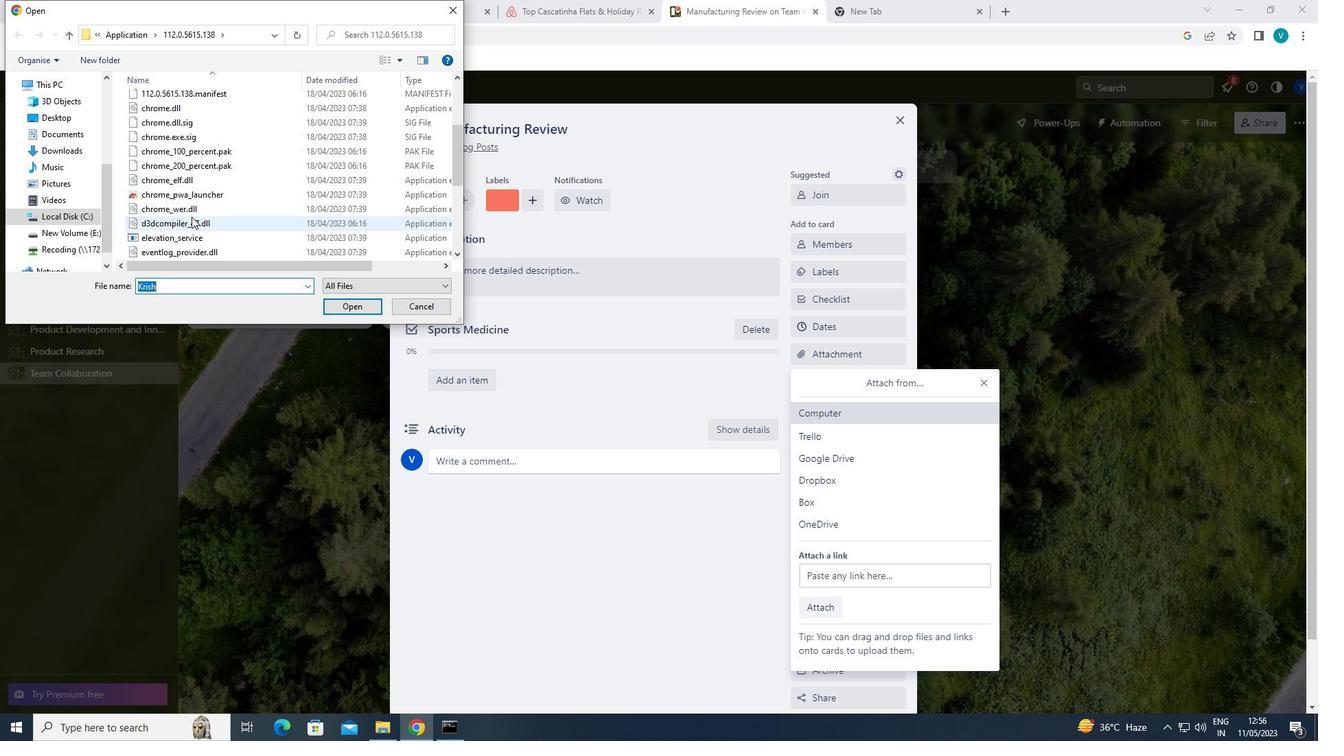 
Action: Mouse scrolled (191, 216) with delta (0, 0)
Screenshot: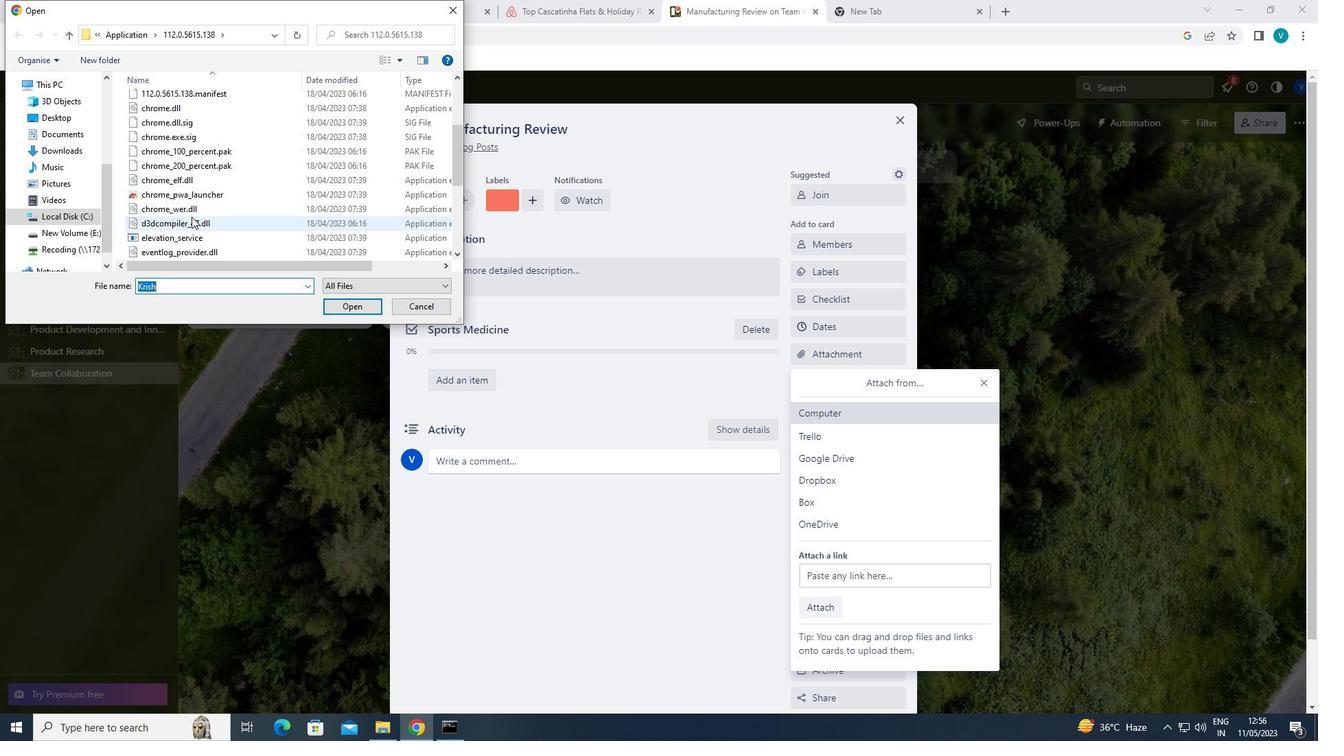 
Action: Mouse scrolled (191, 216) with delta (0, 0)
Screenshot: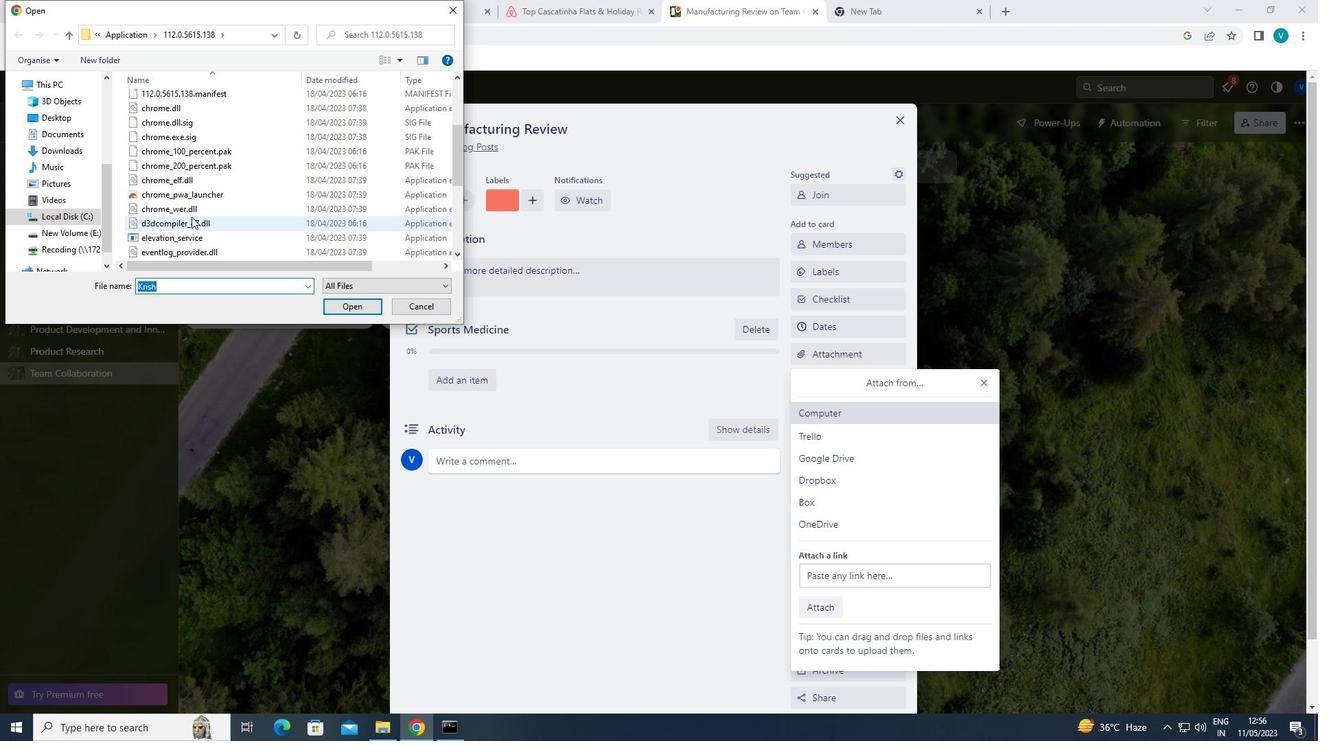 
Action: Mouse scrolled (191, 216) with delta (0, 0)
Screenshot: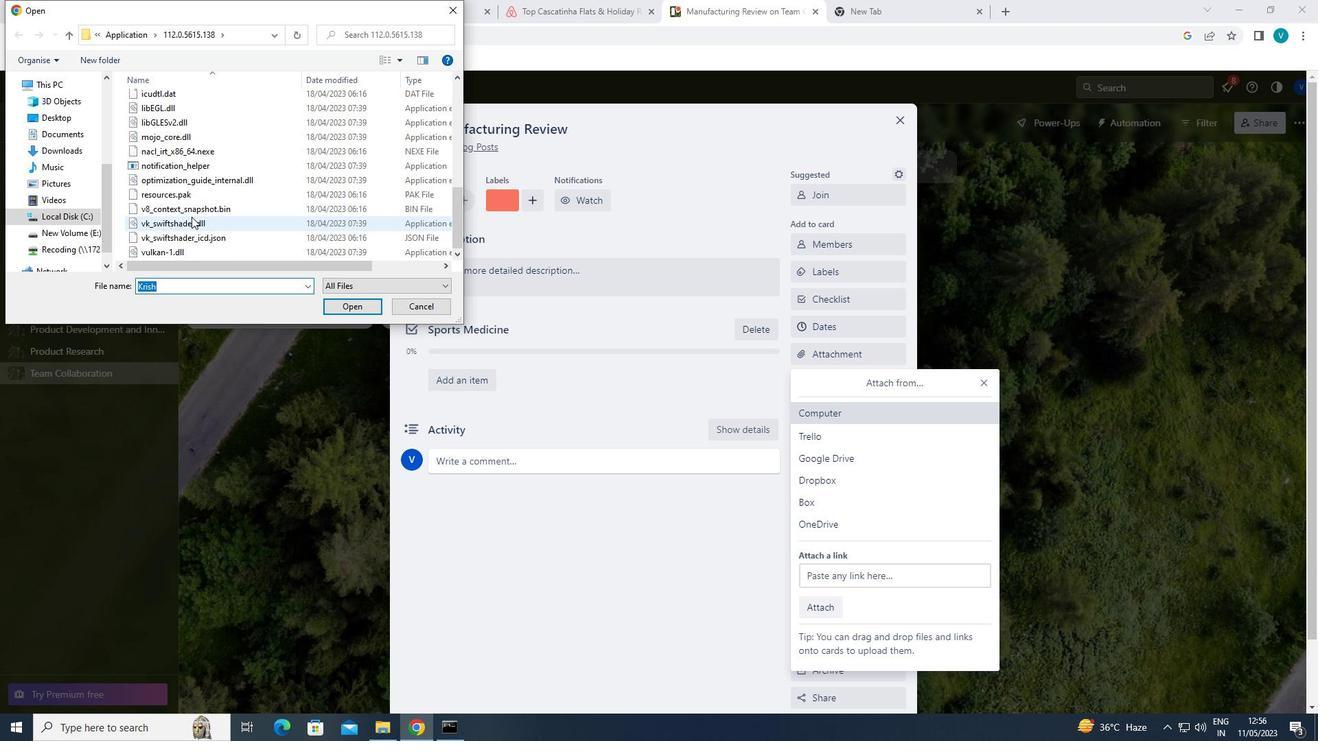 
Action: Mouse scrolled (191, 216) with delta (0, 0)
Screenshot: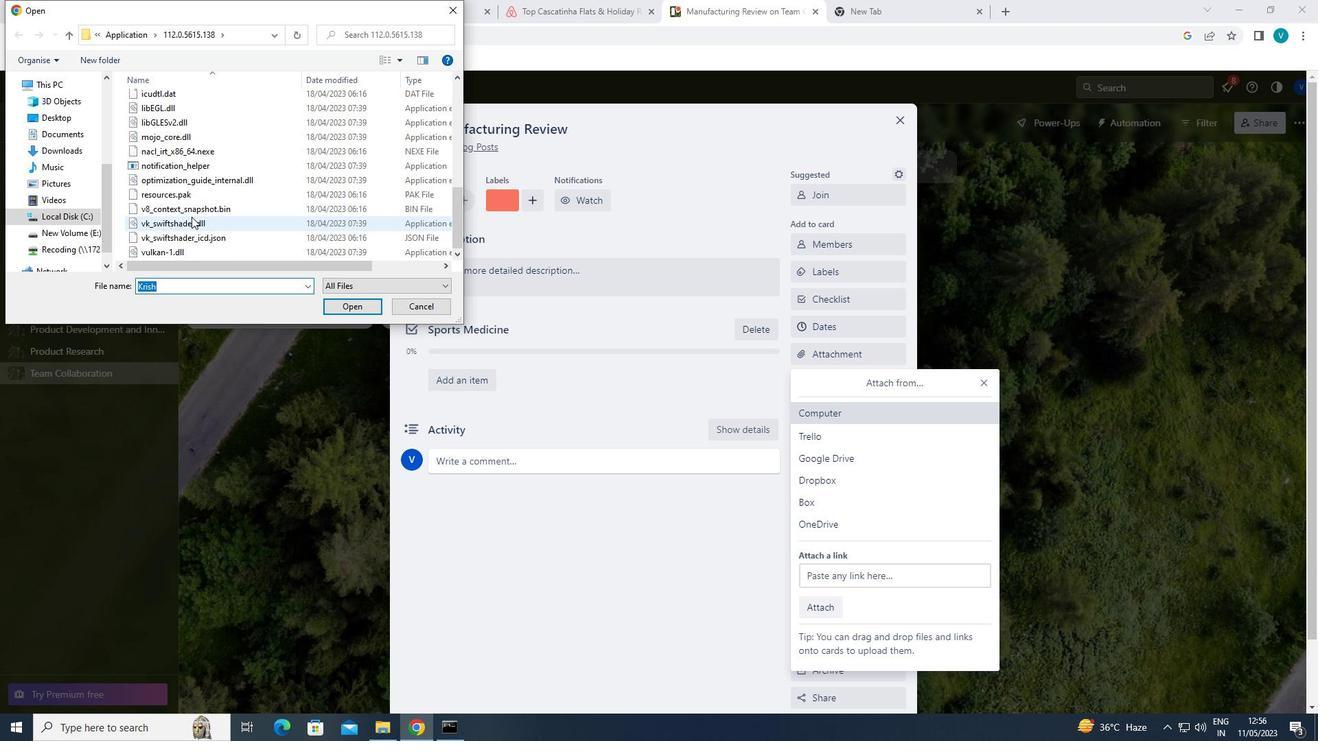 
Action: Mouse scrolled (191, 216) with delta (0, 0)
Screenshot: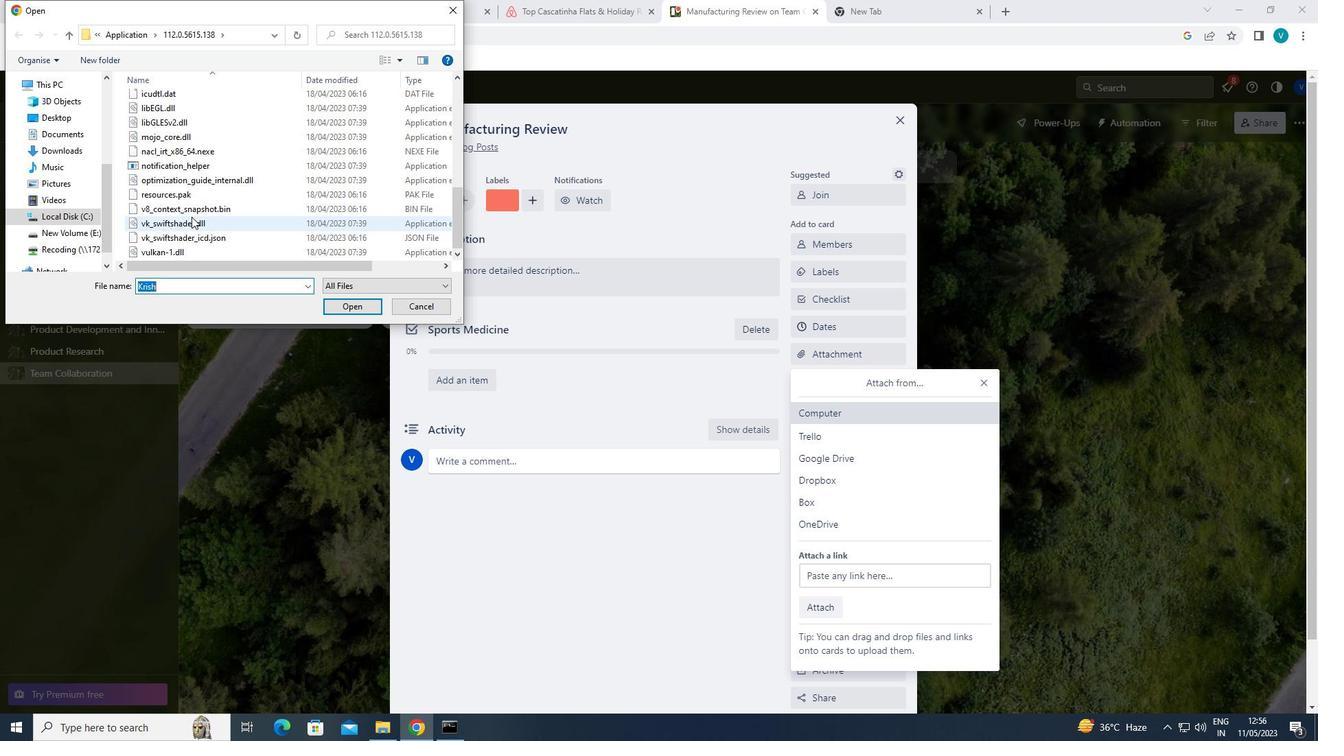 
Action: Mouse scrolled (191, 216) with delta (0, 0)
Screenshot: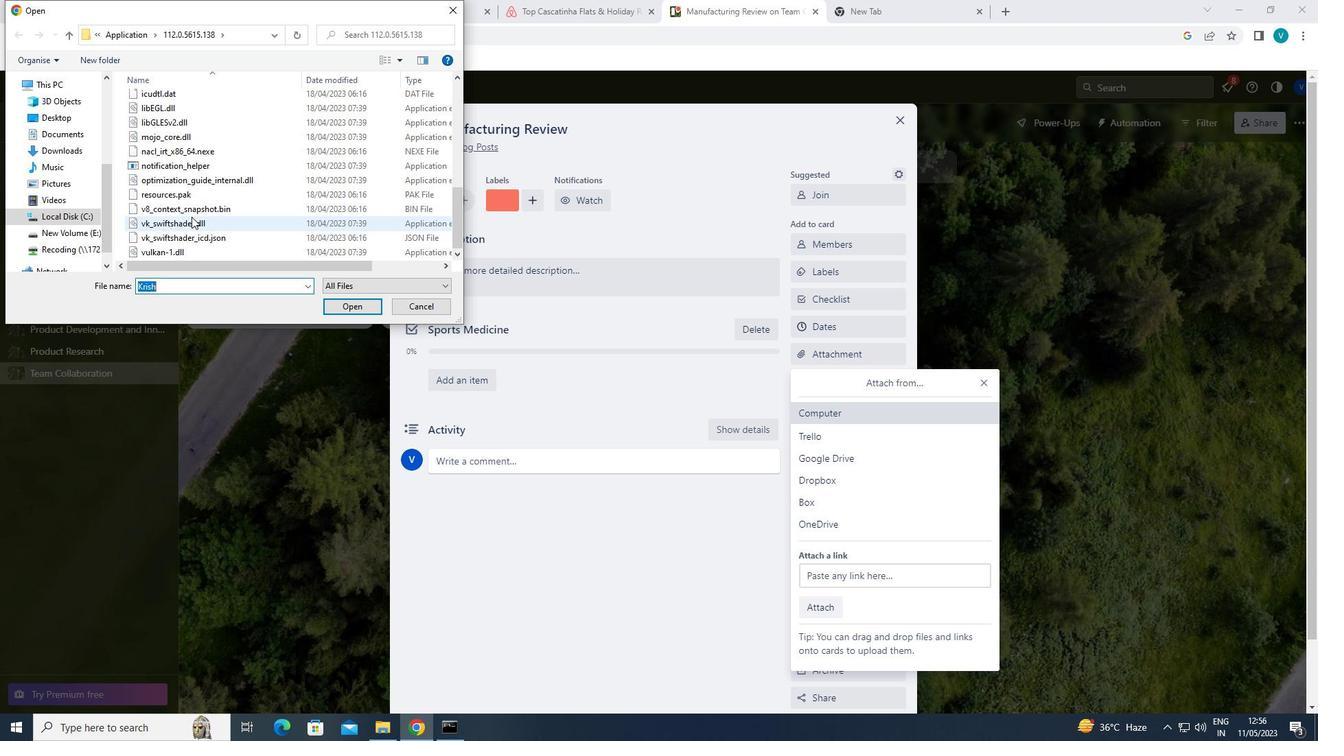 
Action: Mouse moved to (218, 166)
Screenshot: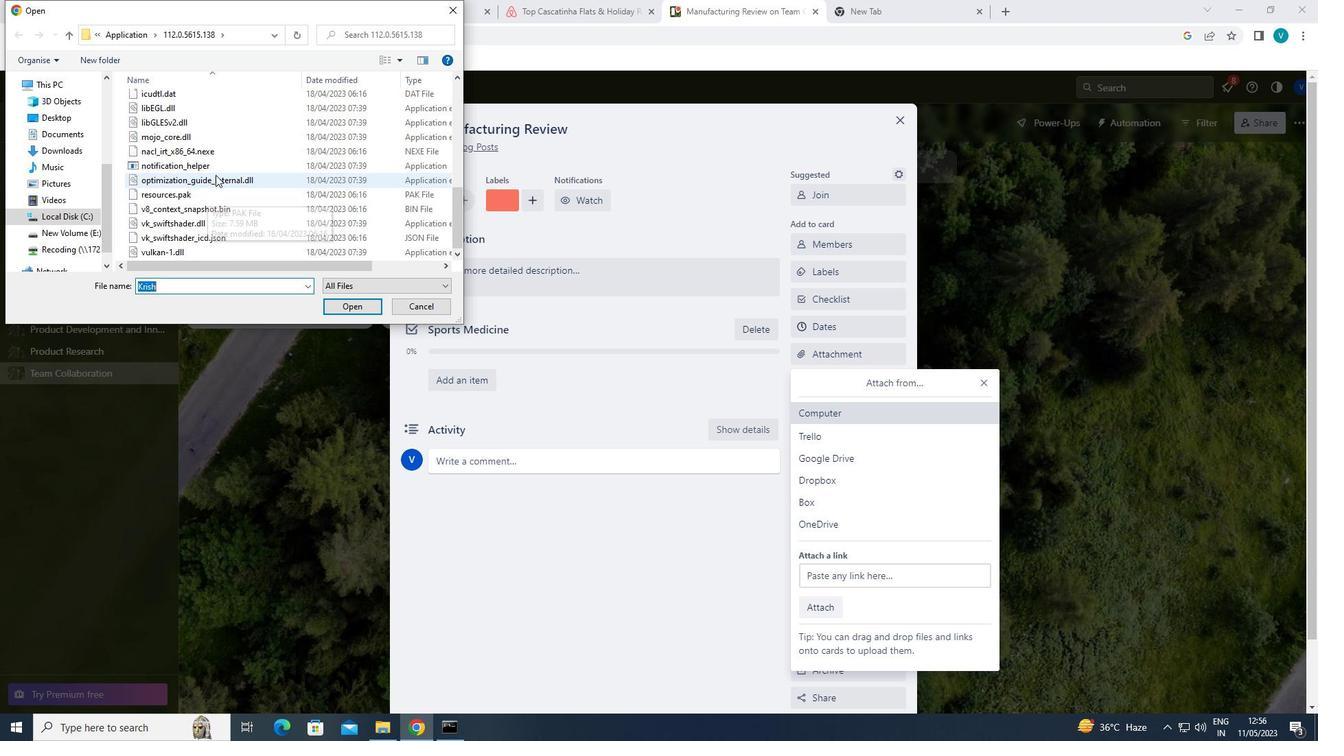 
Action: Mouse pressed left at (218, 166)
Screenshot: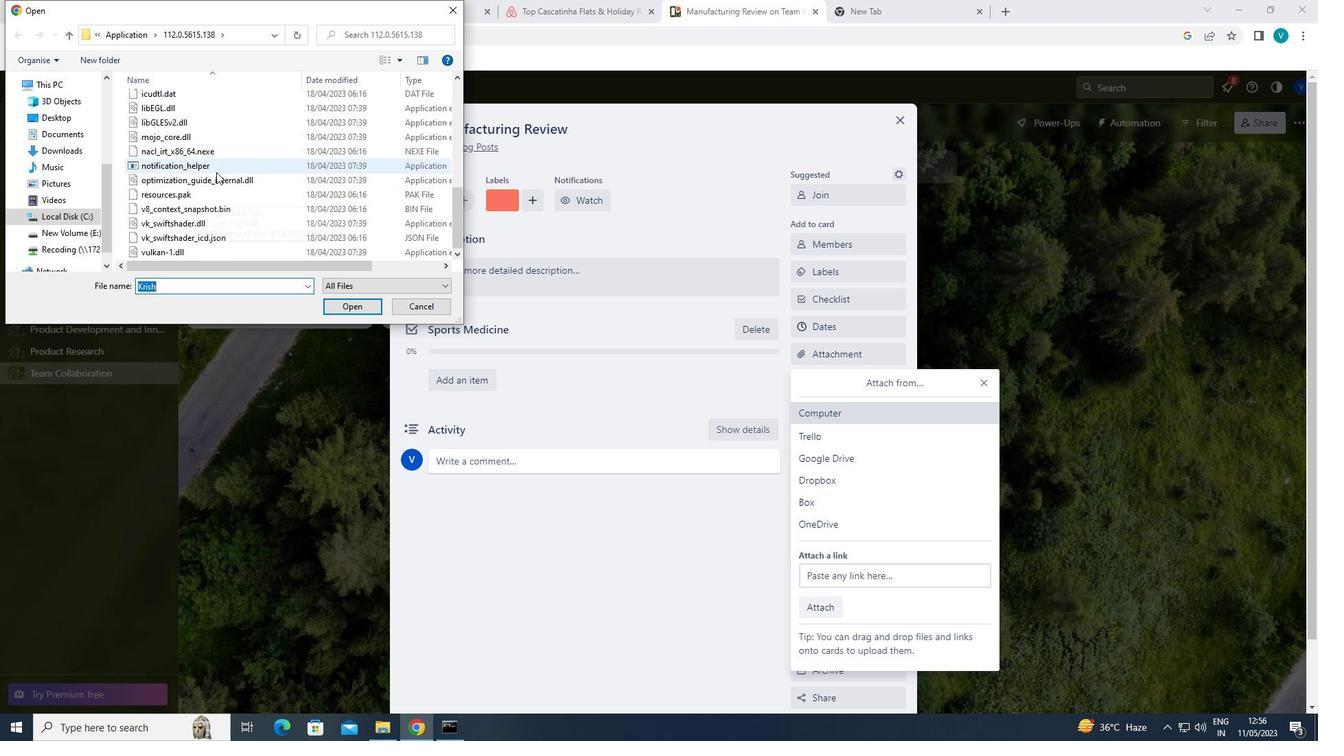 
Action: Mouse moved to (333, 299)
Screenshot: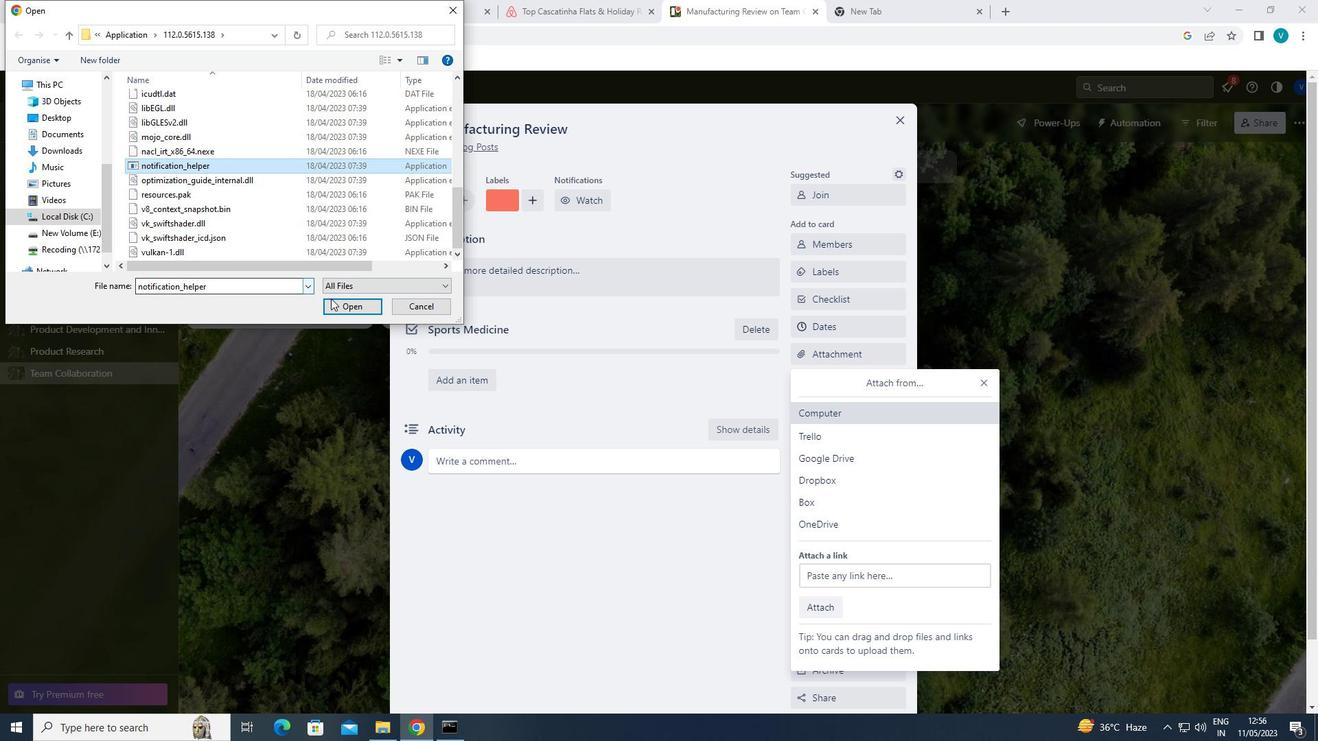 
Action: Mouse pressed left at (333, 299)
Screenshot: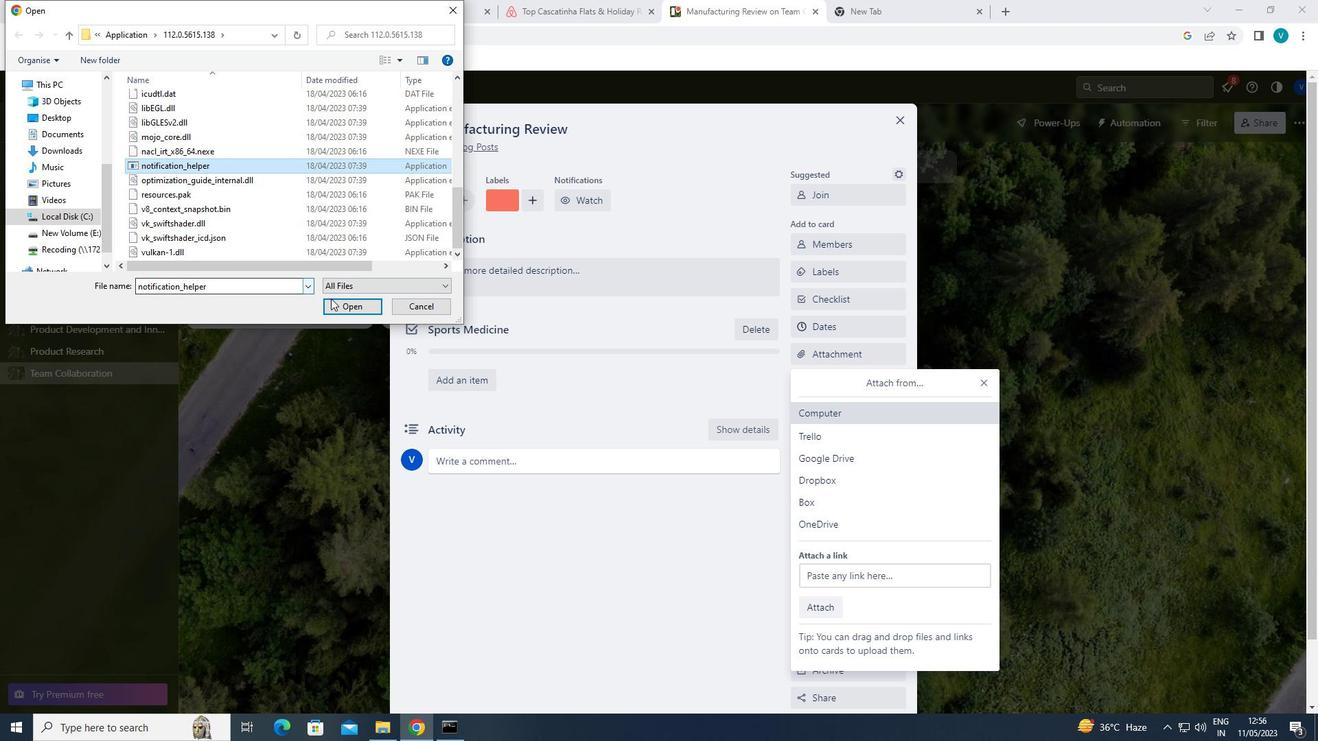 
Action: Mouse moved to (850, 385)
Screenshot: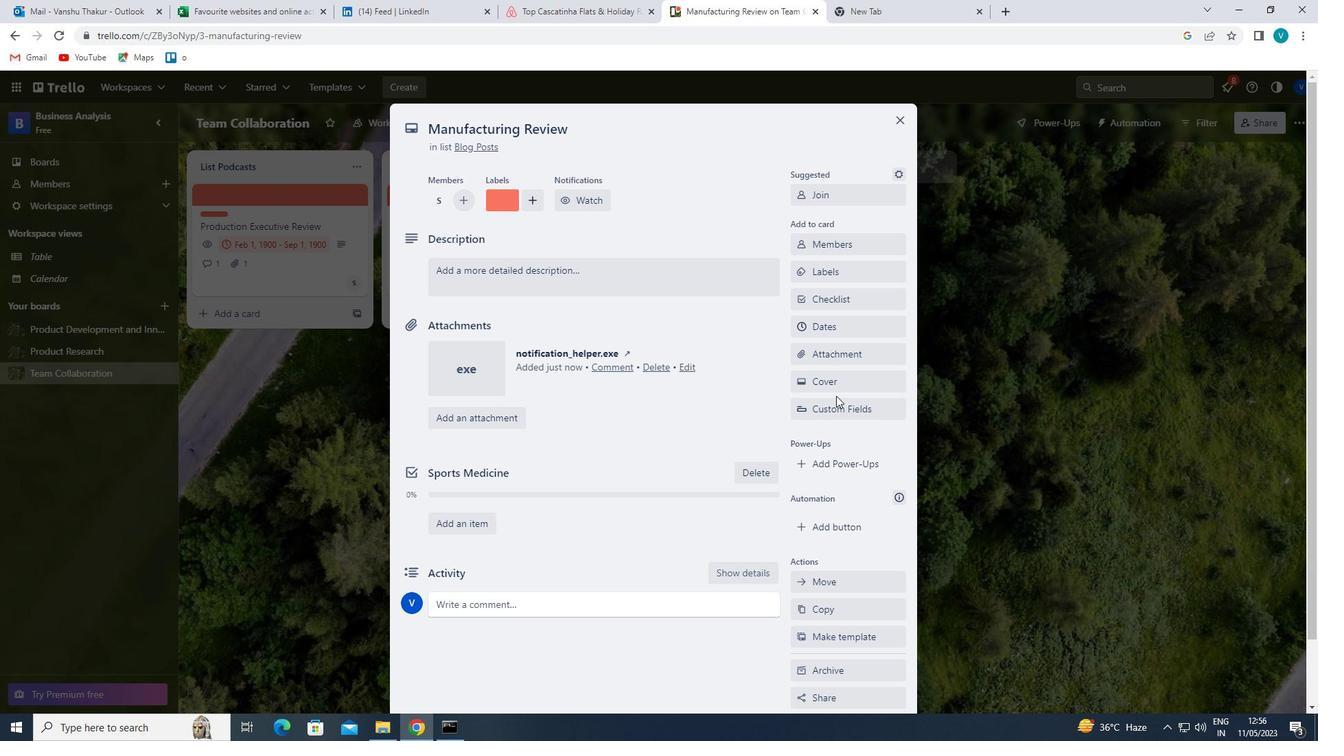 
Action: Mouse pressed left at (850, 385)
Screenshot: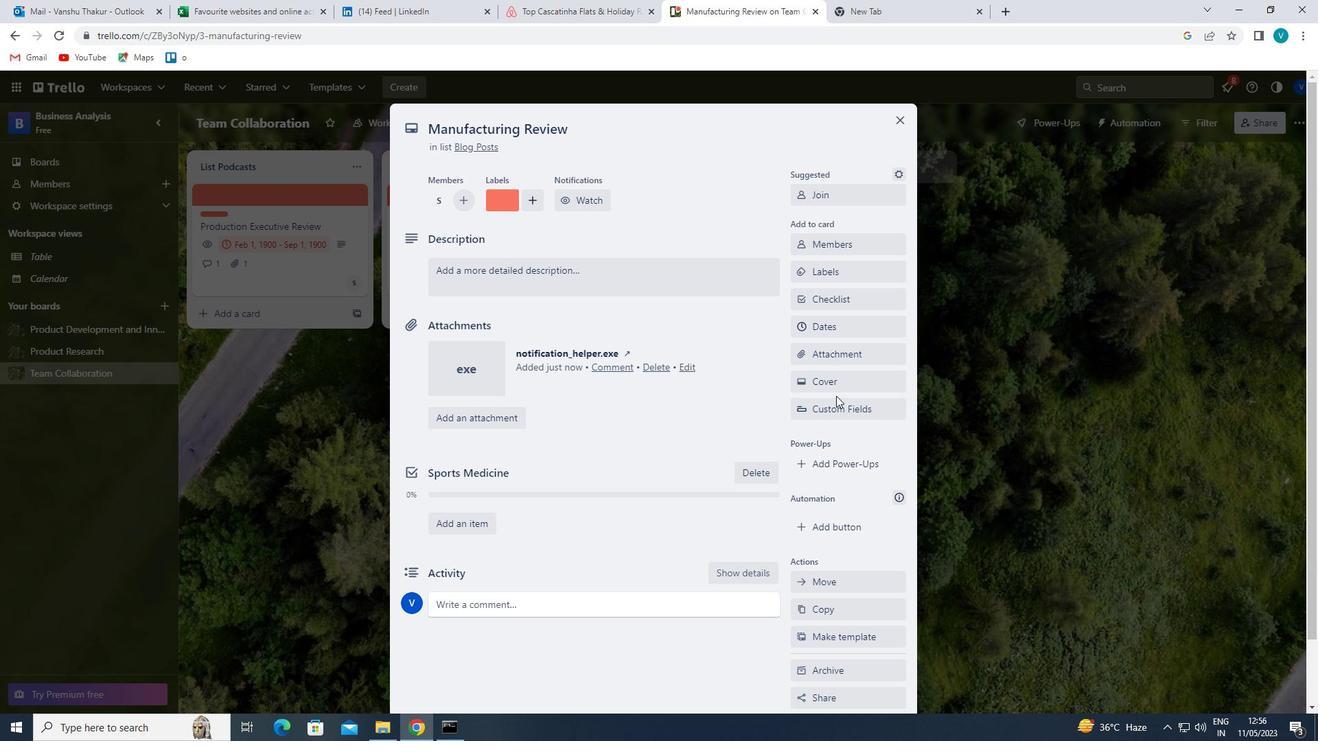 
Action: Mouse moved to (925, 437)
Screenshot: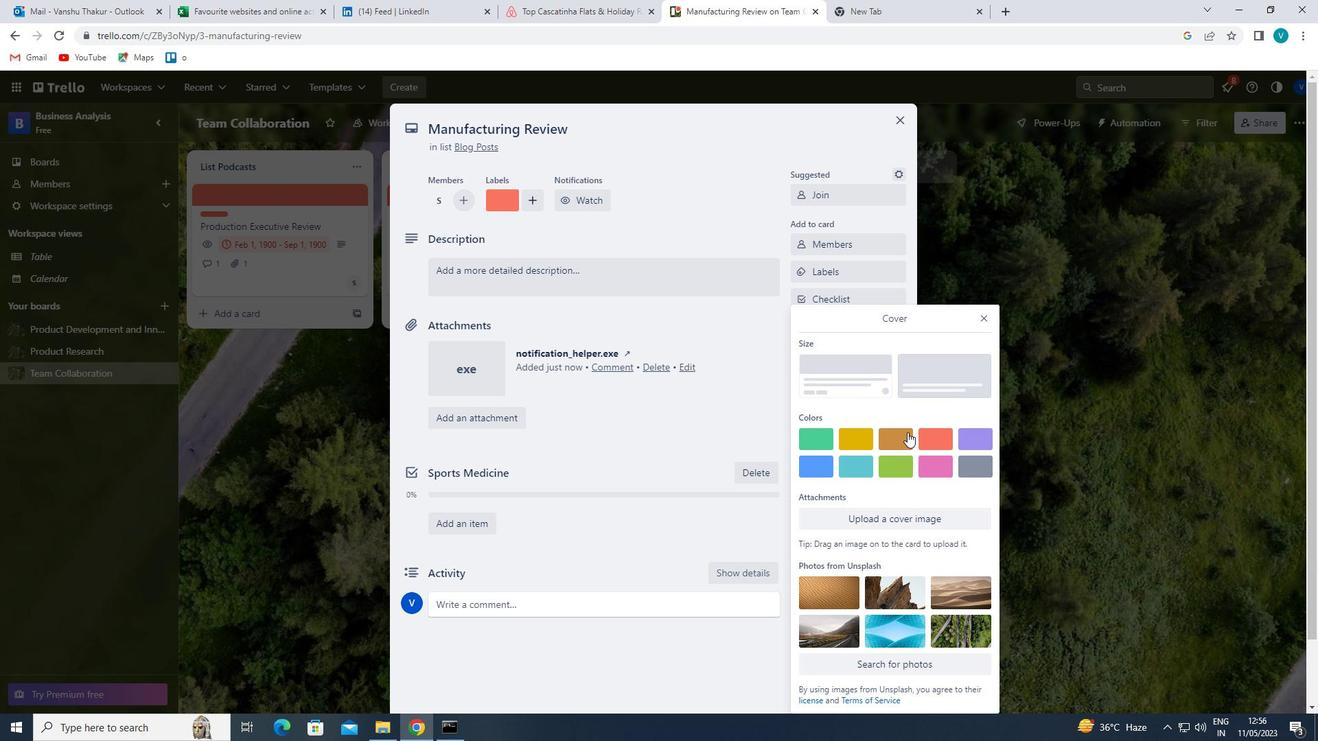 
Action: Mouse pressed left at (925, 437)
Screenshot: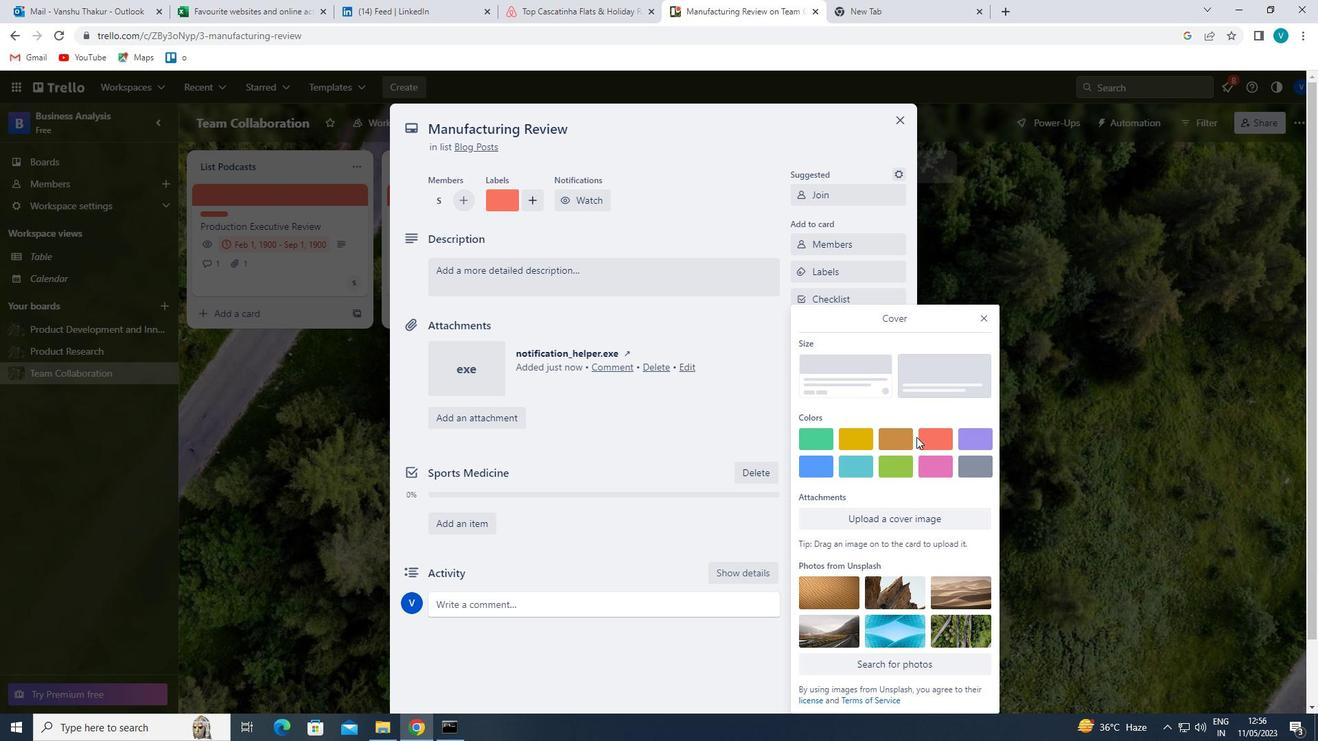 
Action: Mouse moved to (983, 295)
Screenshot: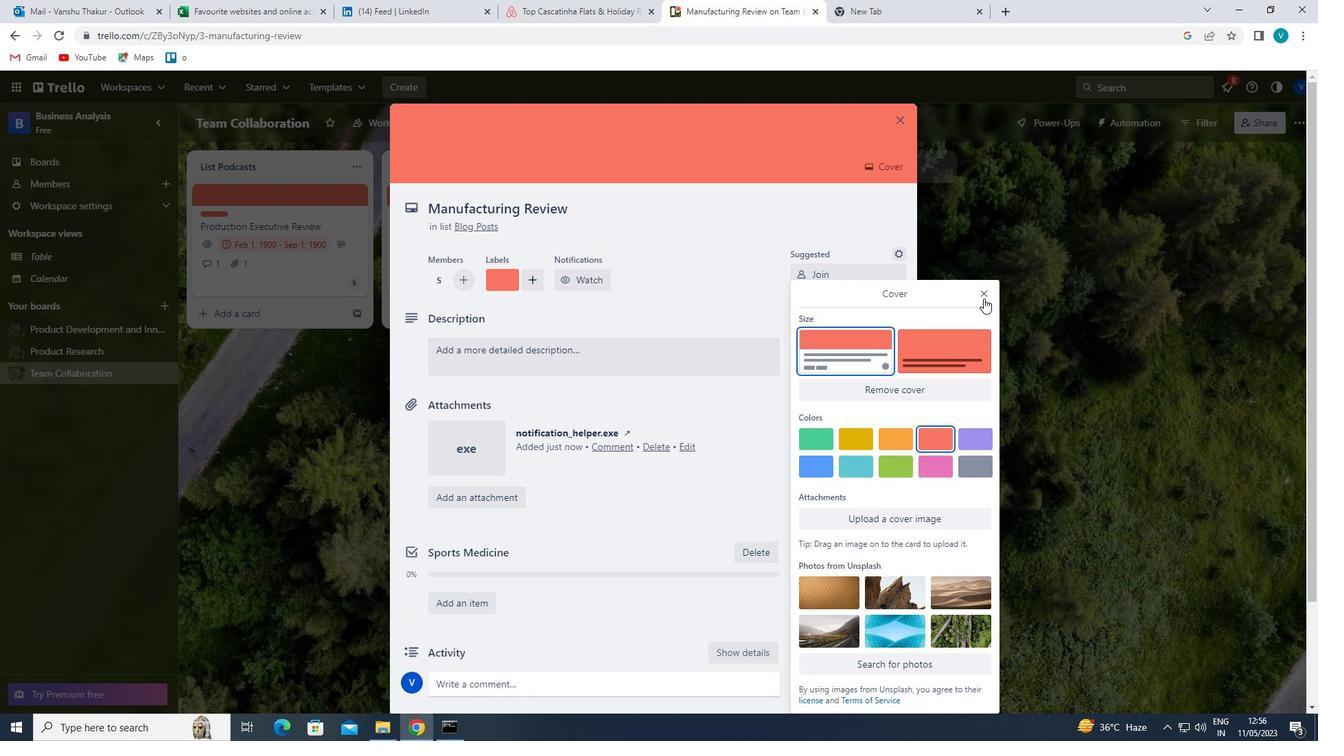 
Action: Mouse pressed left at (983, 295)
Screenshot: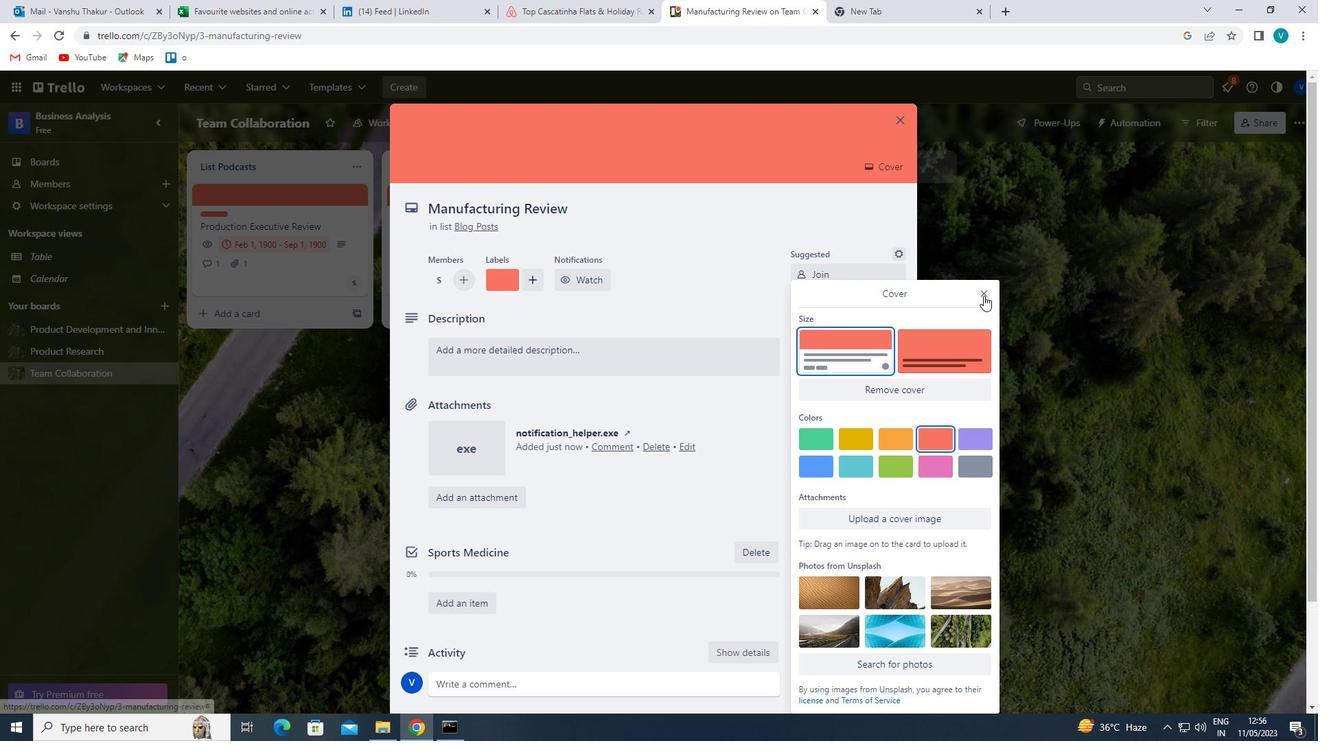 
Action: Mouse moved to (484, 353)
Screenshot: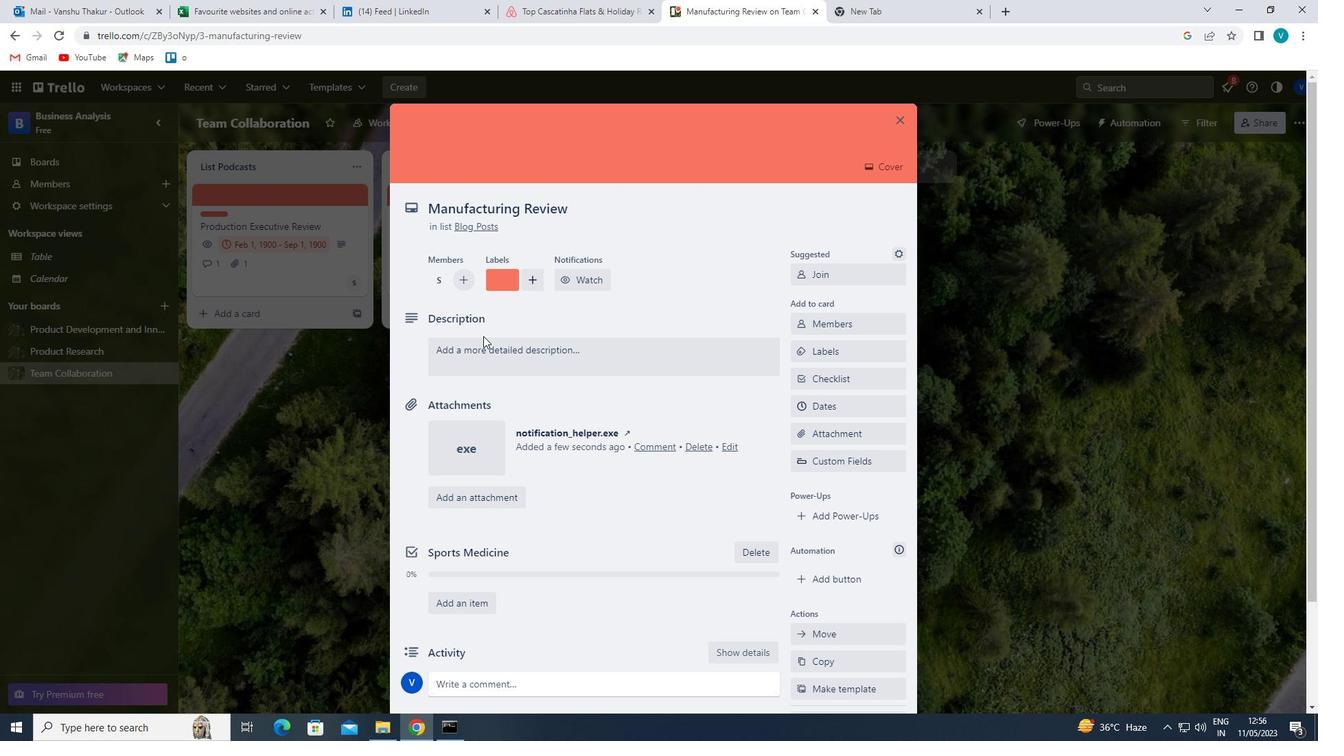 
Action: Mouse pressed left at (484, 353)
Screenshot: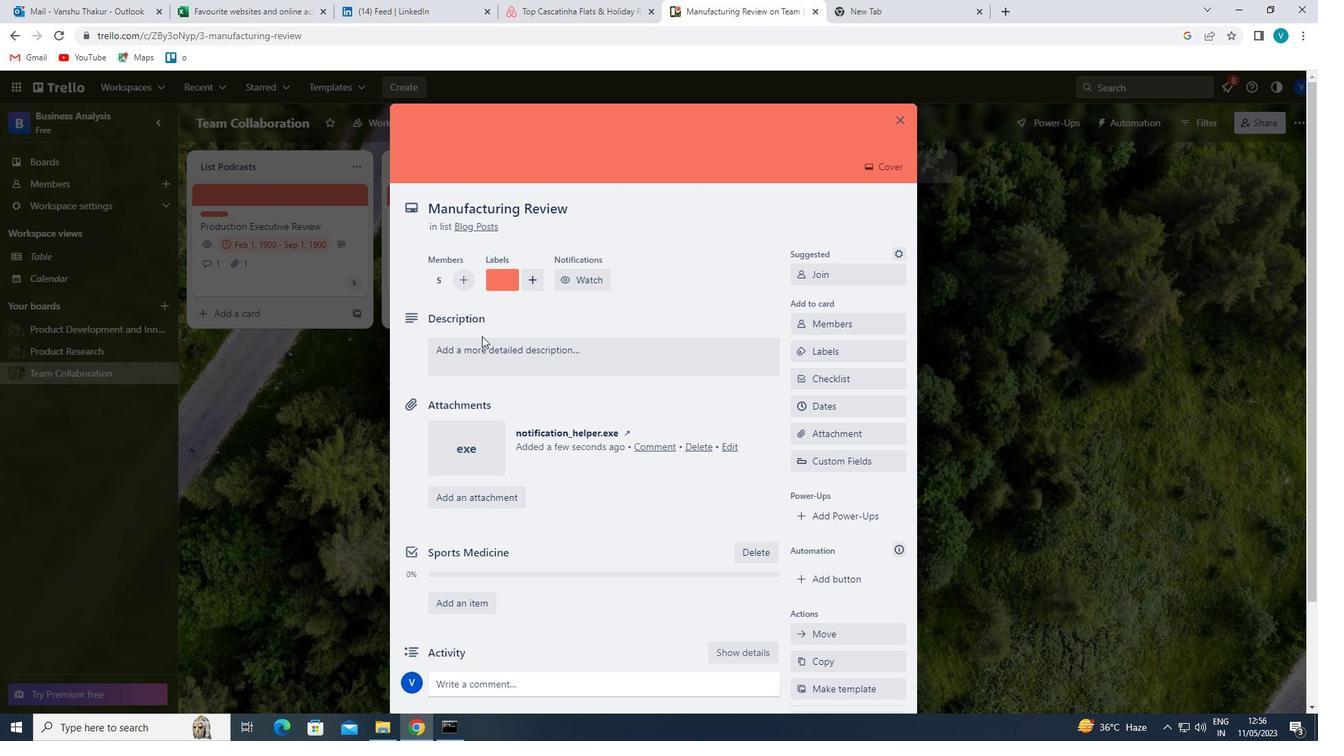 
Action: Mouse moved to (484, 353)
Screenshot: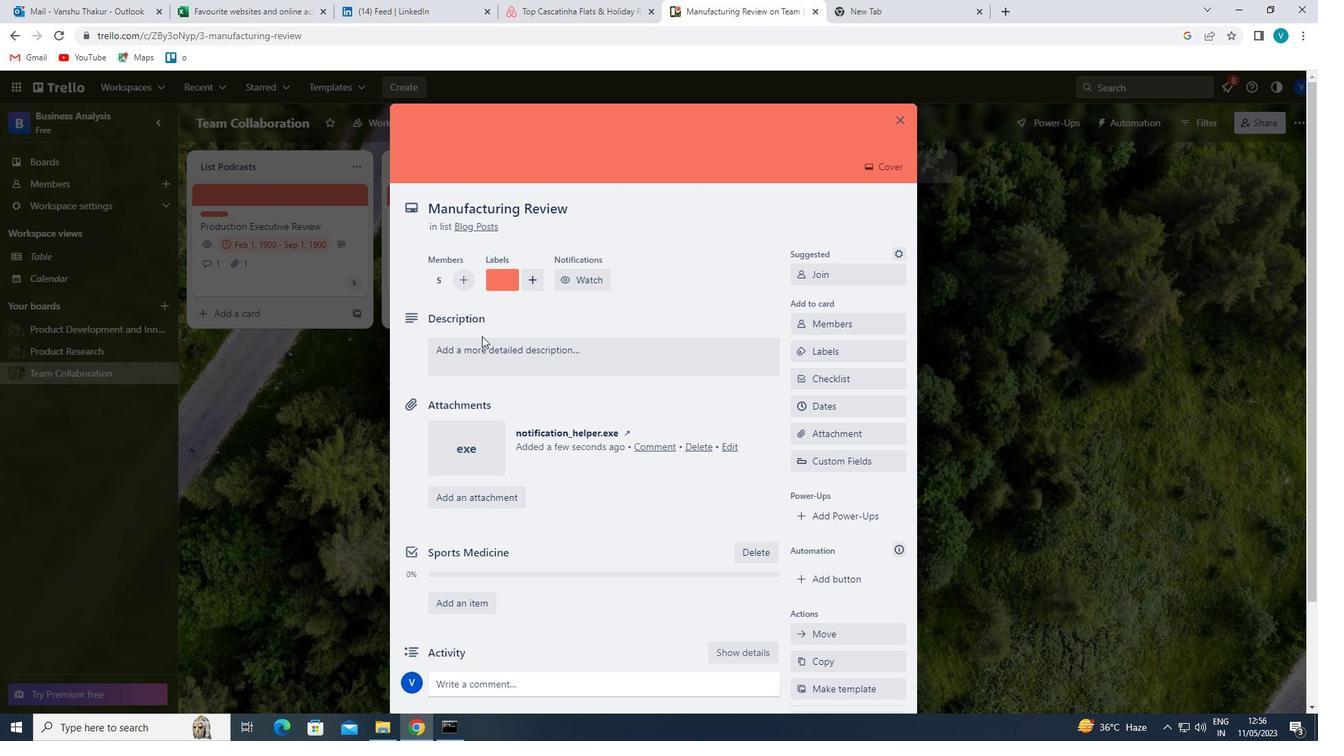 
Action: Key pressed '<Key.shift>DEVELOP<Key.space>AND<Key.space>LAUNCH<Key.space>NEW<Key.space>CUSTOMER<Key.space>ACQUISITION<Key.space>STATRE<Key.backspace><Key.backspace><Key.backspace><Key.backspace>RATEGY<Key.space>FOR<Key.space>NEW<Key.space>MARKET<Key.space>SEGMENT'
Screenshot: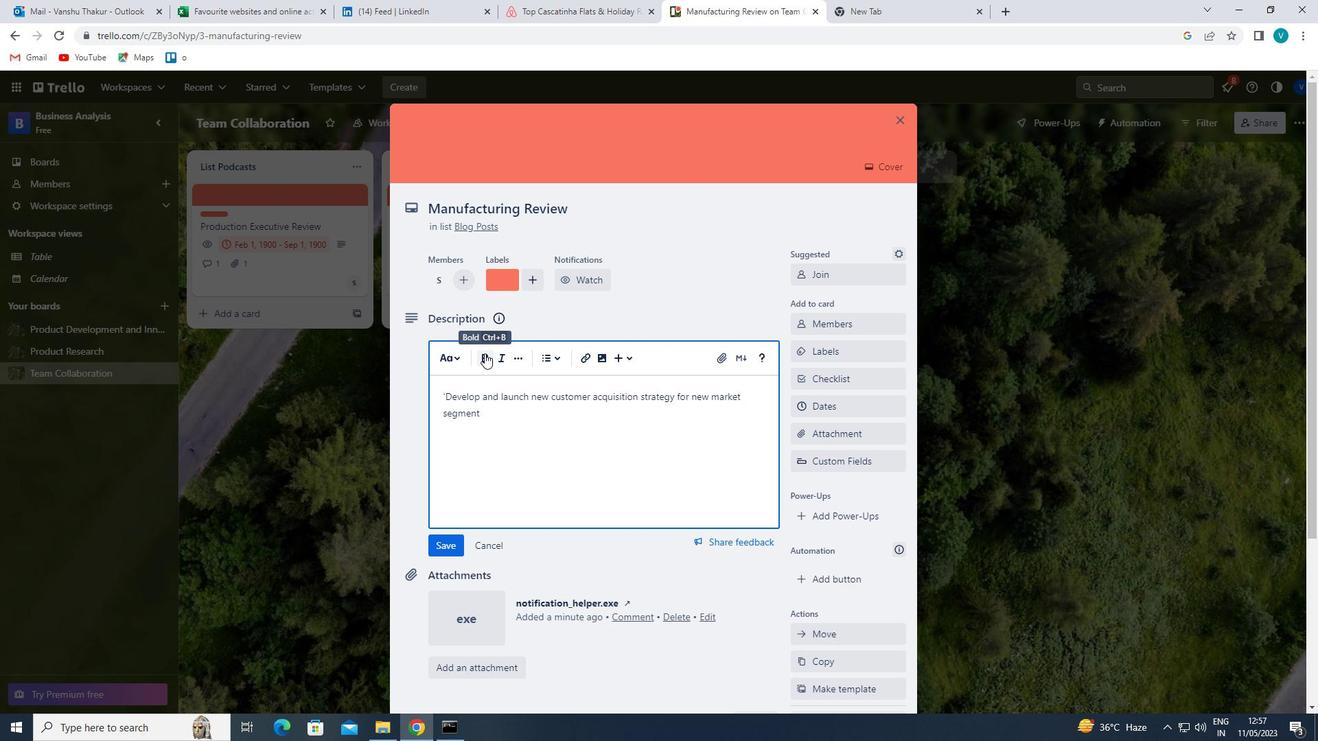 
Action: Mouse moved to (442, 541)
Screenshot: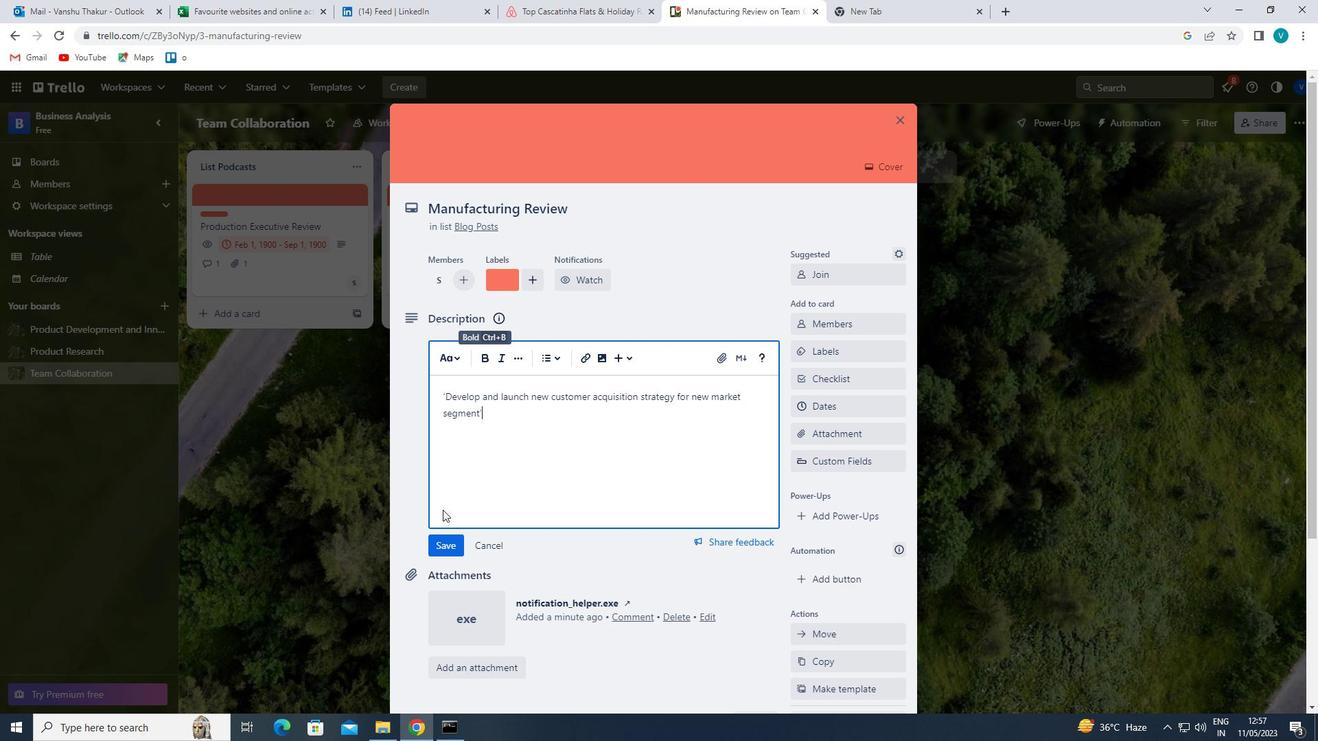 
Action: Mouse pressed left at (442, 541)
Screenshot: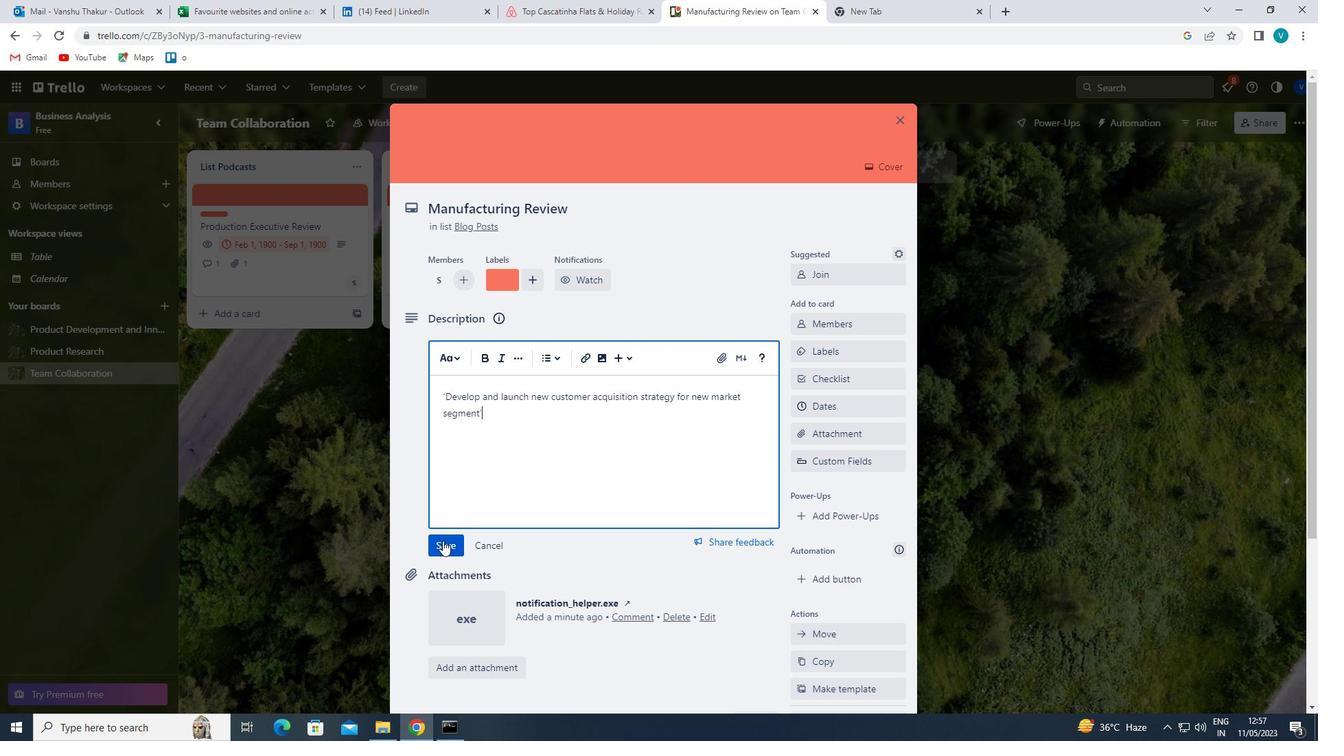 
Action: Mouse moved to (634, 457)
Screenshot: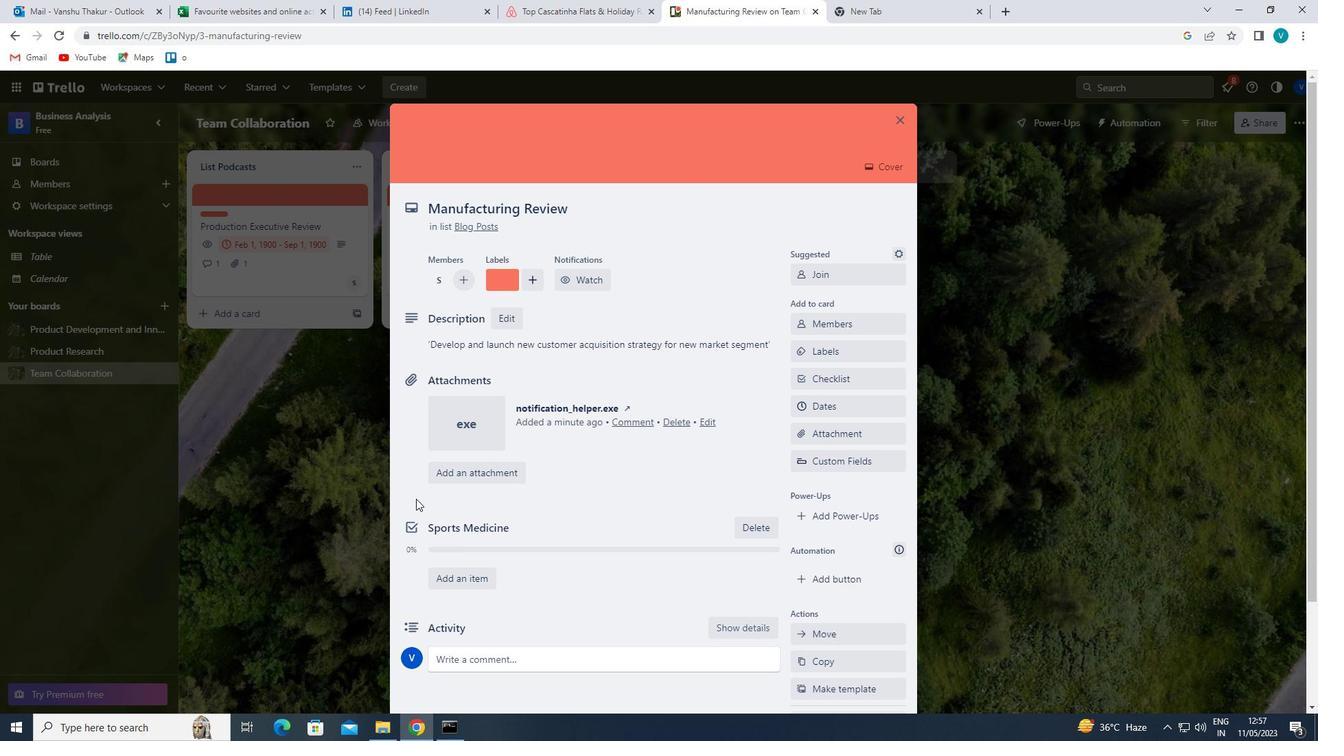 
Action: Mouse scrolled (634, 456) with delta (0, 0)
Screenshot: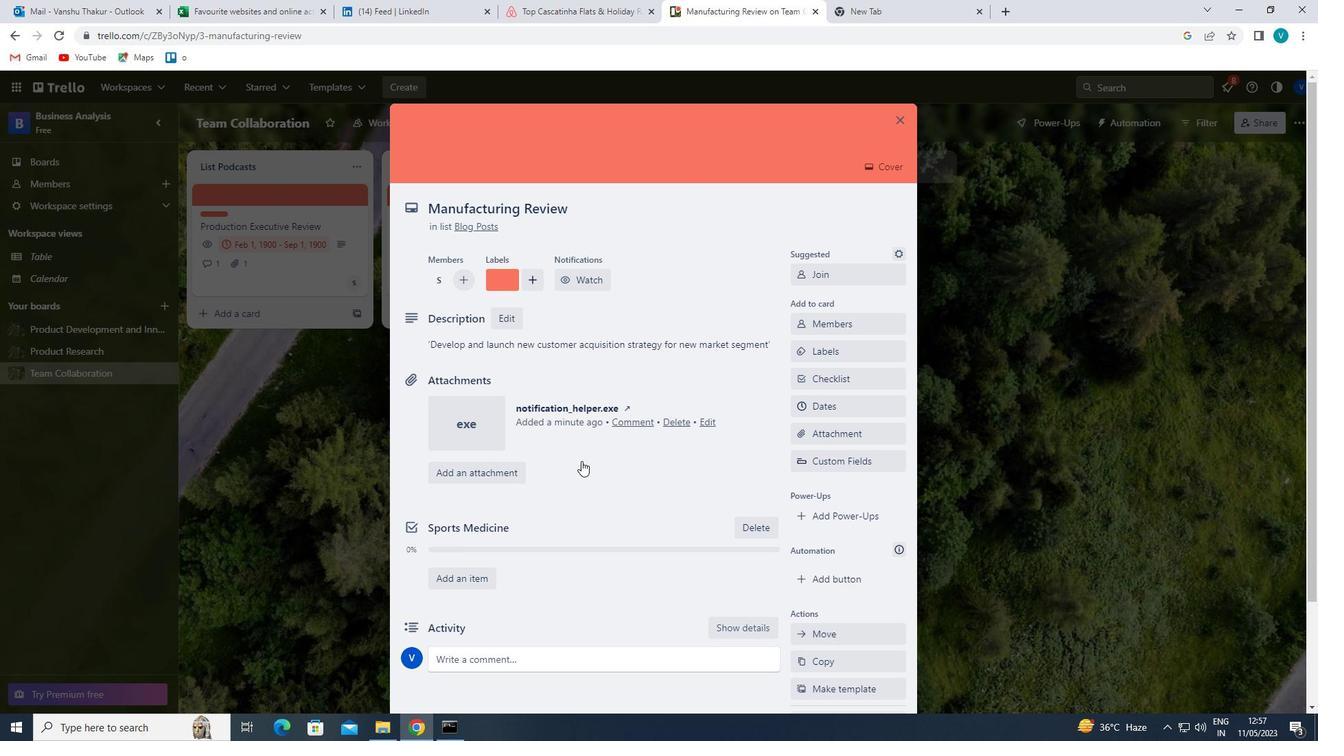 
Action: Mouse scrolled (634, 456) with delta (0, 0)
Screenshot: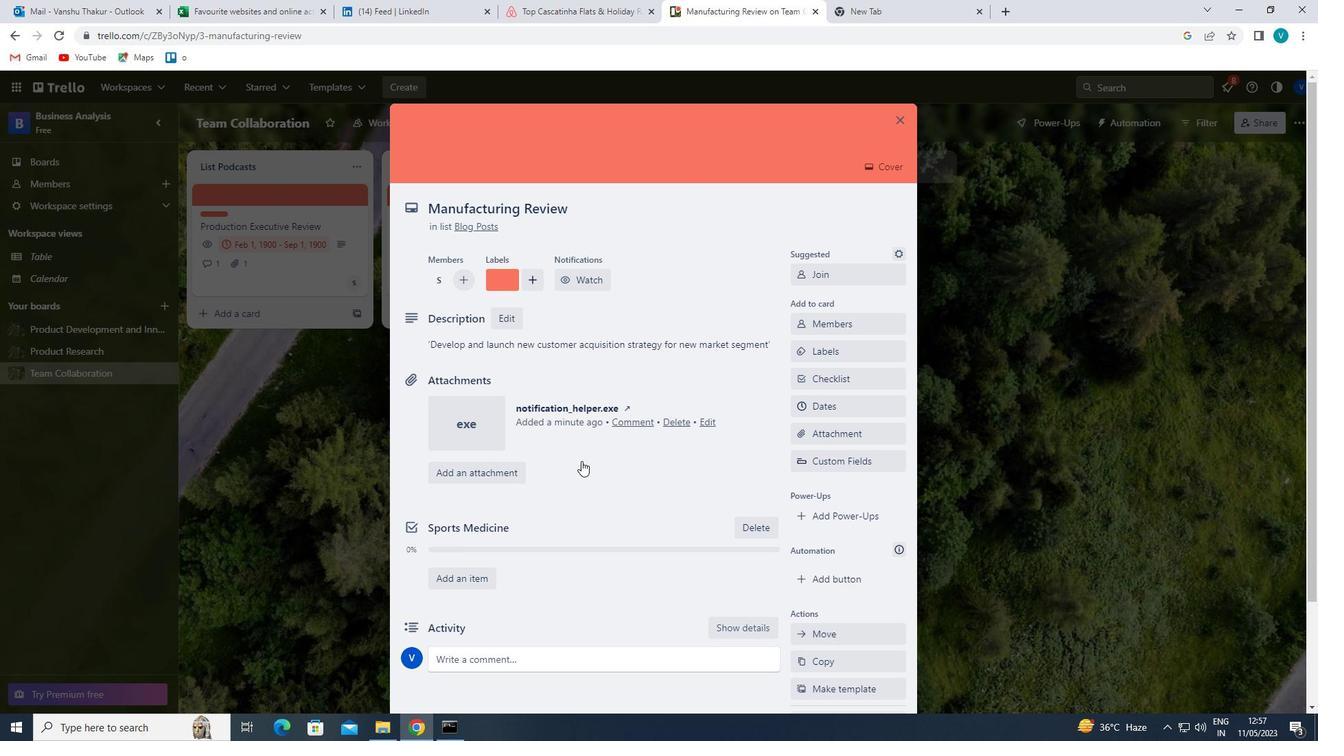 
Action: Mouse scrolled (634, 456) with delta (0, 0)
Screenshot: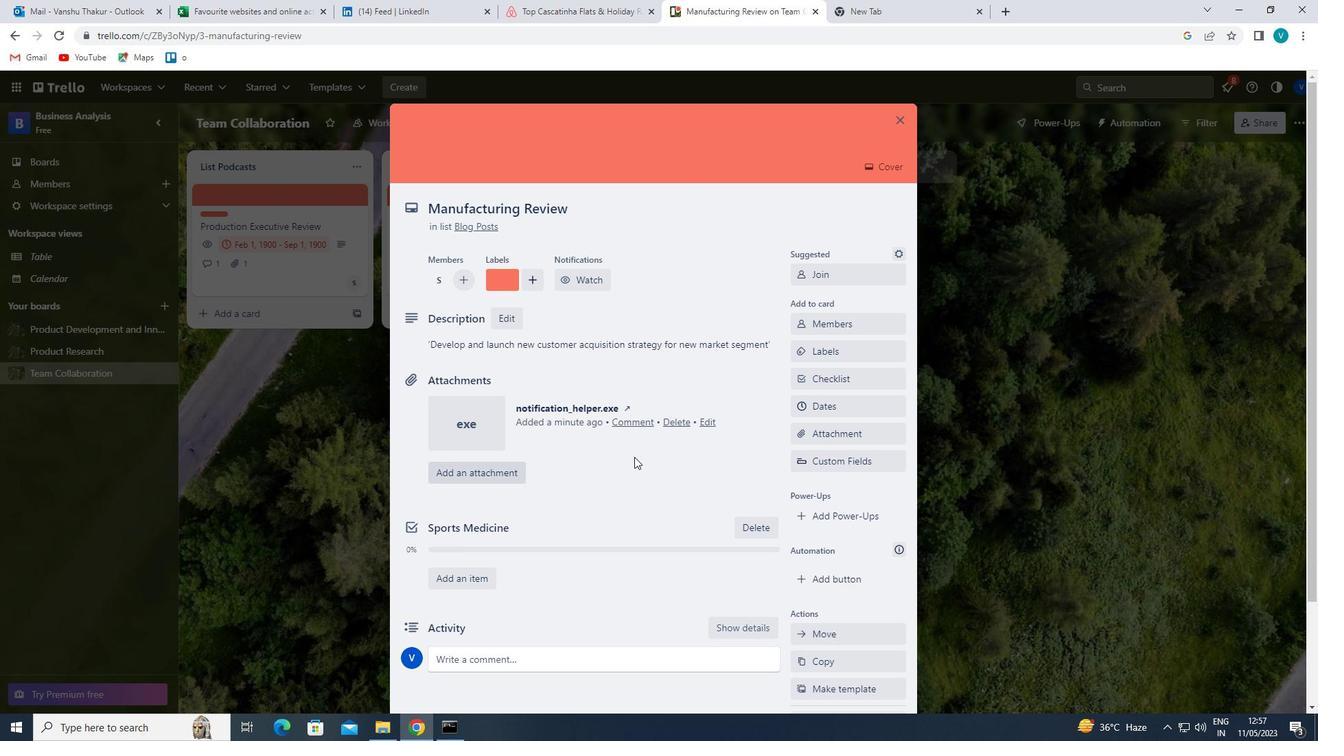 
Action: Mouse scrolled (634, 456) with delta (0, 0)
Screenshot: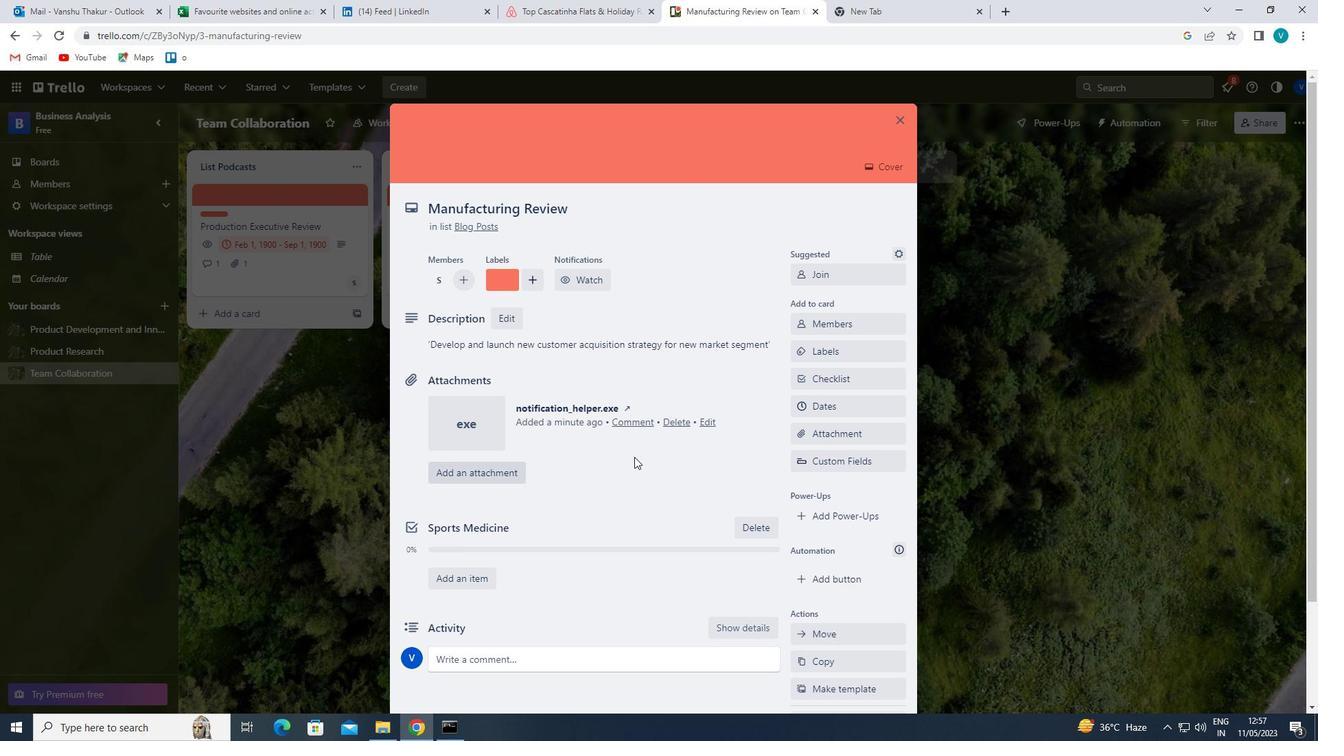 
Action: Mouse moved to (562, 541)
Screenshot: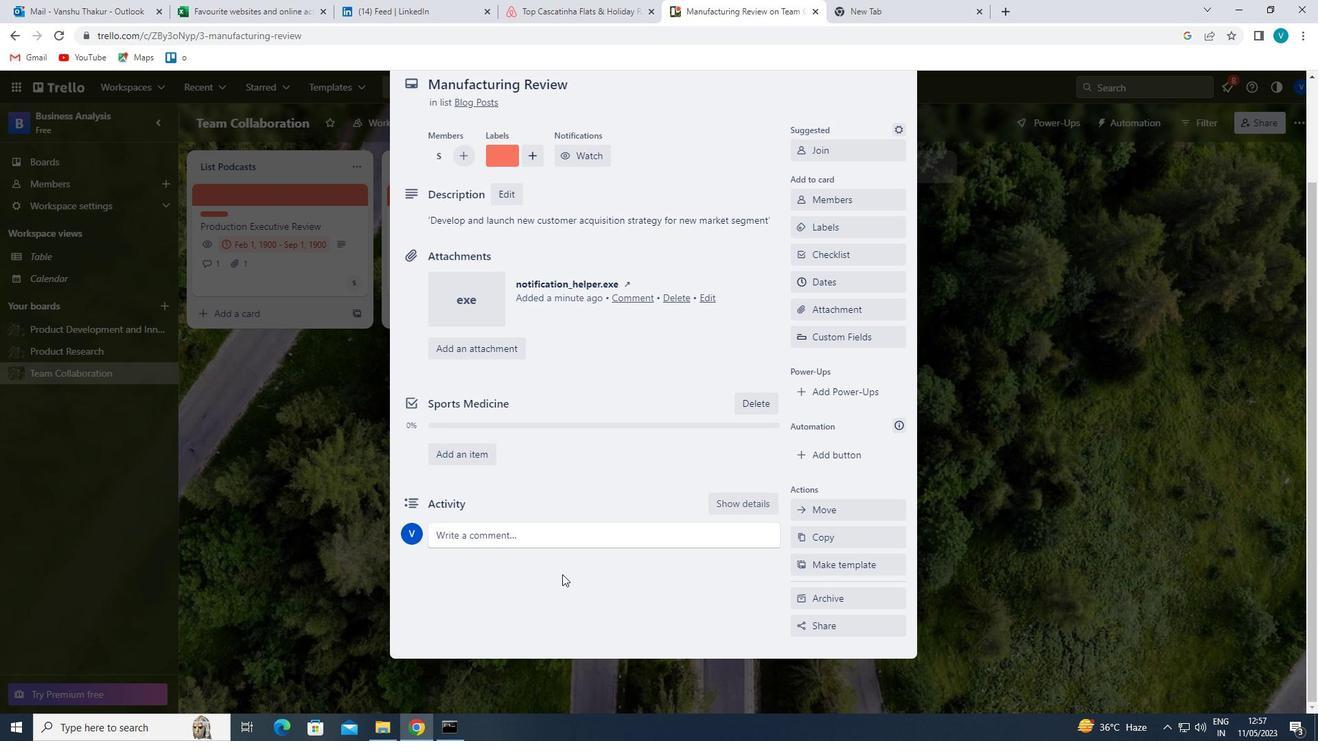 
Action: Mouse pressed left at (562, 541)
Screenshot: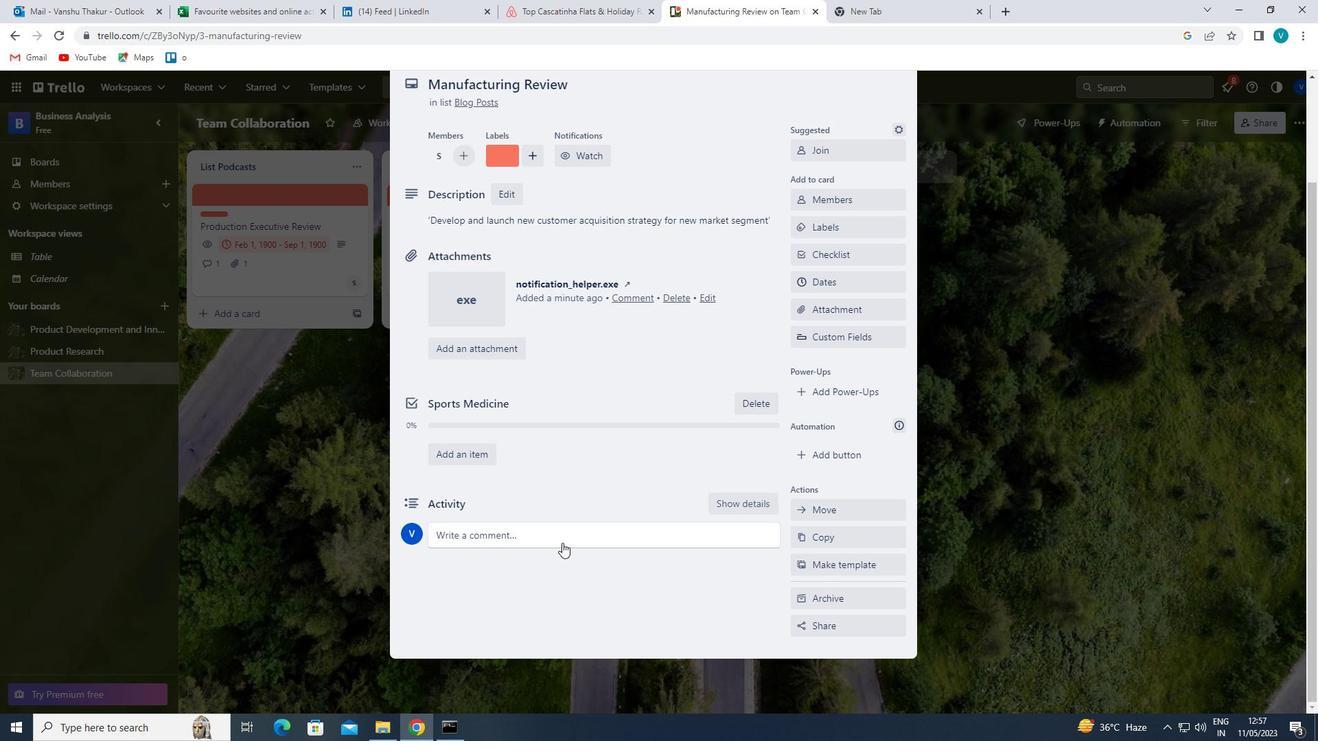 
Action: Mouse moved to (559, 566)
Screenshot: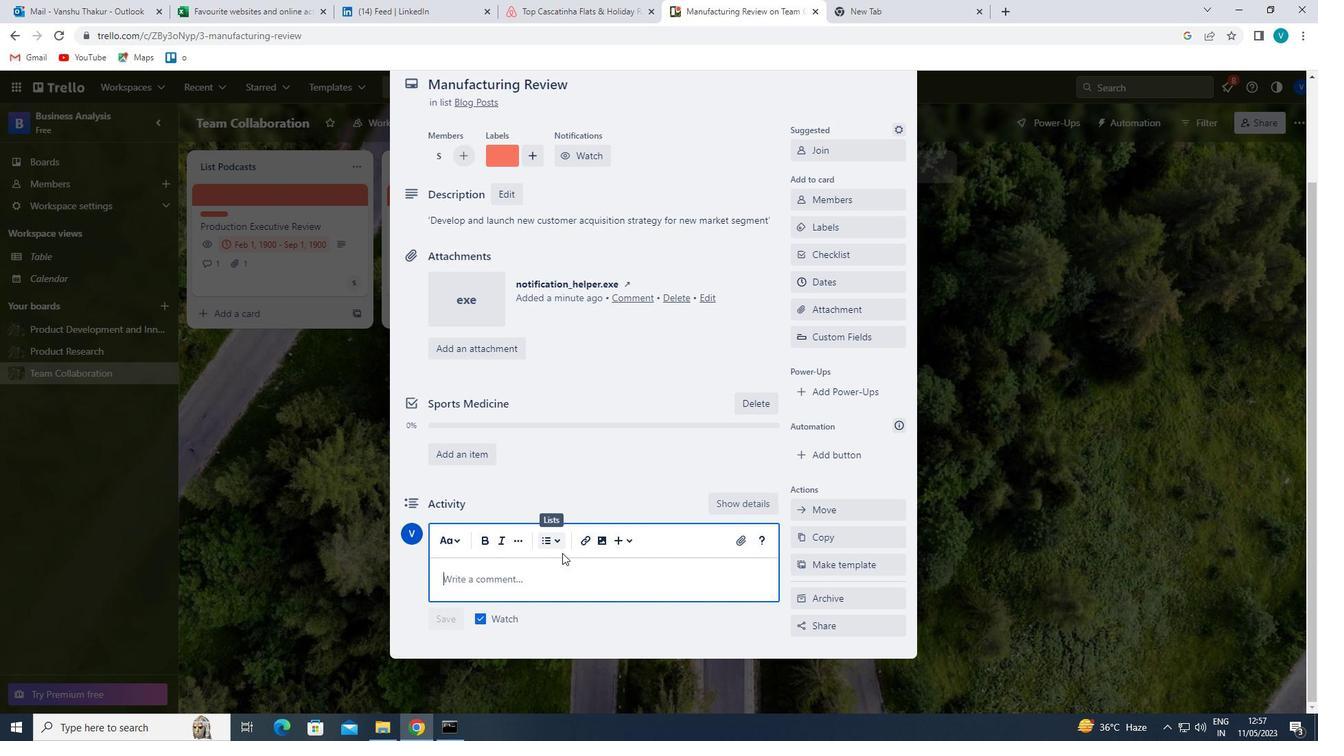 
Action: Mouse pressed left at (559, 566)
Screenshot: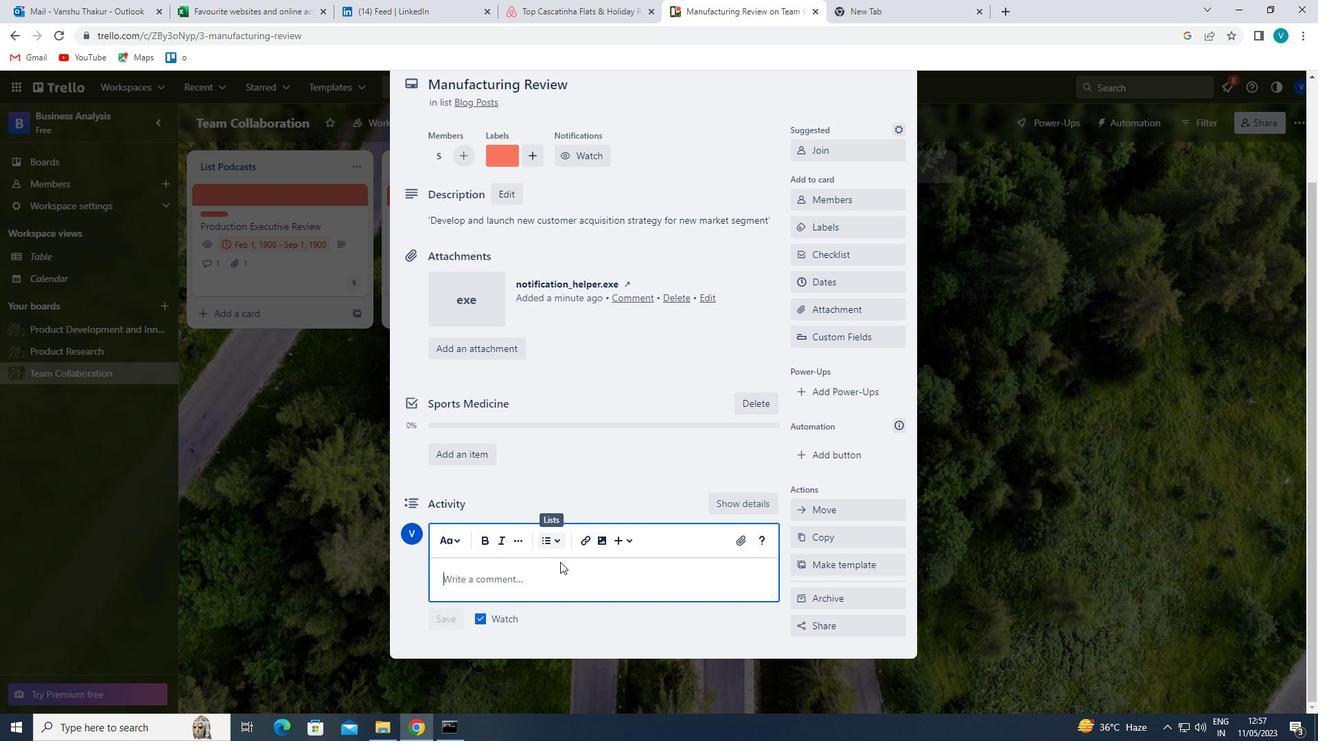 
Action: Mouse pressed left at (559, 566)
Screenshot: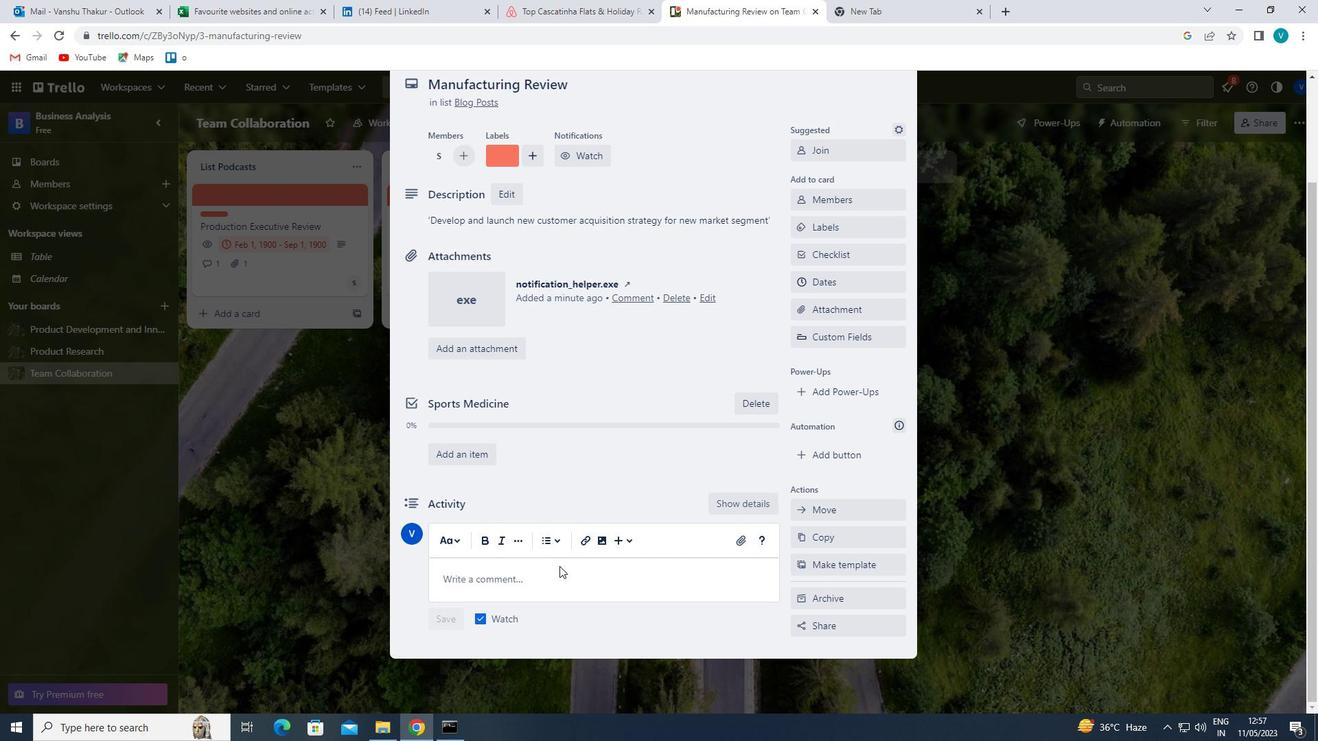 
Action: Key pressed '<Key.shift>THI<Key.space>S<Key.backspace>S<Key.space><Key.backspace><Key.backspace>S<Key.backspace><Key.backspace>S<Key.space>TASK<Key.space>PRESENTS<Key.space>AN<Key.space>OPPORTUNITY<Key.space>TO<Key.space>INNOCA<Key.backspace><Key.backspace>VATE<Key.space>AND<Key.space>COME<Key.space>UP<Key.space>WITH<Key.space>NEW<Key.space>SOLI<Key.backspace>UTION<Key.space><Key.backspace>S<Key.space>TO<Key.space>ODD<Key.space><Key.backspace><Key.backspace><Key.backspace>L<Key.space>DPROV<Key.backspace>B<Key.backspace><Key.backspace><Key.backspace><Key.backspace><Key.backspace><Key.backspace><Key.backspace>LD<Key.space>PROBLEMS.<Key.shift>"<Key.backspace>'
Screenshot: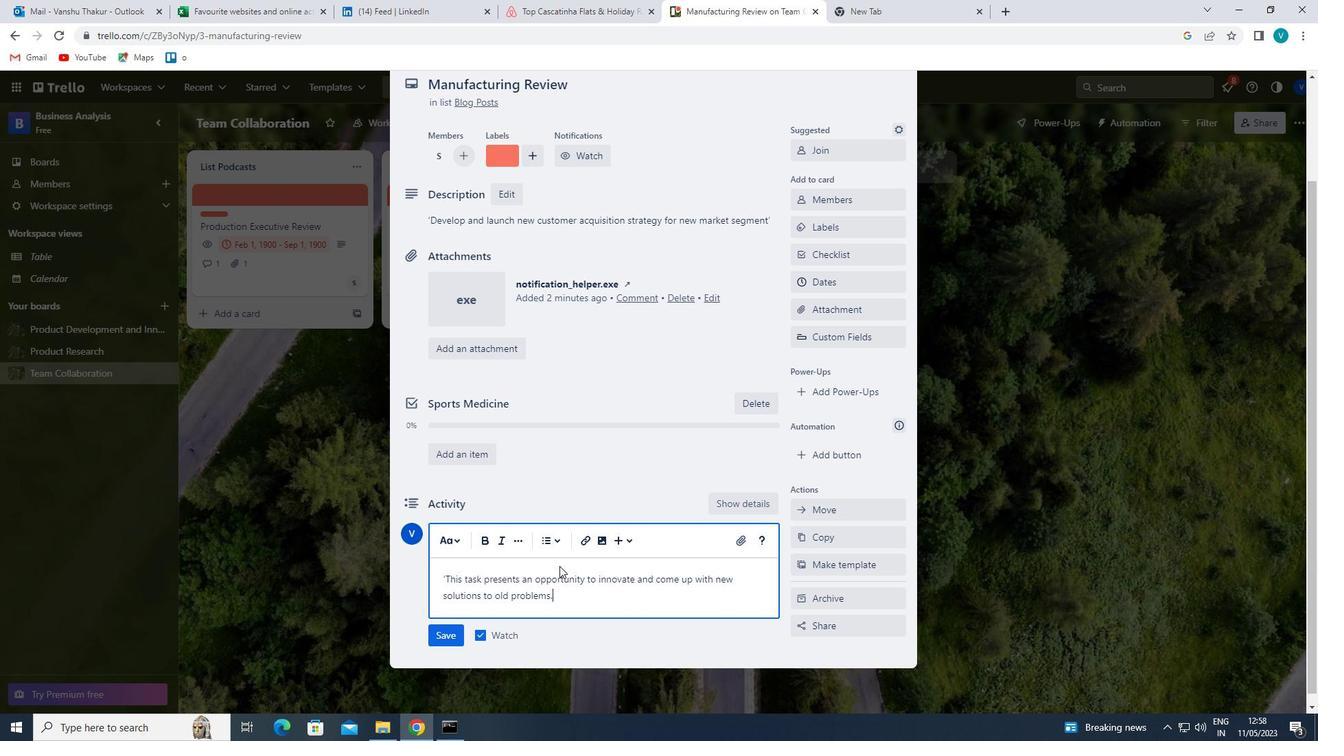 
Action: Mouse moved to (453, 630)
Screenshot: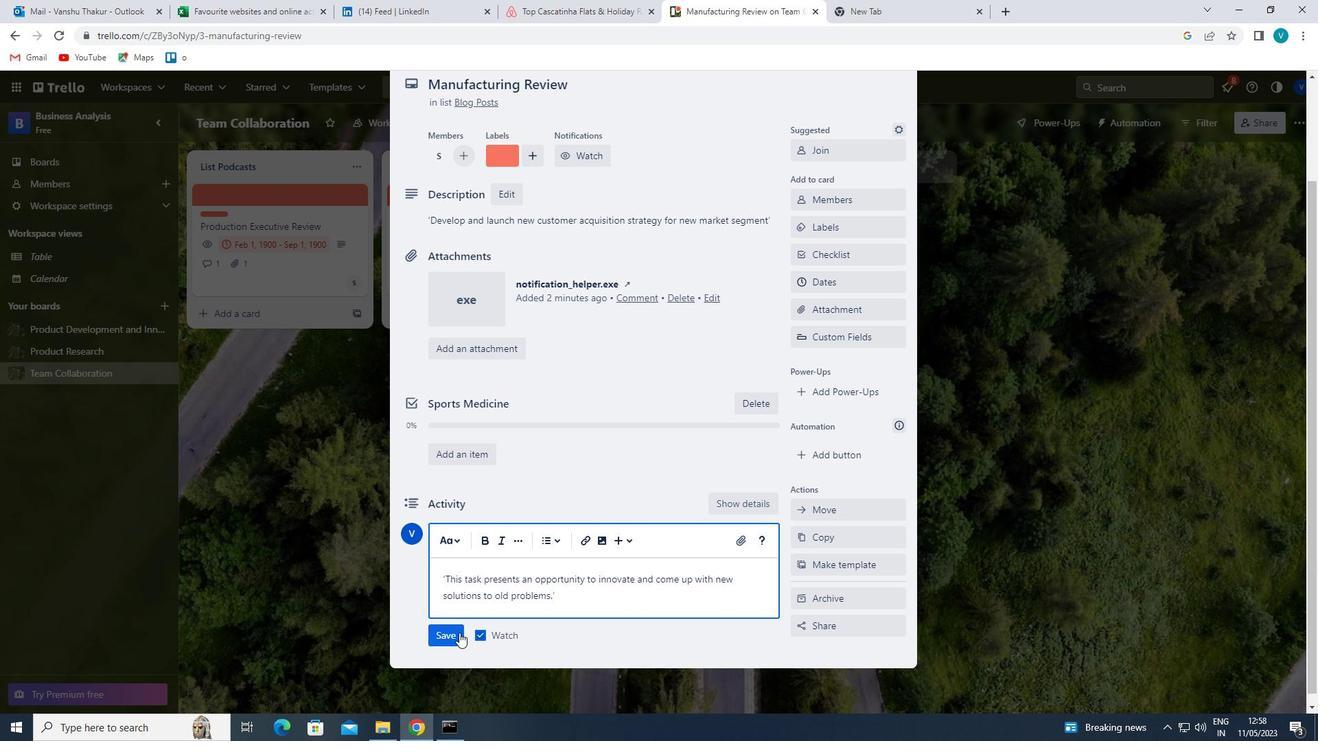 
Action: Mouse pressed left at (453, 630)
Screenshot: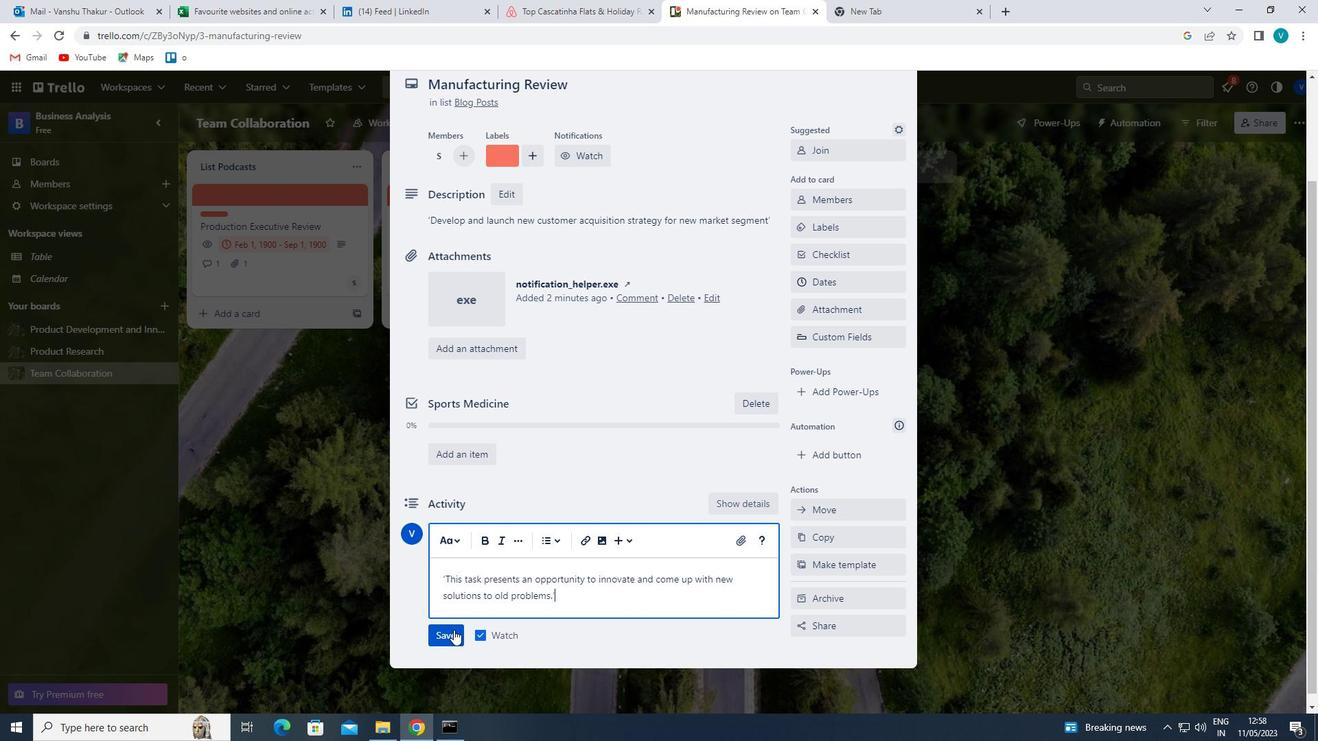 
Action: Mouse moved to (821, 284)
Screenshot: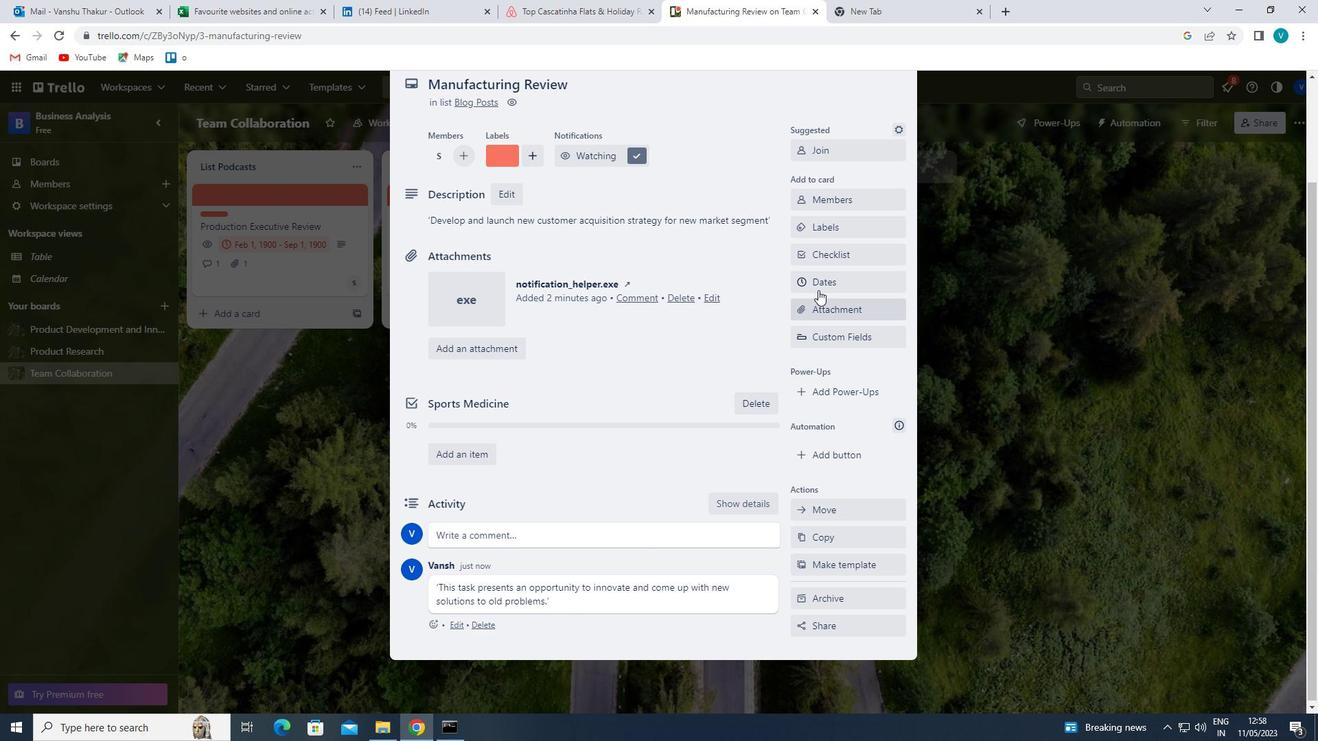 
Action: Mouse pressed left at (821, 284)
Screenshot: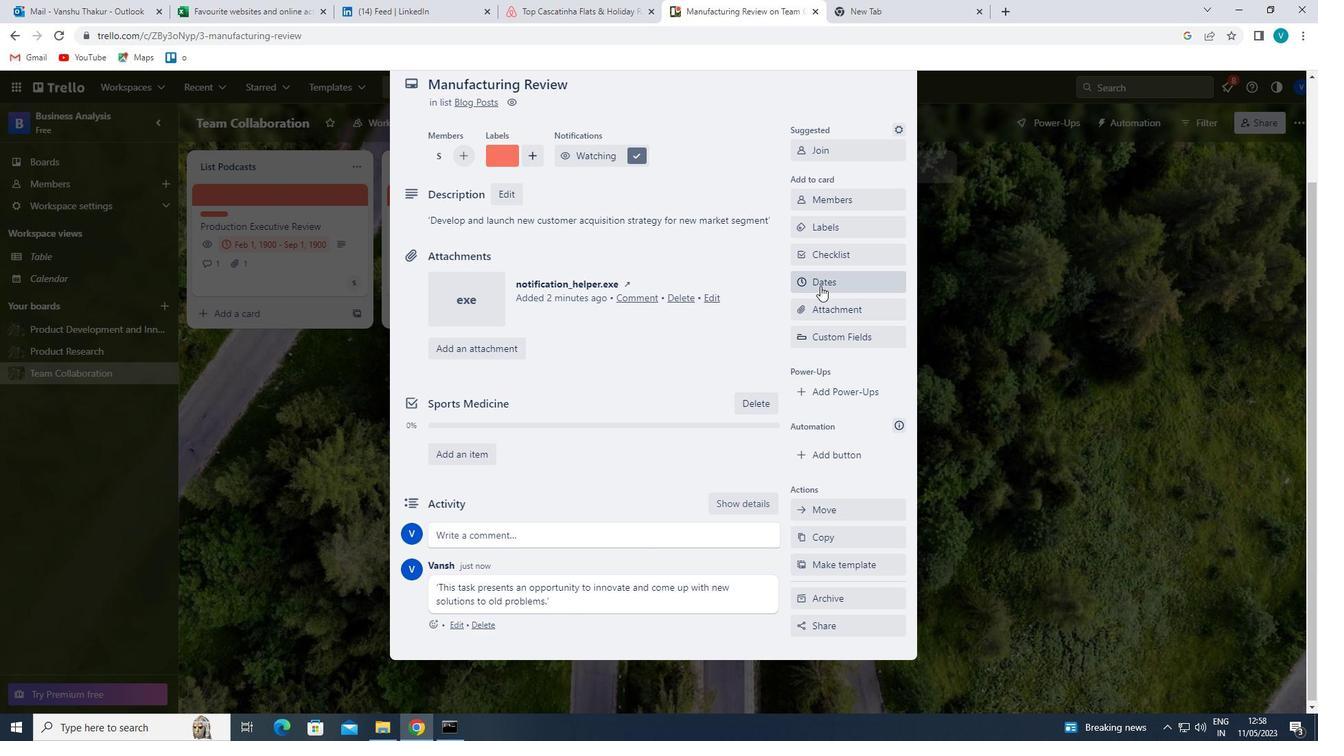 
Action: Mouse moved to (805, 372)
Screenshot: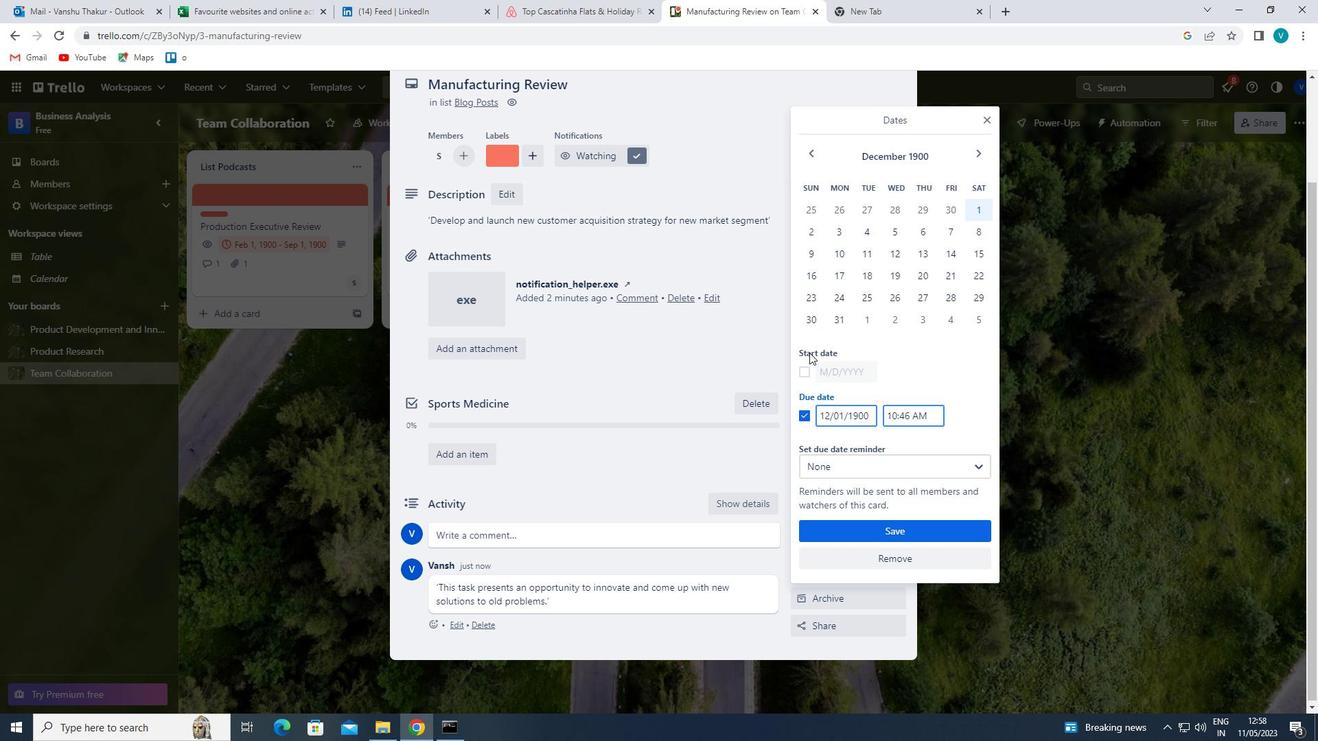 
Action: Mouse pressed left at (805, 372)
Screenshot: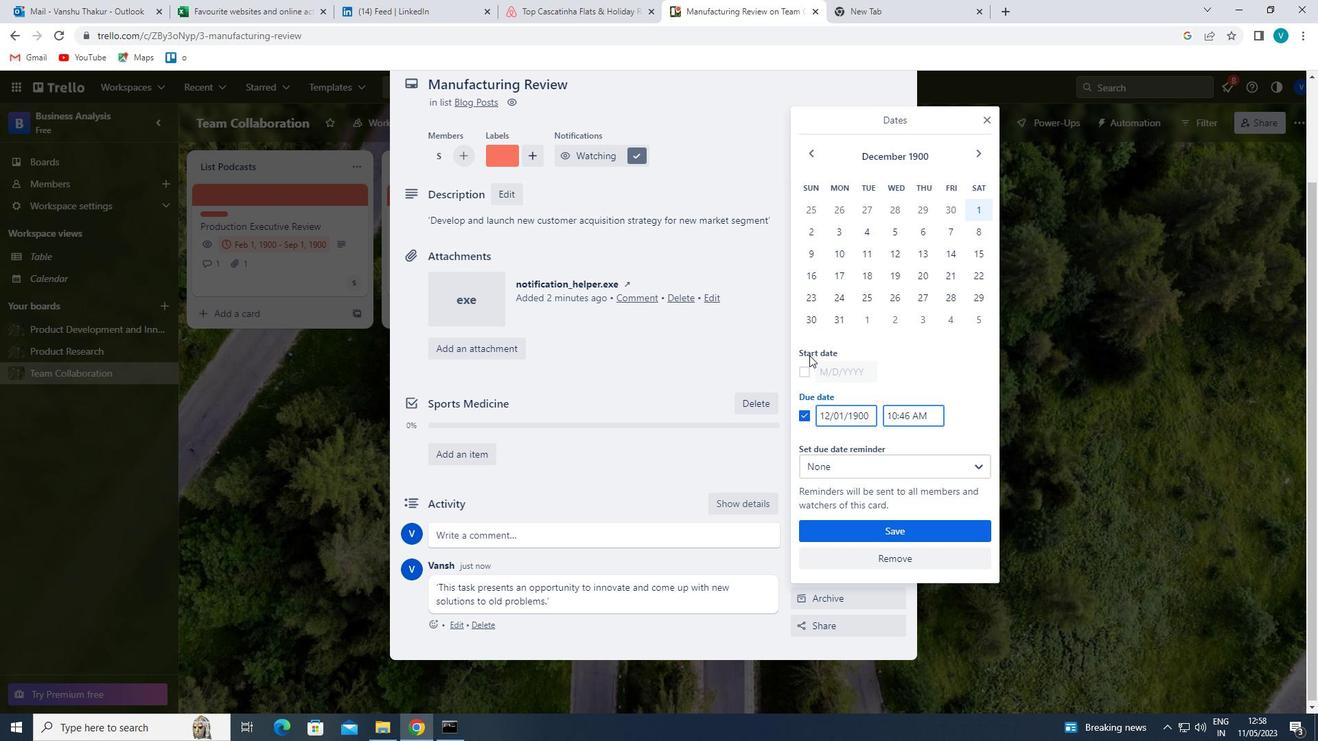 
Action: Mouse moved to (827, 370)
Screenshot: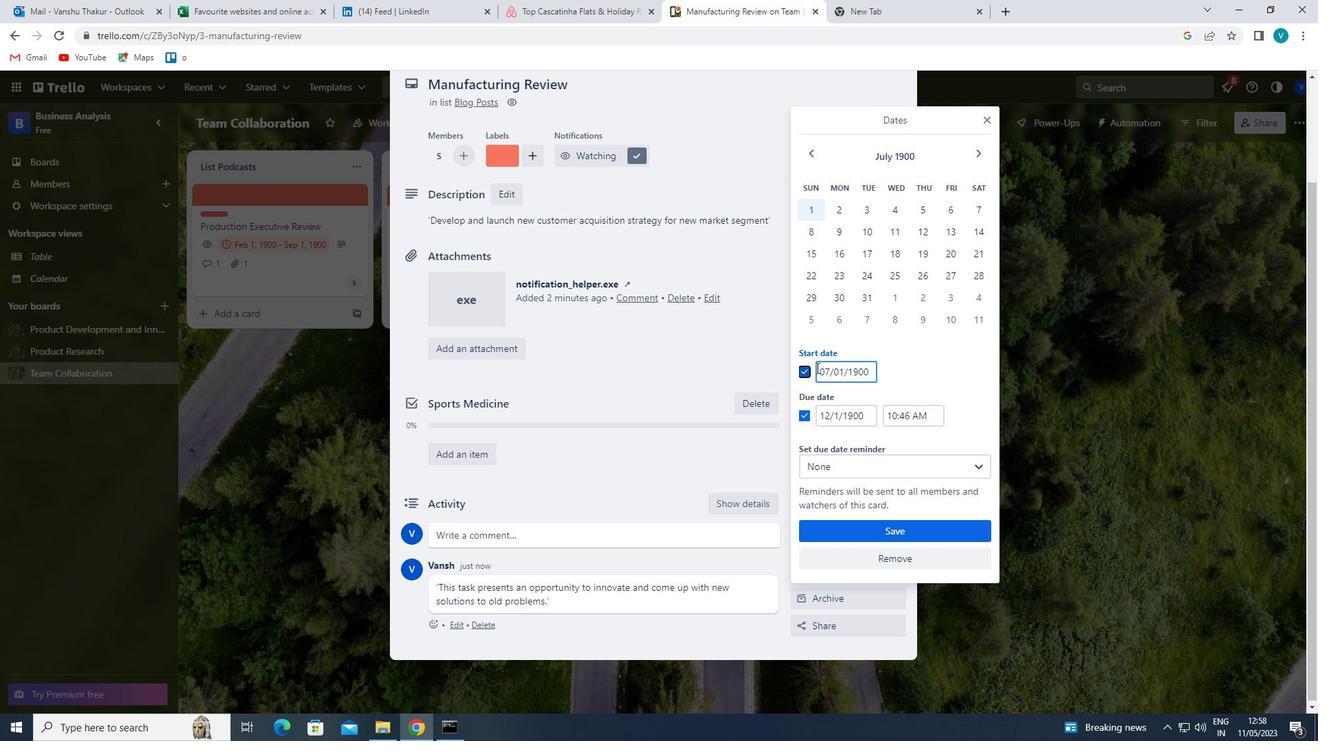 
Action: Mouse pressed left at (827, 370)
Screenshot: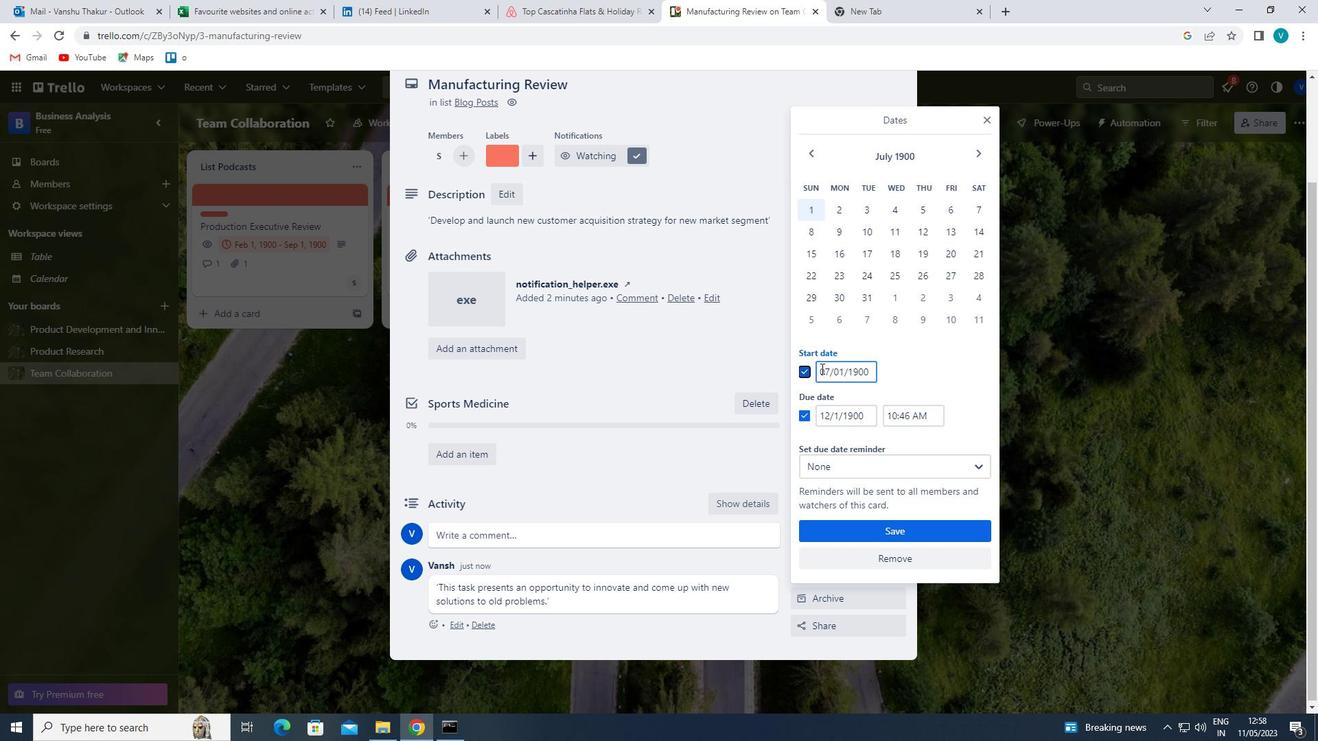 
Action: Mouse moved to (824, 373)
Screenshot: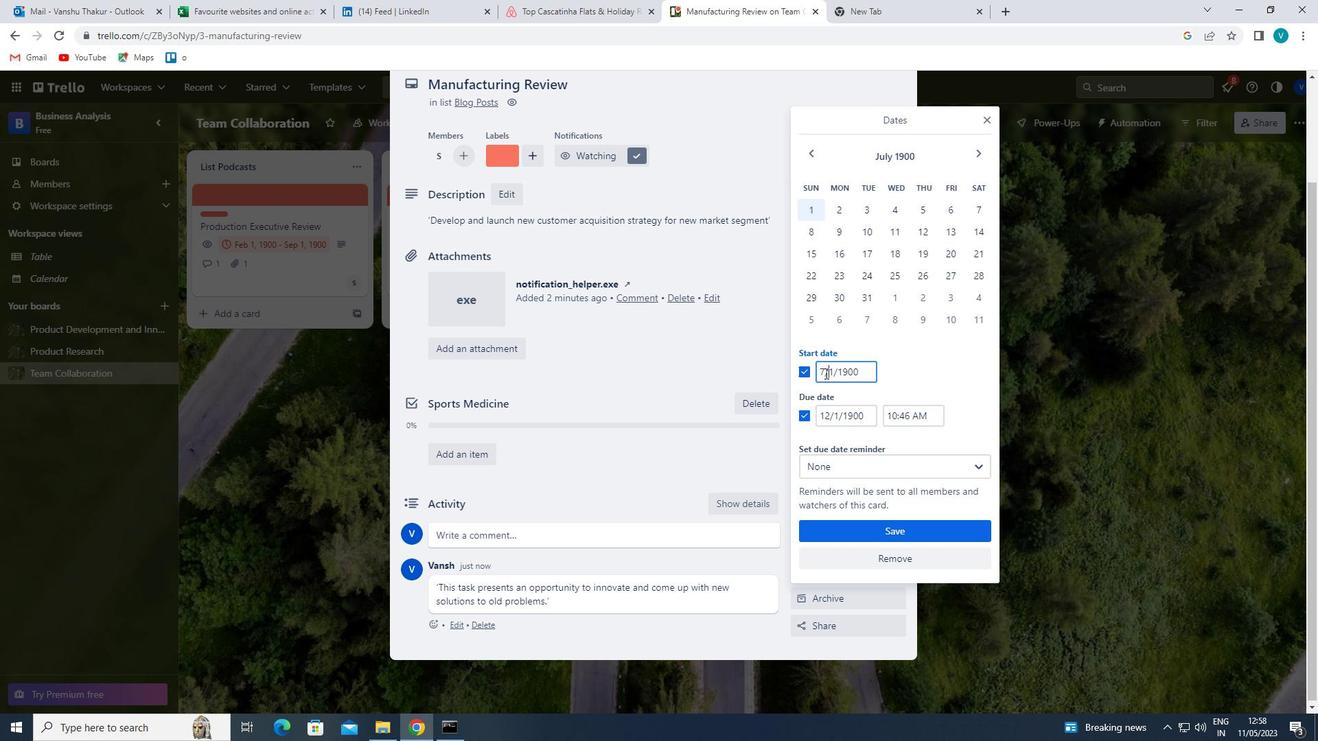 
Action: Mouse pressed left at (824, 373)
Screenshot: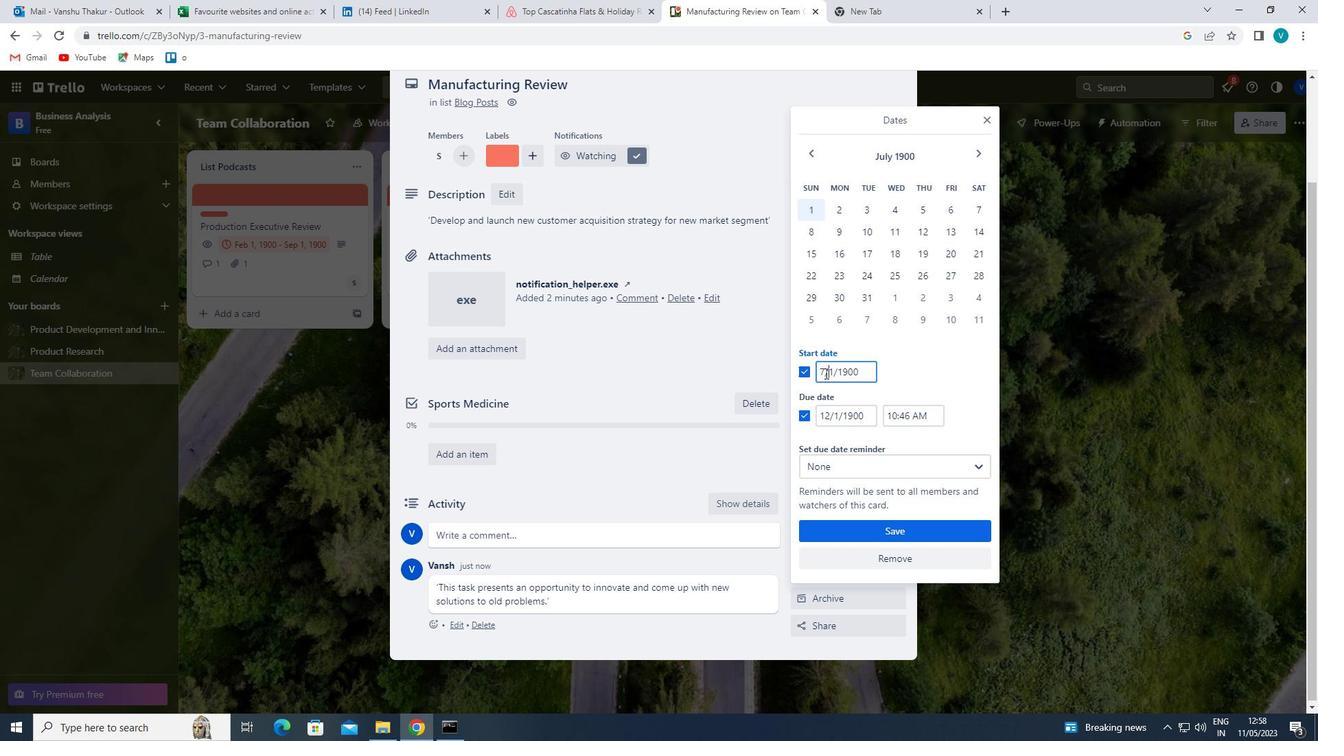 
Action: Mouse moved to (823, 384)
Screenshot: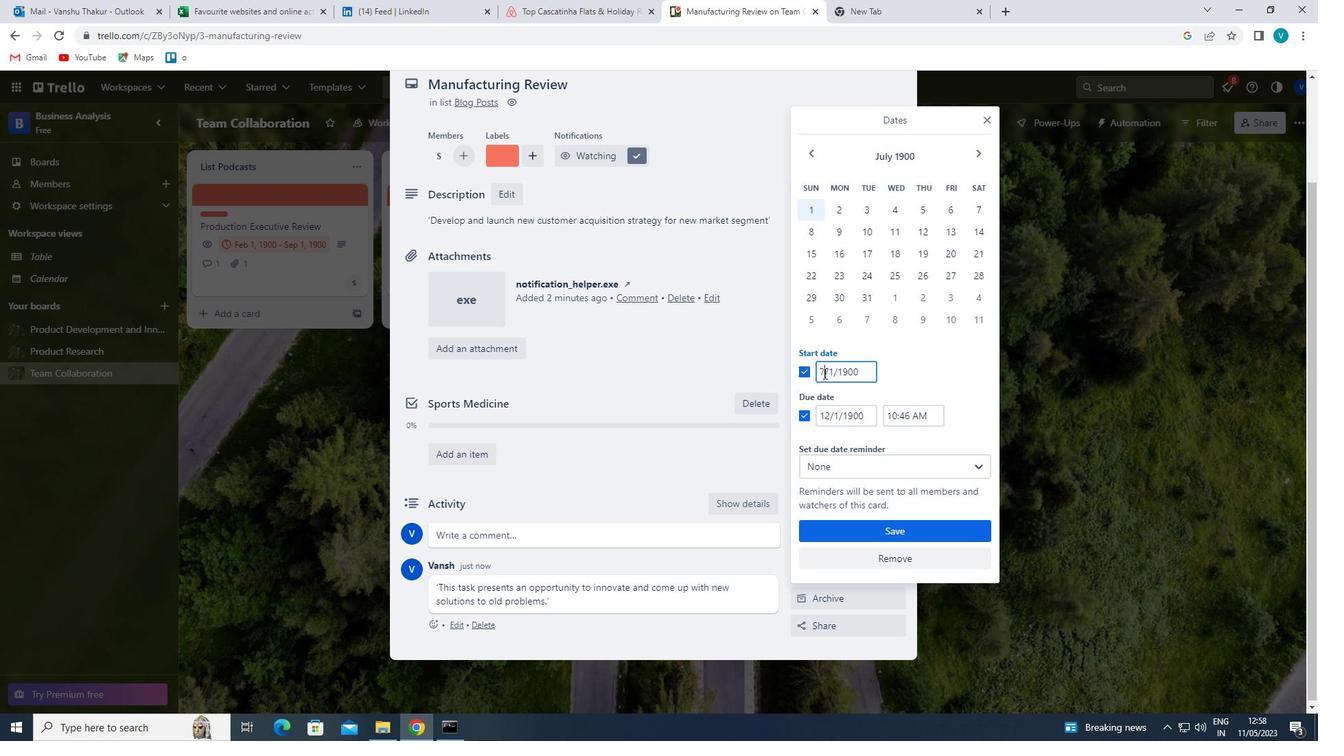 
Action: Key pressed <Key.backspace>8
Screenshot: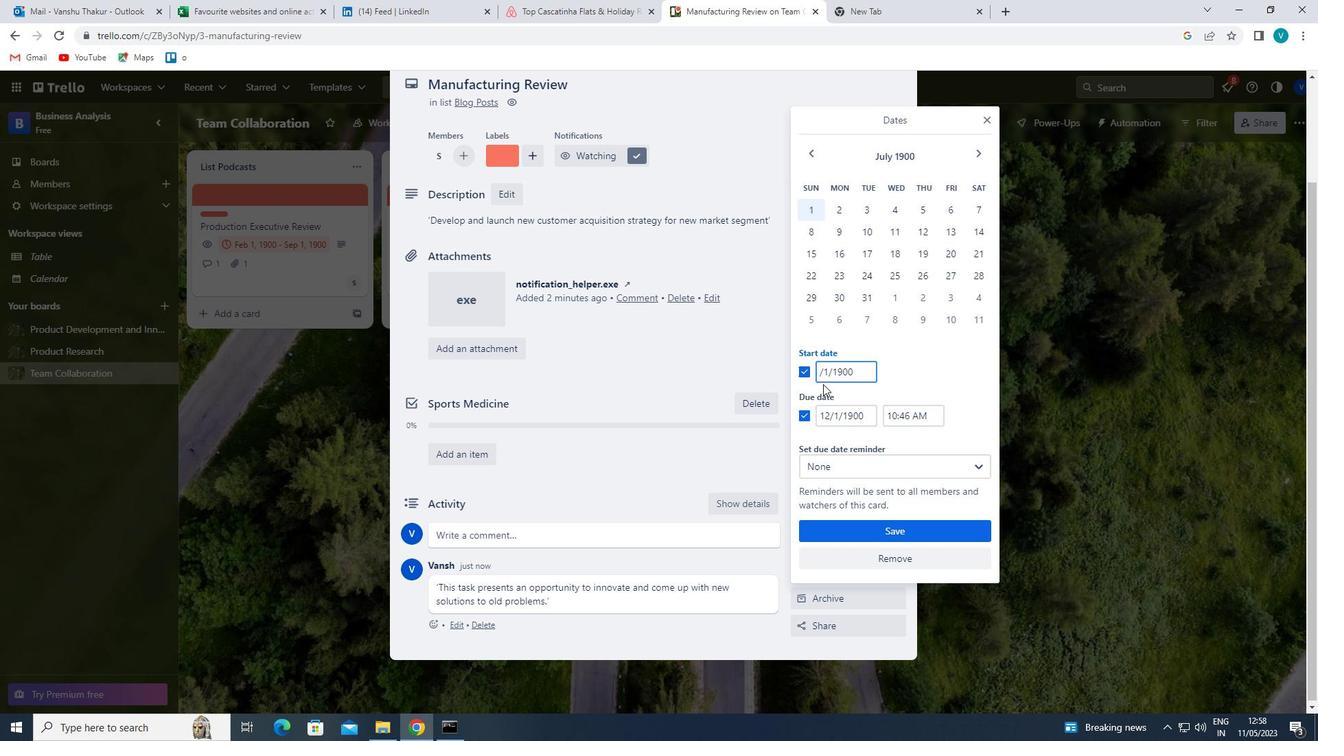 
Action: Mouse moved to (828, 411)
Screenshot: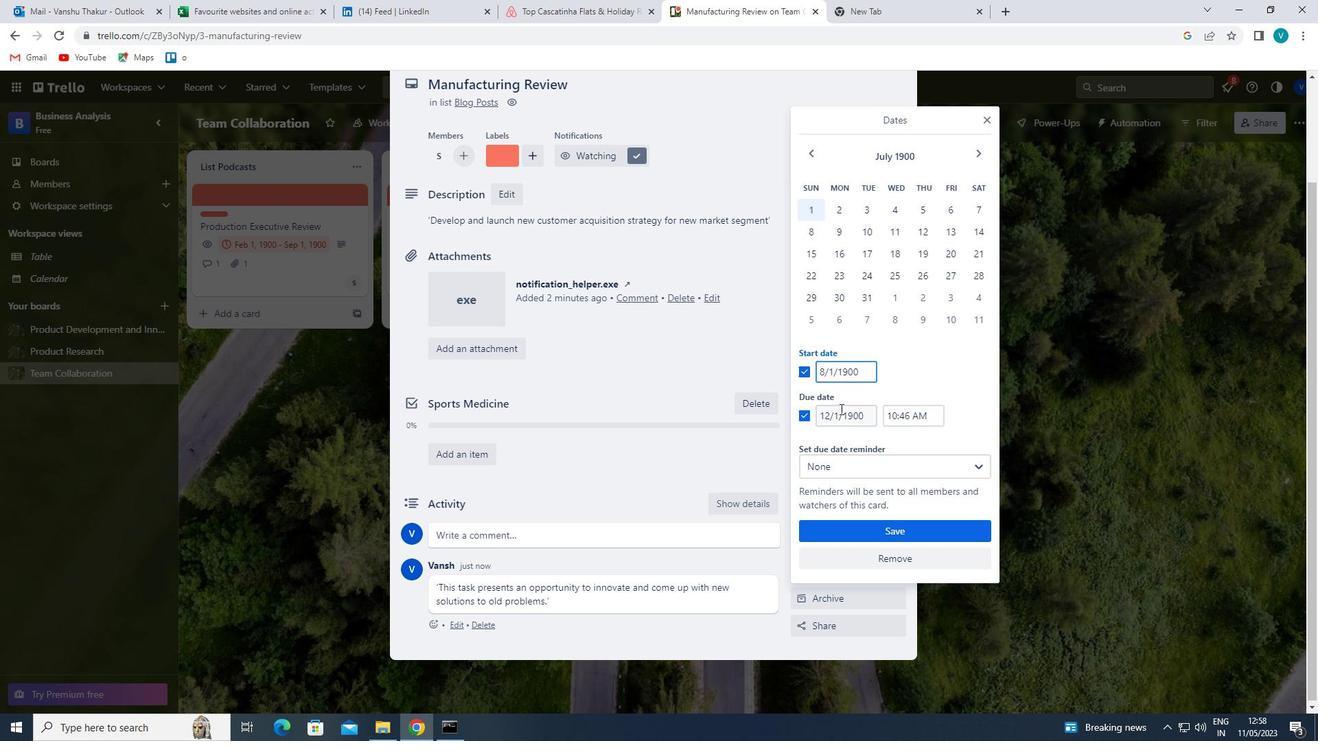 
Action: Mouse pressed left at (828, 411)
Screenshot: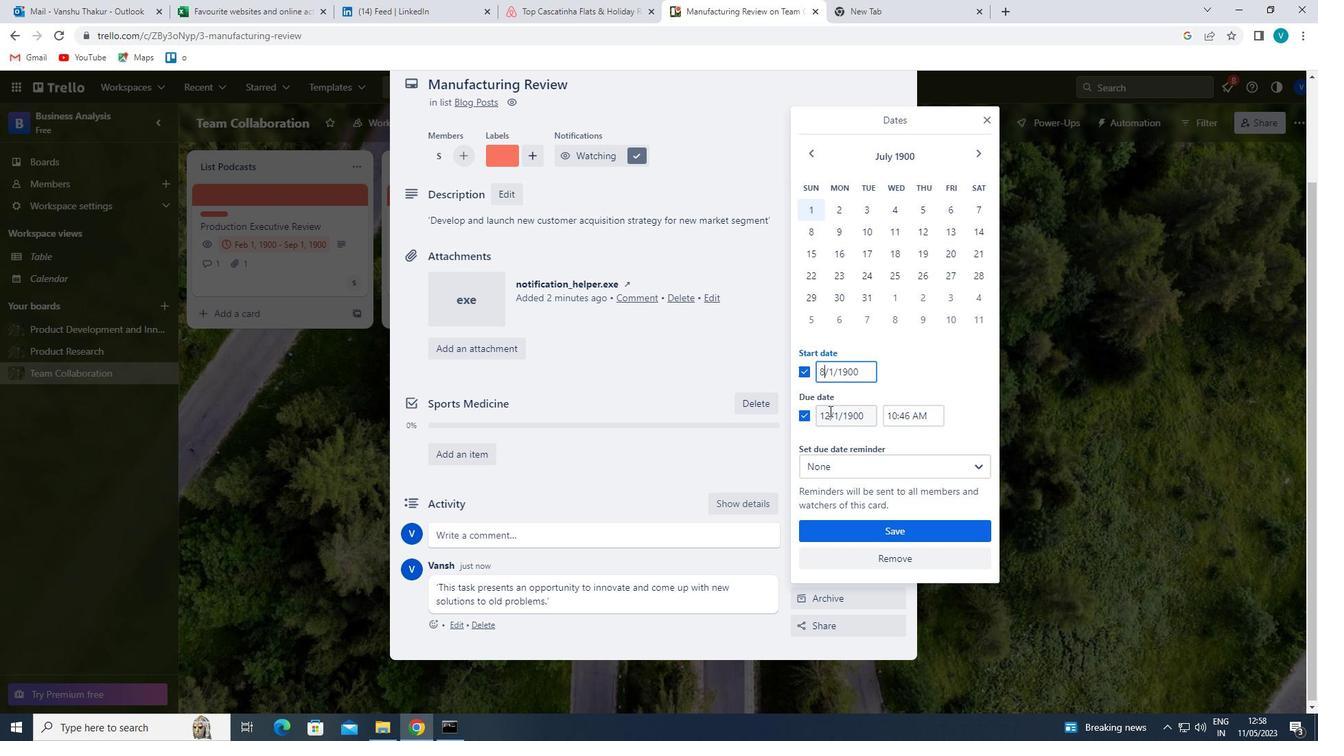 
Action: Mouse moved to (828, 413)
Screenshot: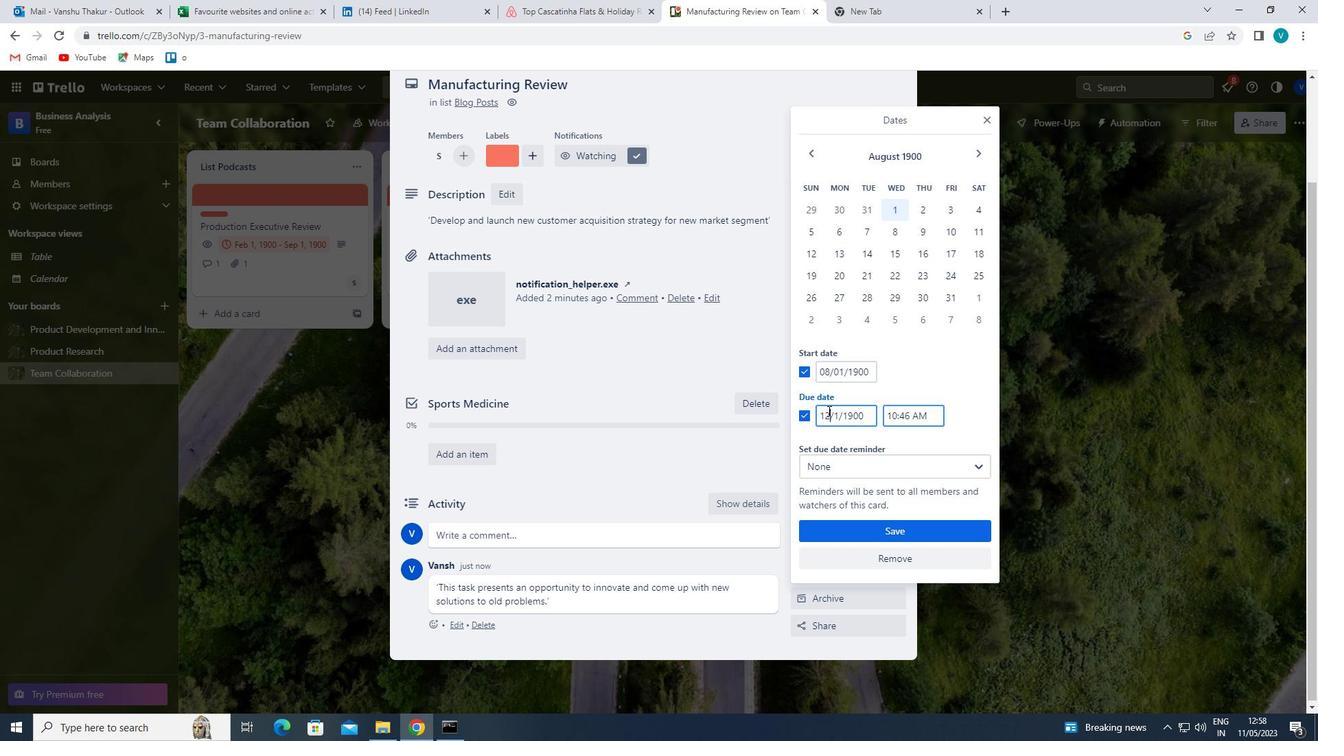 
Action: Key pressed <Key.backspace><Key.backspace>15
Screenshot: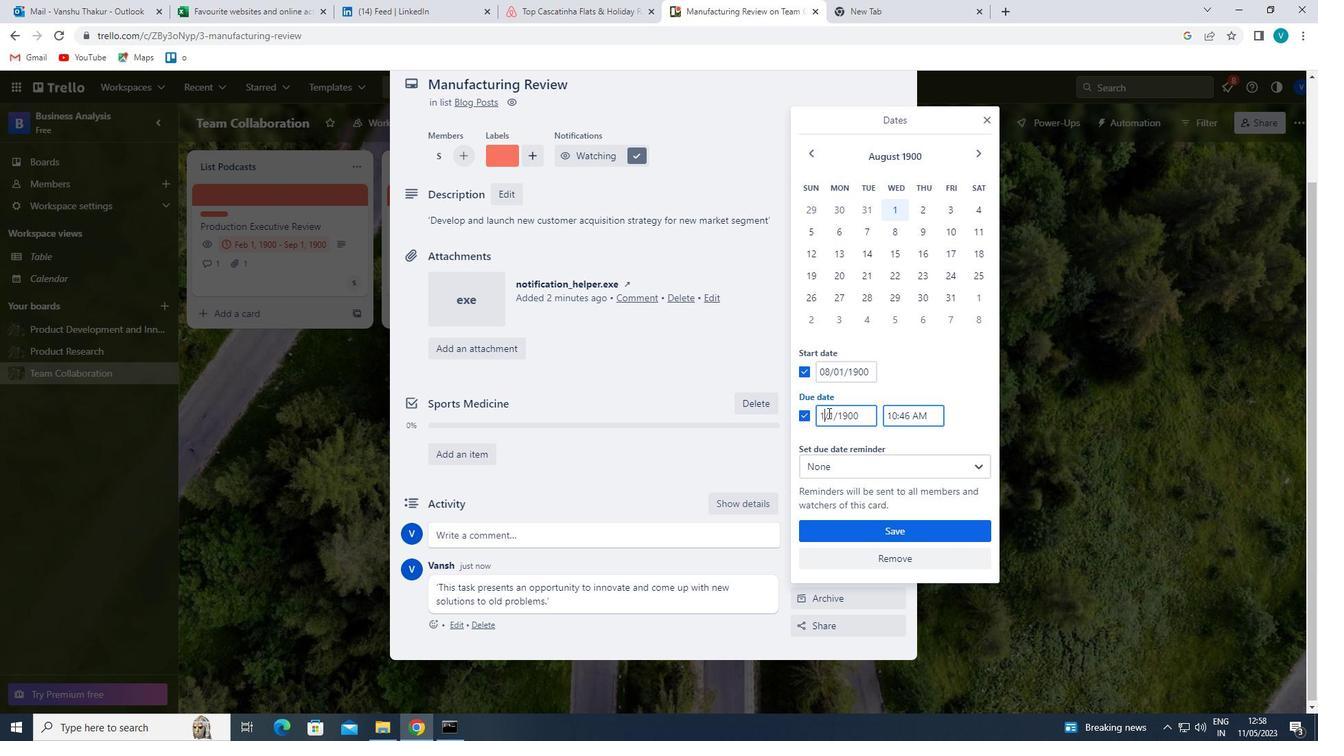 
Action: Mouse moved to (884, 532)
Screenshot: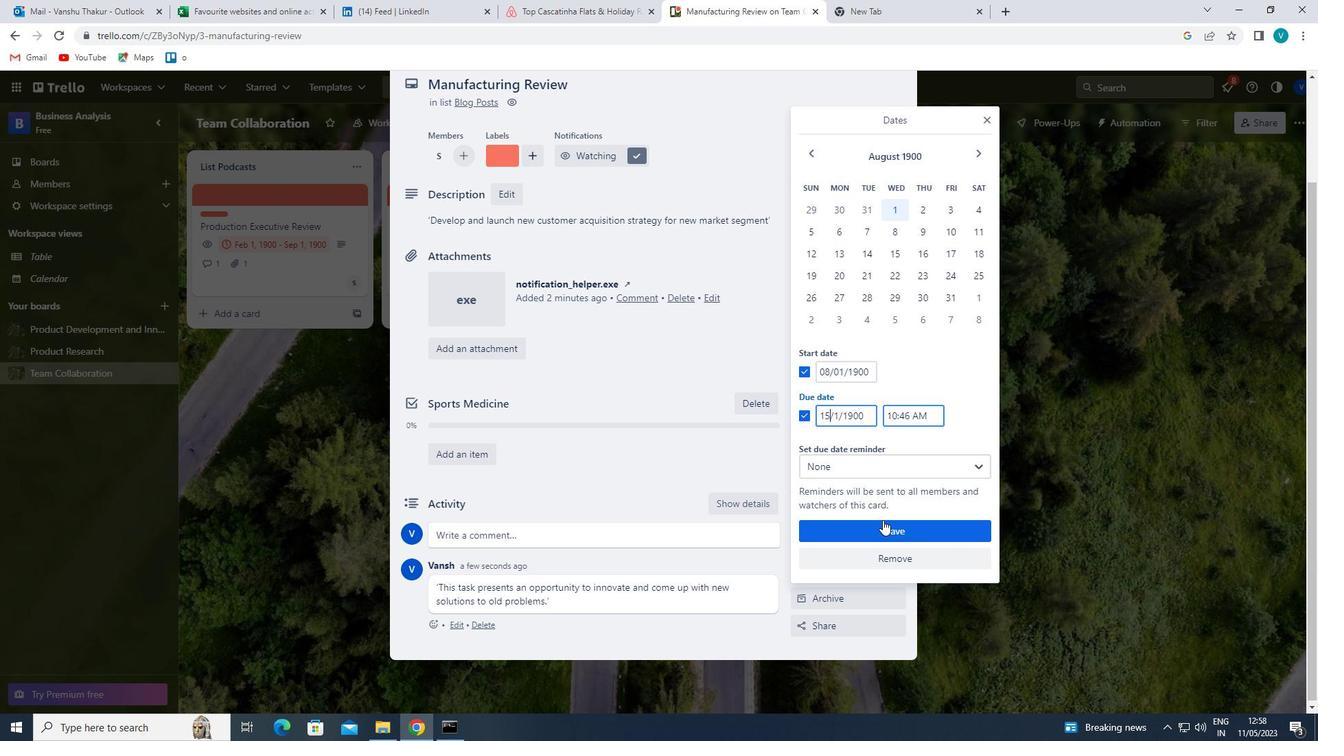 
Action: Mouse pressed left at (884, 532)
Screenshot: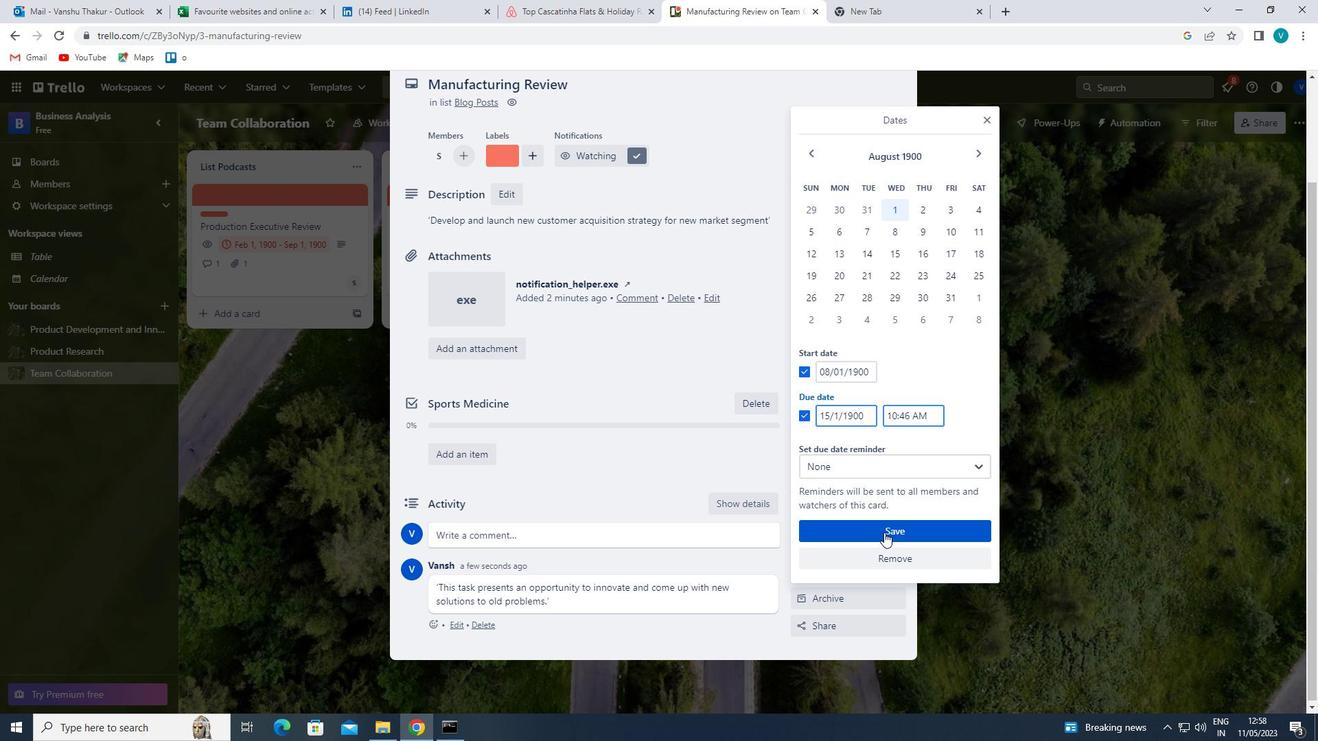 
